 Task: Find connections with filter location Cambrils with filter topic #likewith filter profile language English with filter current company Technicolor Creative Studios with filter school IIMT ENGINEERING COLLEGE, MEERUT with filter industry Transportation, Logistics, Supply Chain and Storage with filter service category Budgeting with filter keywords title Technical Specialist
Action: Mouse moved to (230, 290)
Screenshot: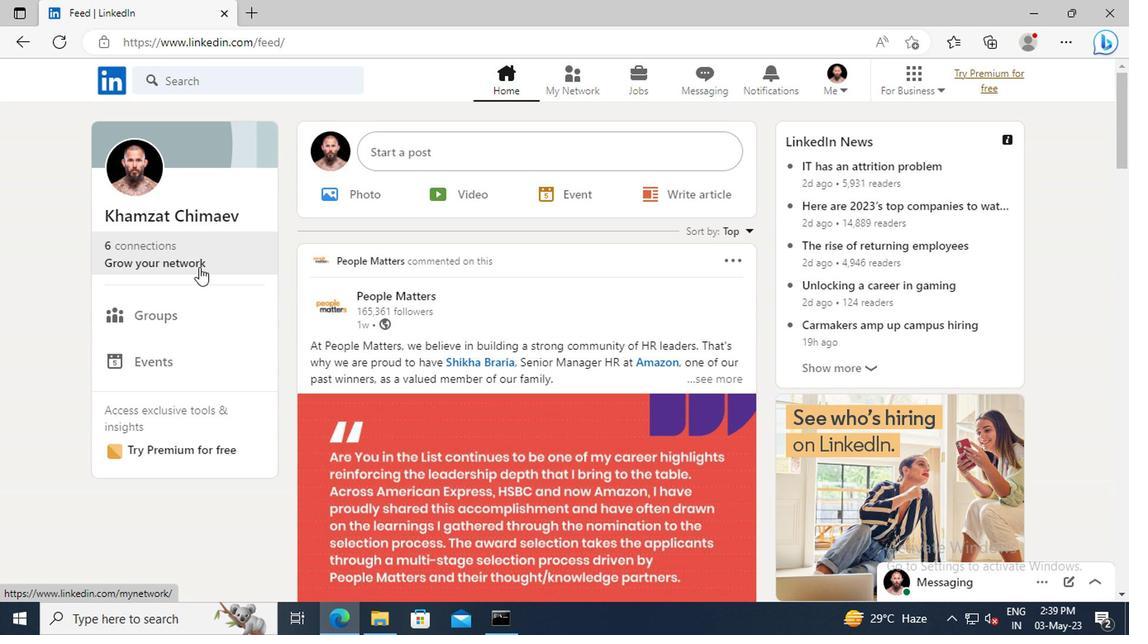 
Action: Mouse pressed left at (230, 290)
Screenshot: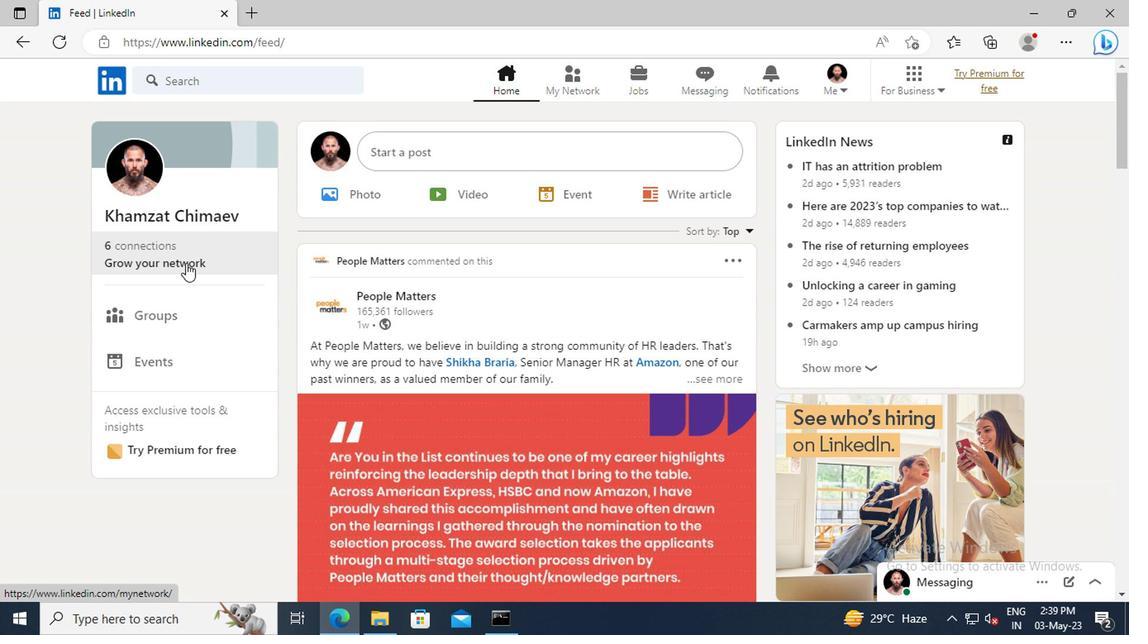 
Action: Mouse moved to (237, 233)
Screenshot: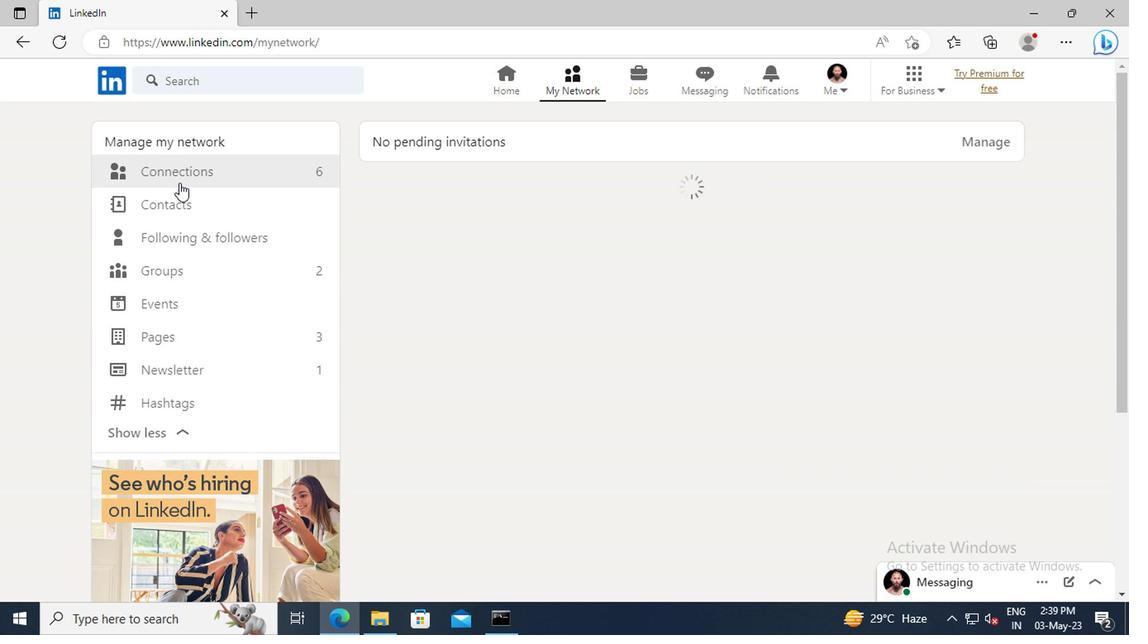 
Action: Mouse pressed left at (237, 233)
Screenshot: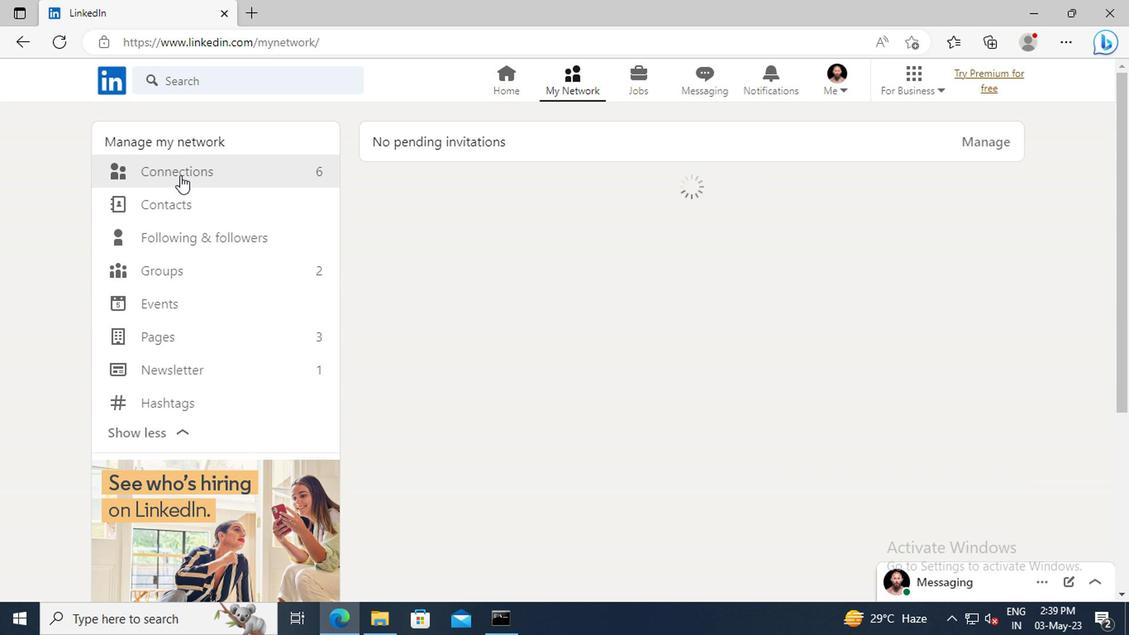 
Action: Mouse moved to (597, 232)
Screenshot: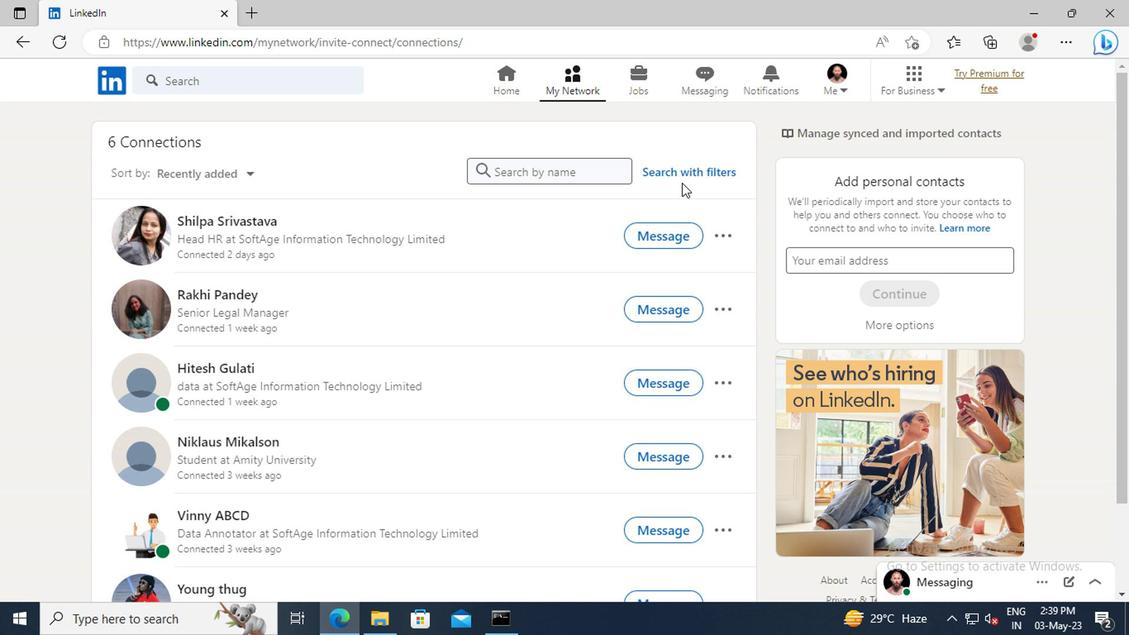 
Action: Mouse pressed left at (597, 232)
Screenshot: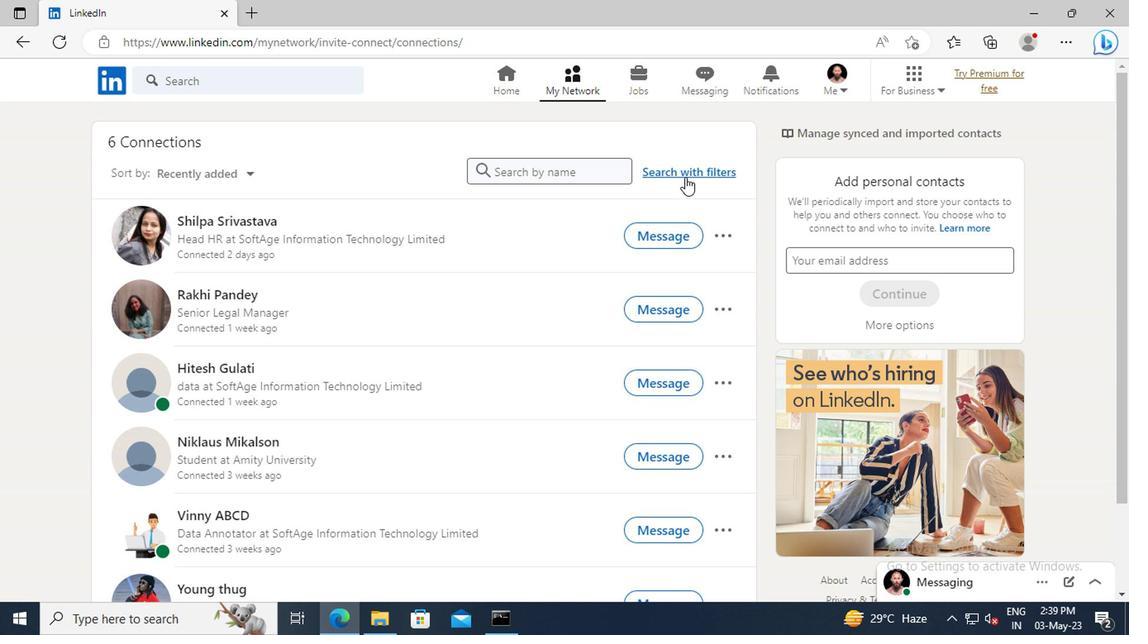 
Action: Mouse moved to (558, 201)
Screenshot: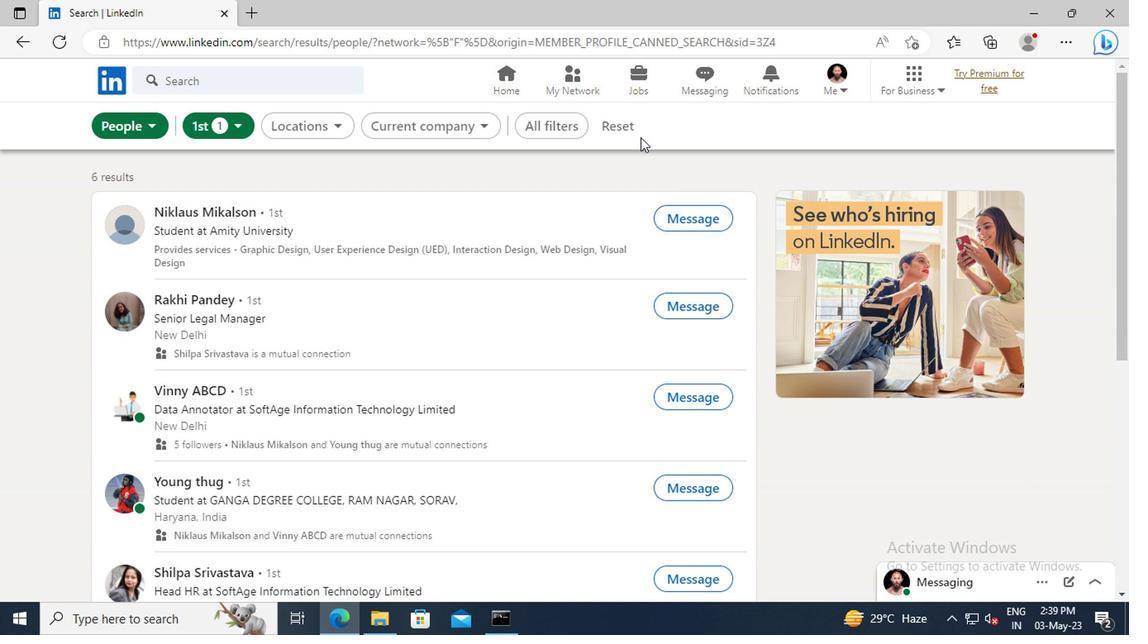 
Action: Mouse pressed left at (558, 201)
Screenshot: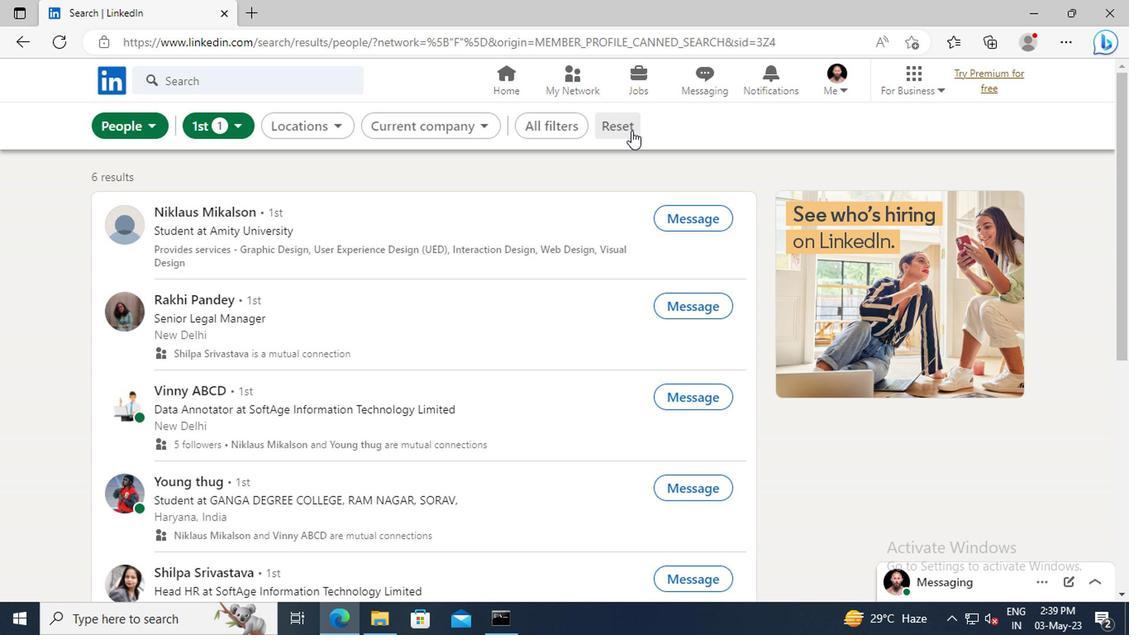 
Action: Mouse moved to (542, 201)
Screenshot: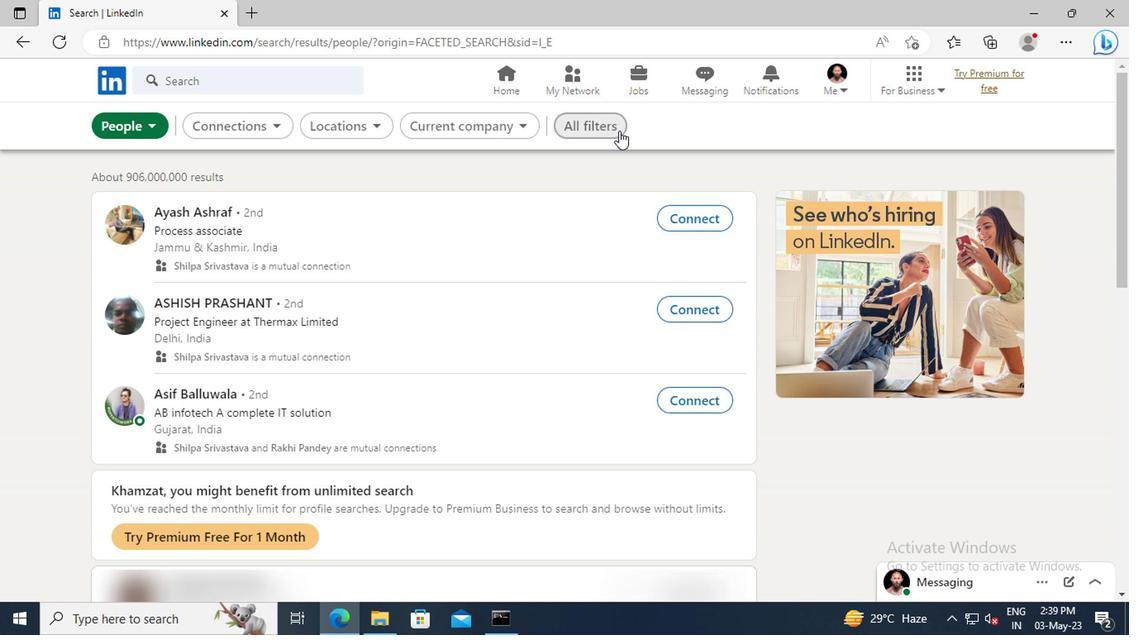 
Action: Mouse pressed left at (542, 201)
Screenshot: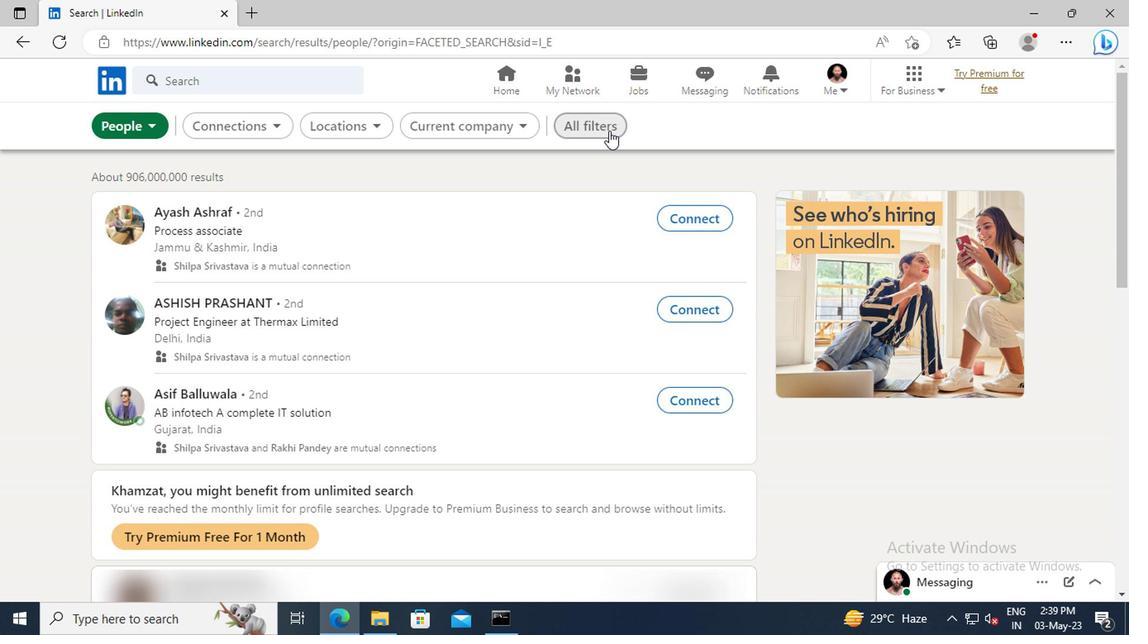 
Action: Mouse moved to (767, 296)
Screenshot: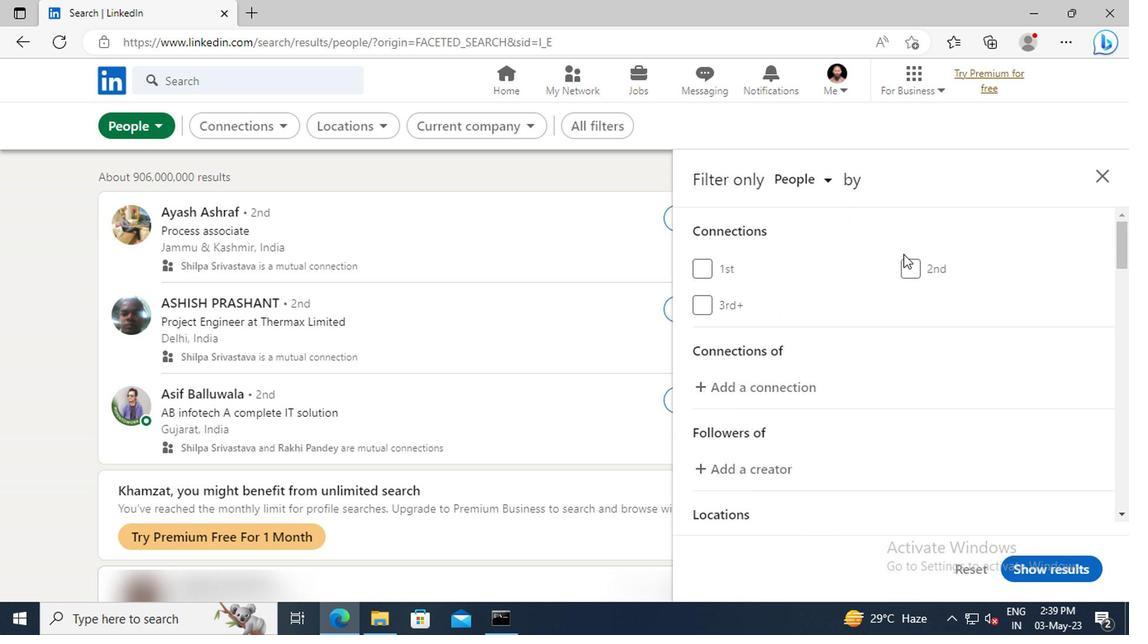 
Action: Mouse scrolled (767, 295) with delta (0, 0)
Screenshot: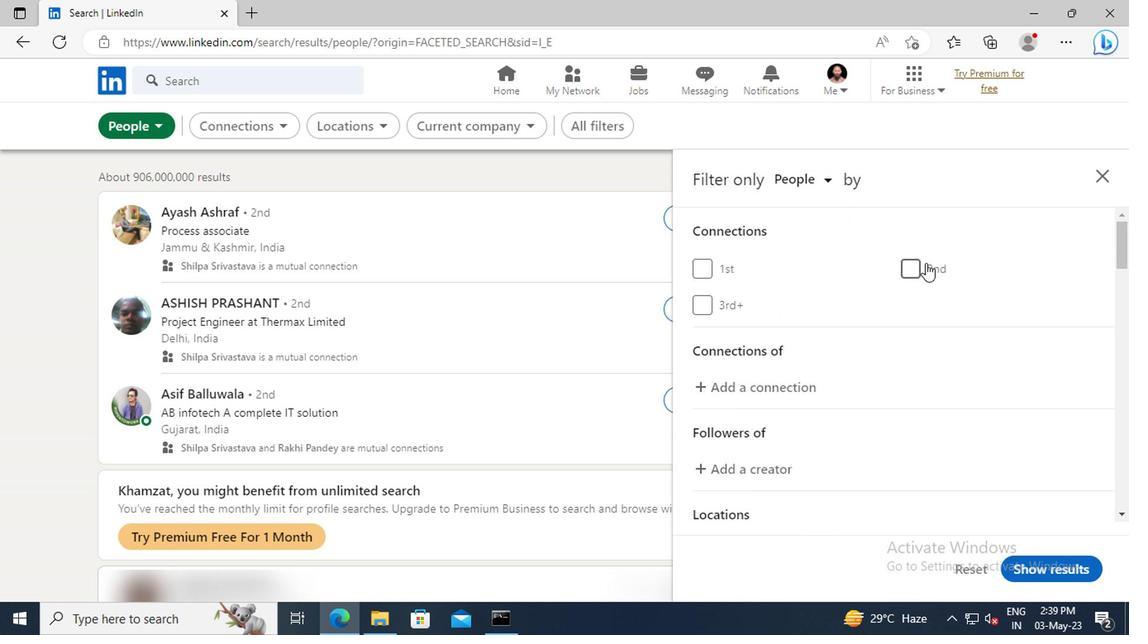 
Action: Mouse scrolled (767, 295) with delta (0, 0)
Screenshot: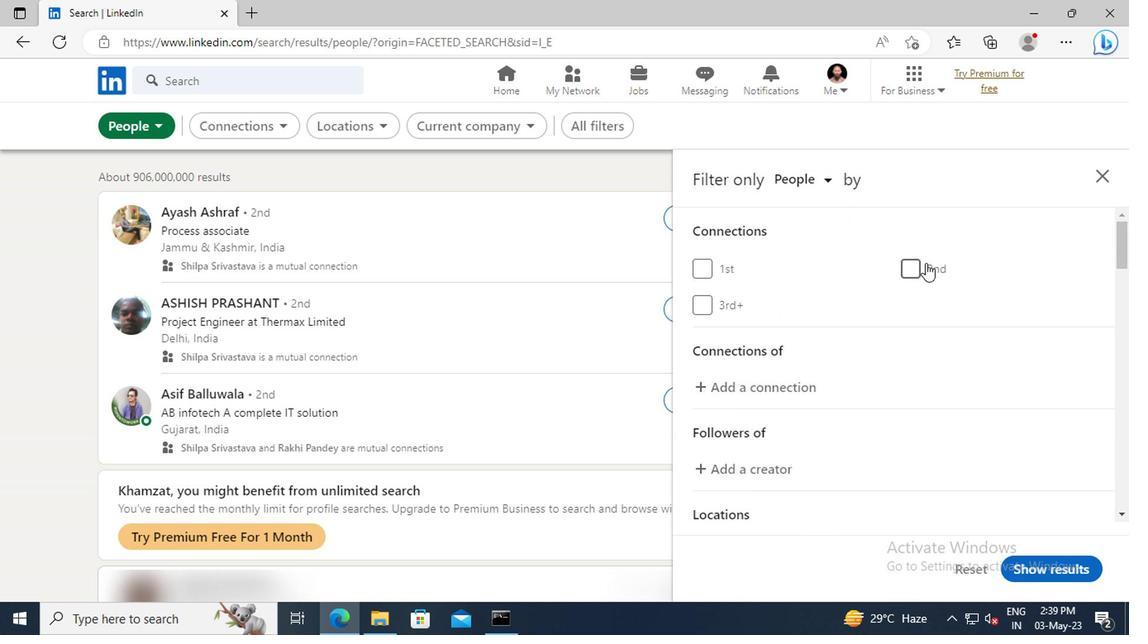 
Action: Mouse scrolled (767, 295) with delta (0, 0)
Screenshot: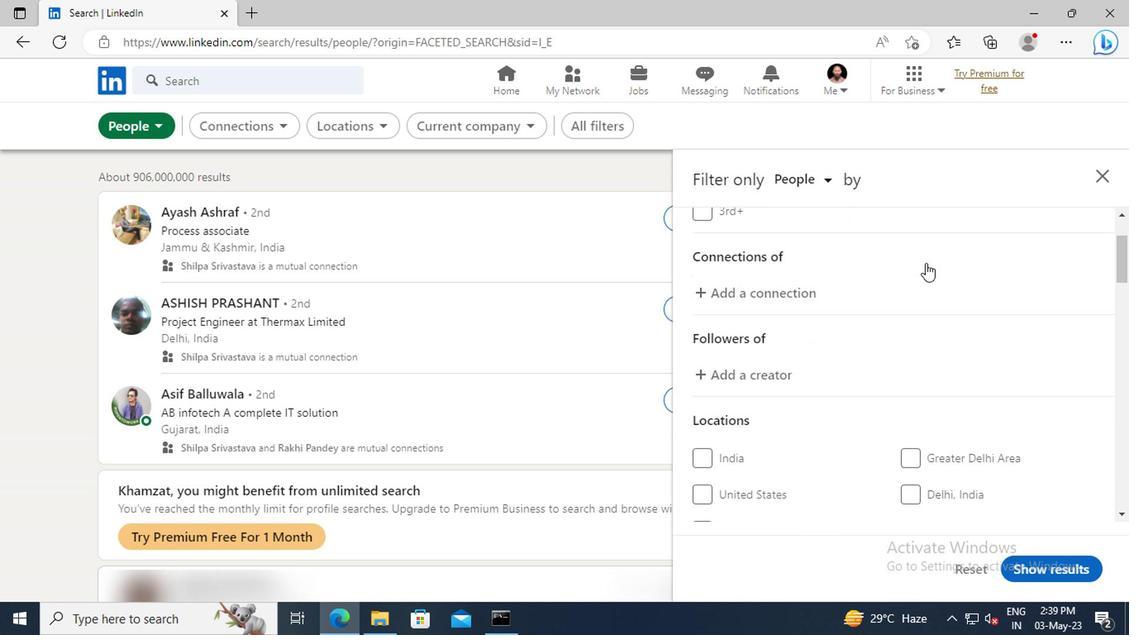 
Action: Mouse scrolled (767, 295) with delta (0, 0)
Screenshot: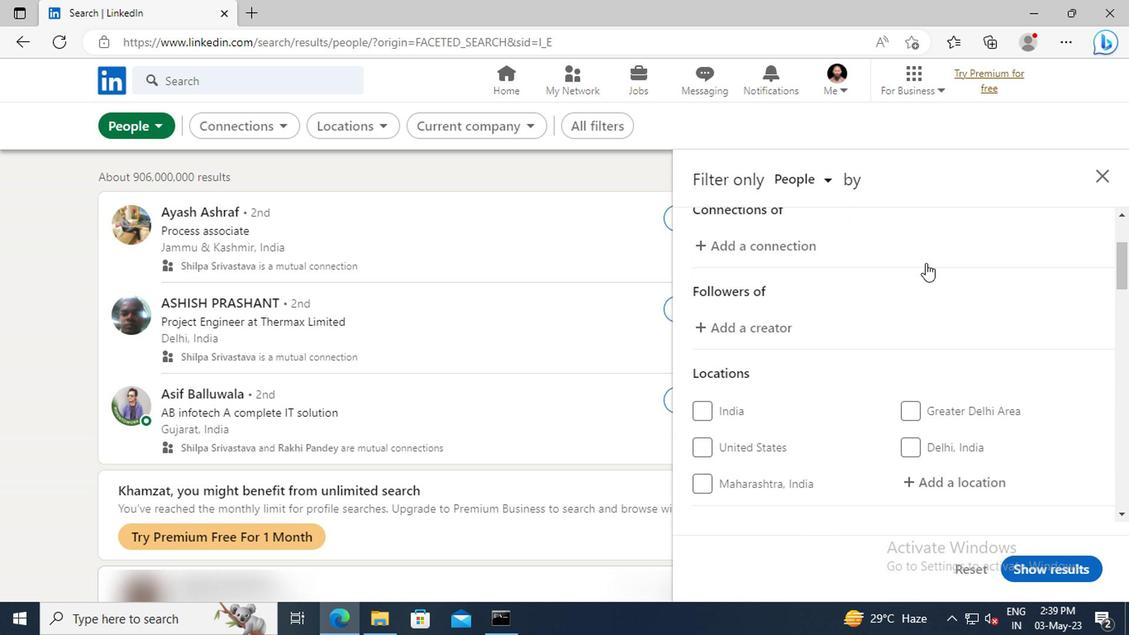 
Action: Mouse scrolled (767, 295) with delta (0, 0)
Screenshot: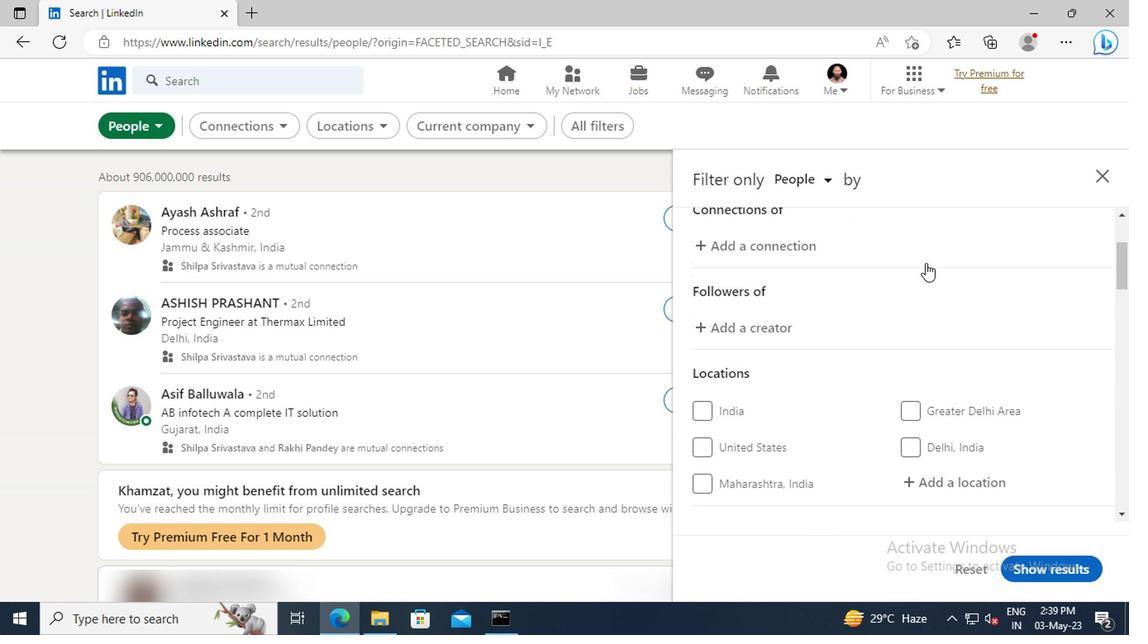 
Action: Mouse moved to (768, 296)
Screenshot: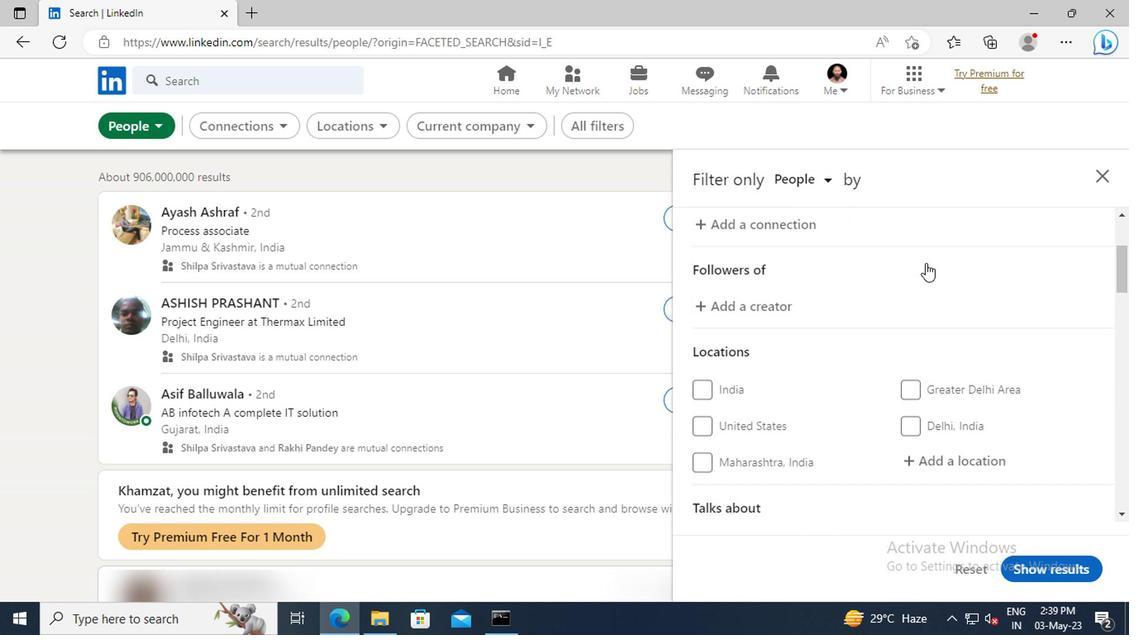 
Action: Mouse scrolled (768, 296) with delta (0, 0)
Screenshot: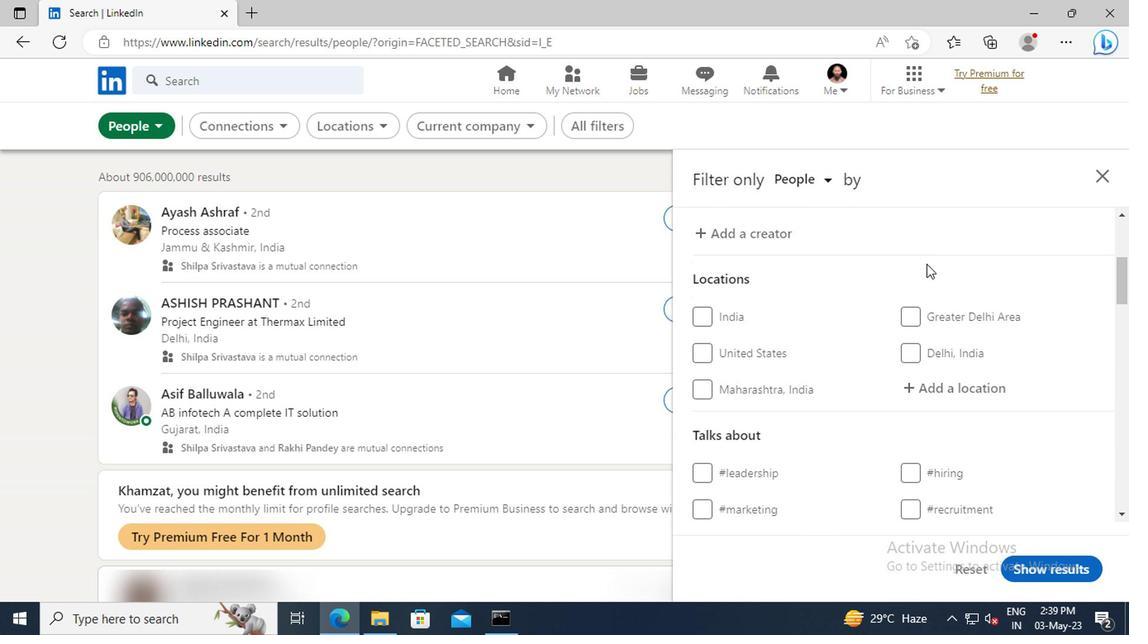 
Action: Mouse scrolled (768, 296) with delta (0, 0)
Screenshot: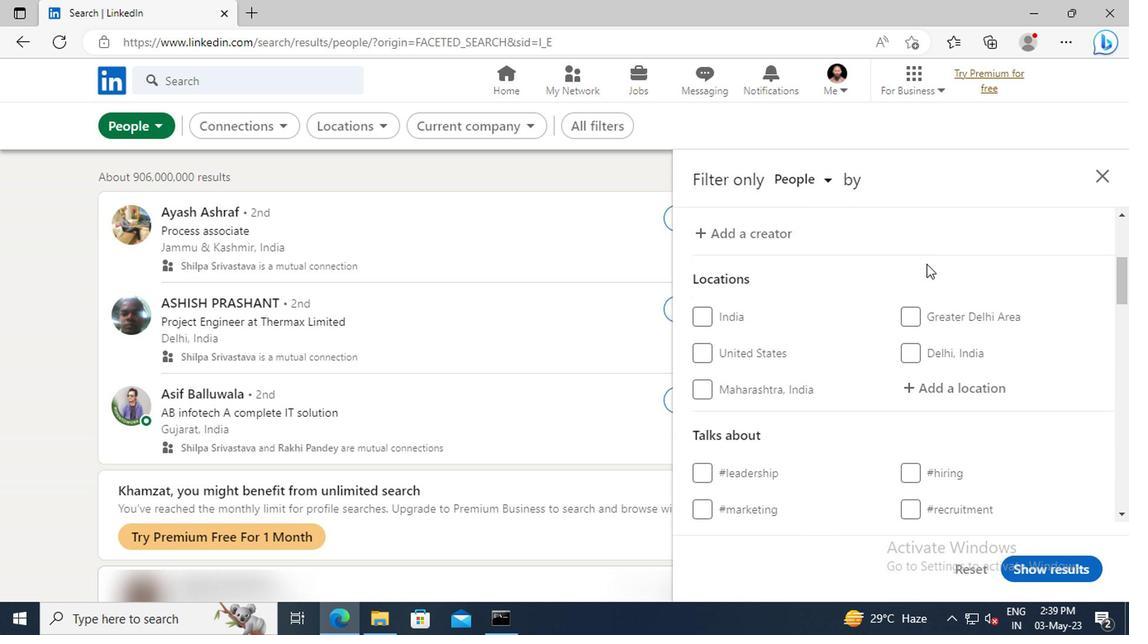 
Action: Mouse moved to (769, 321)
Screenshot: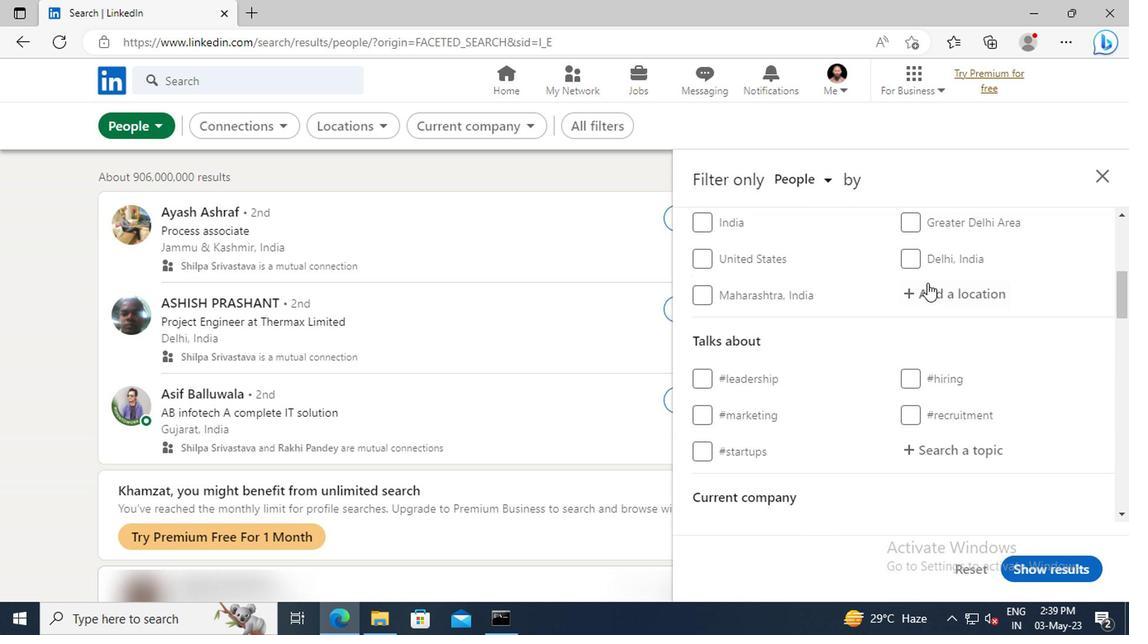 
Action: Mouse pressed left at (769, 321)
Screenshot: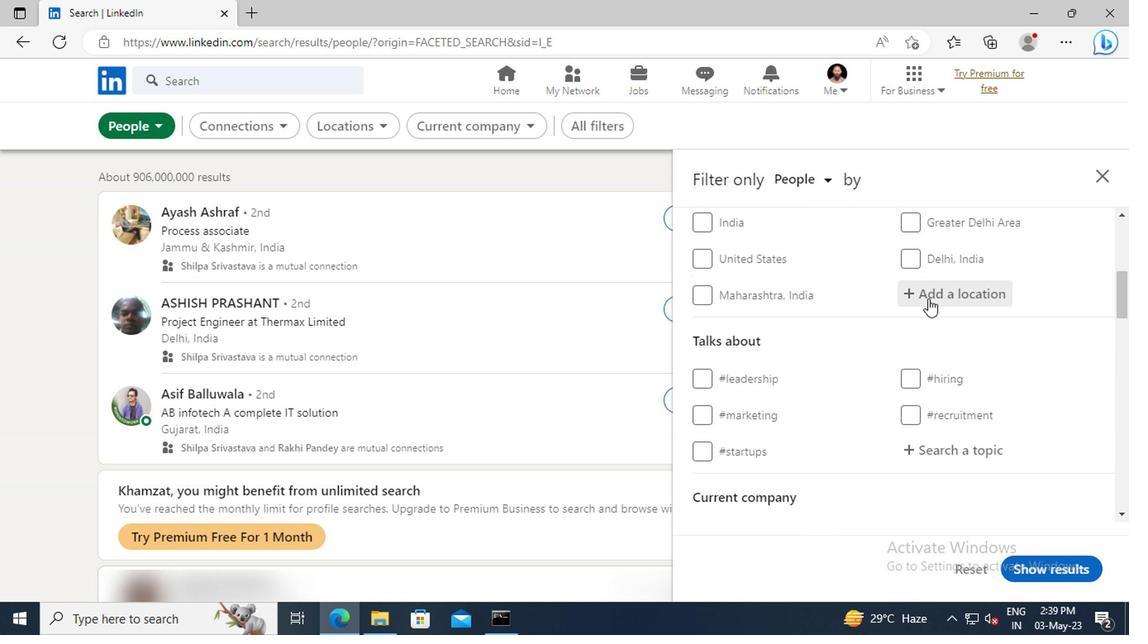 
Action: Key pressed <Key.shift>CAMBRILS
Screenshot: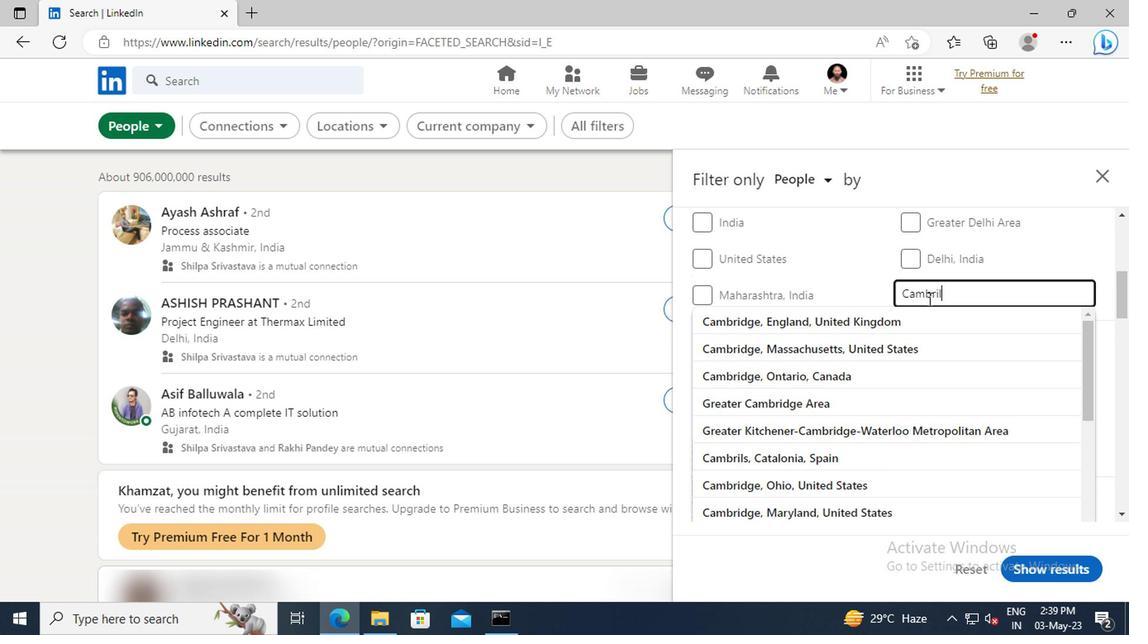 
Action: Mouse moved to (769, 331)
Screenshot: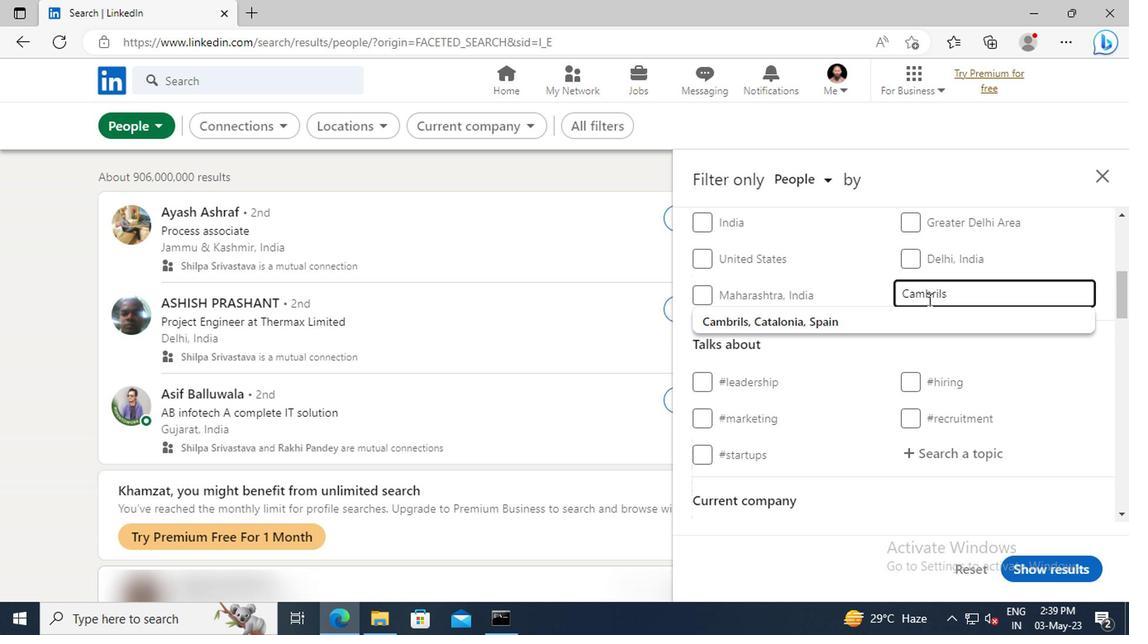 
Action: Mouse pressed left at (769, 331)
Screenshot: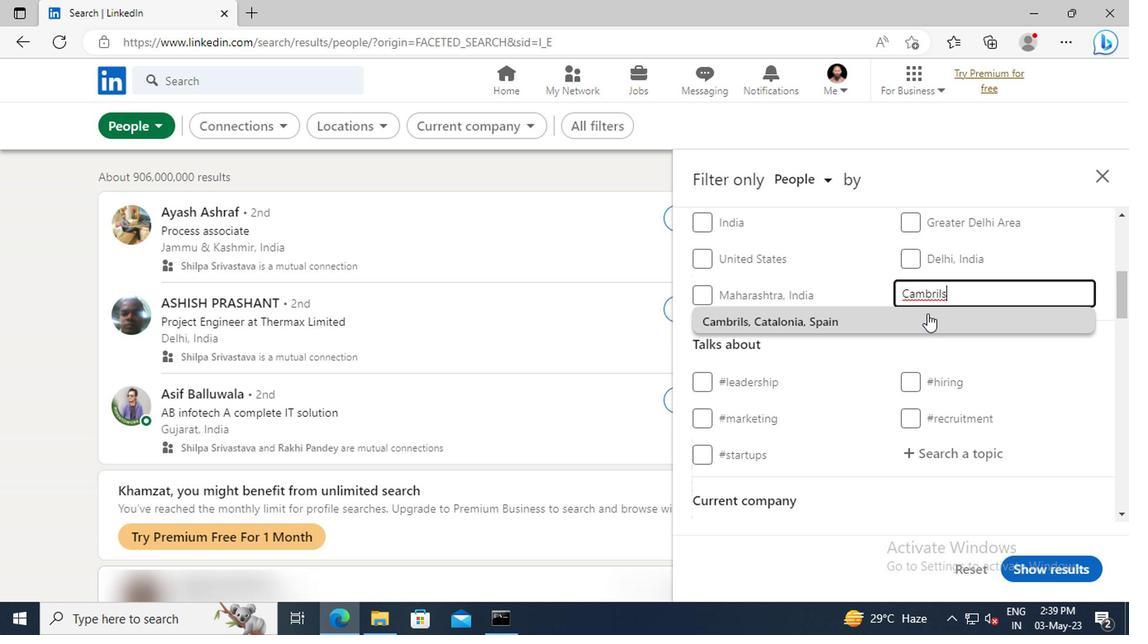 
Action: Mouse scrolled (769, 331) with delta (0, 0)
Screenshot: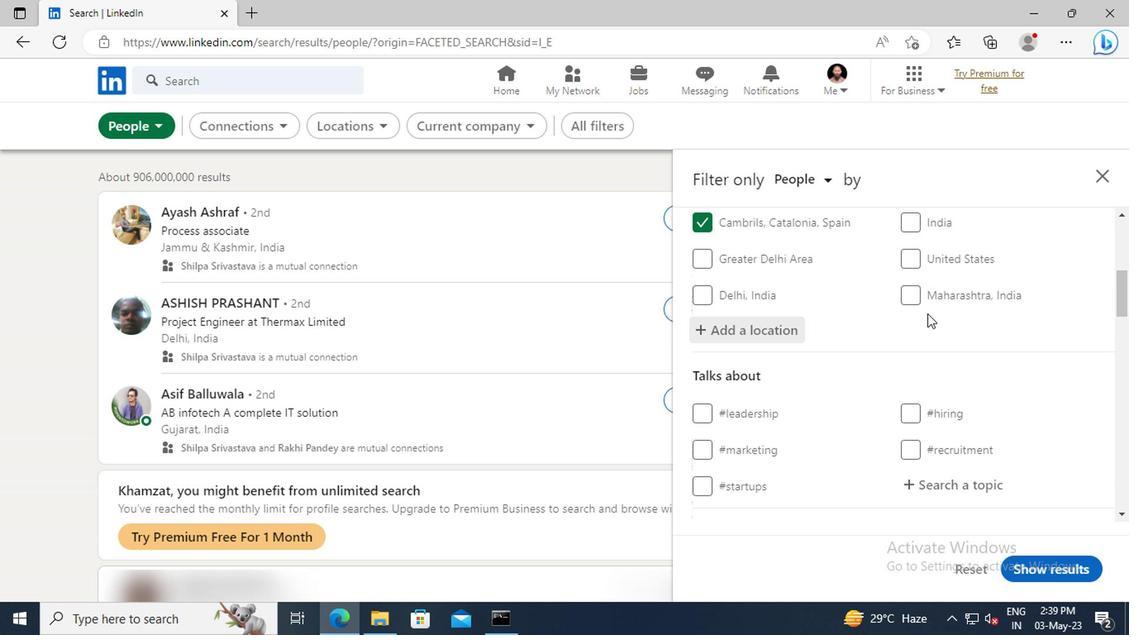 
Action: Mouse scrolled (769, 331) with delta (0, 0)
Screenshot: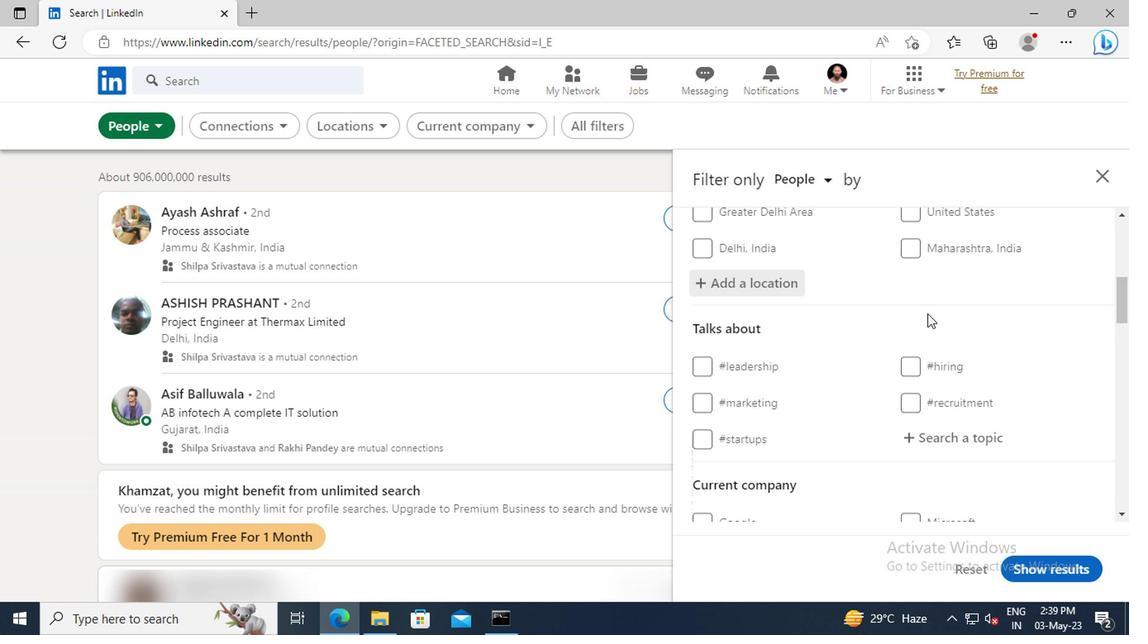 
Action: Mouse scrolled (769, 331) with delta (0, 0)
Screenshot: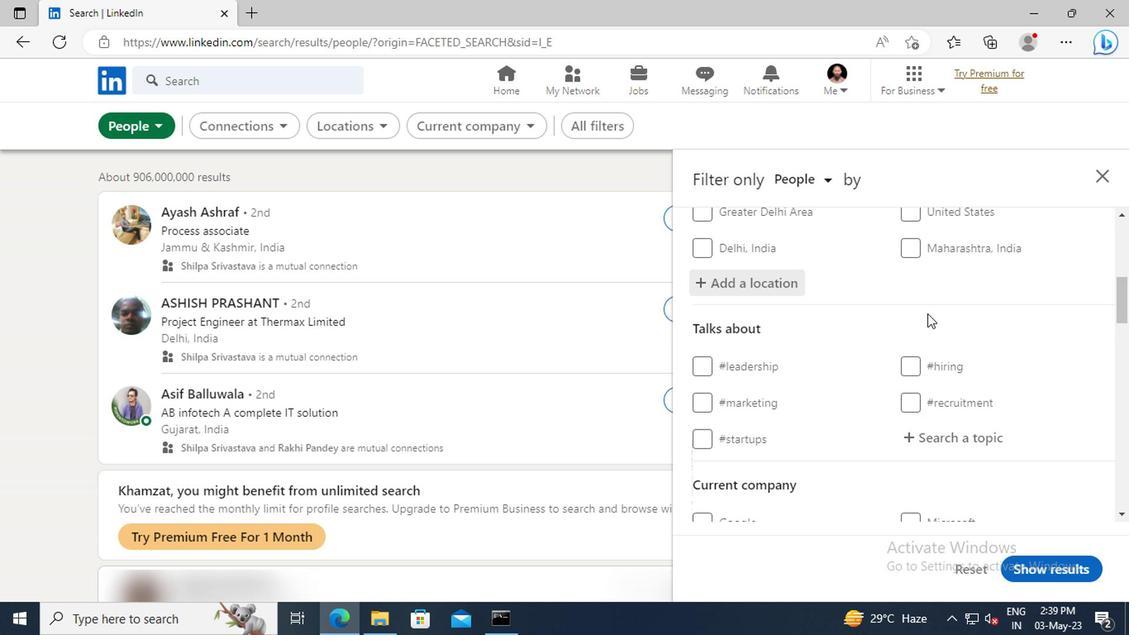 
Action: Mouse moved to (770, 348)
Screenshot: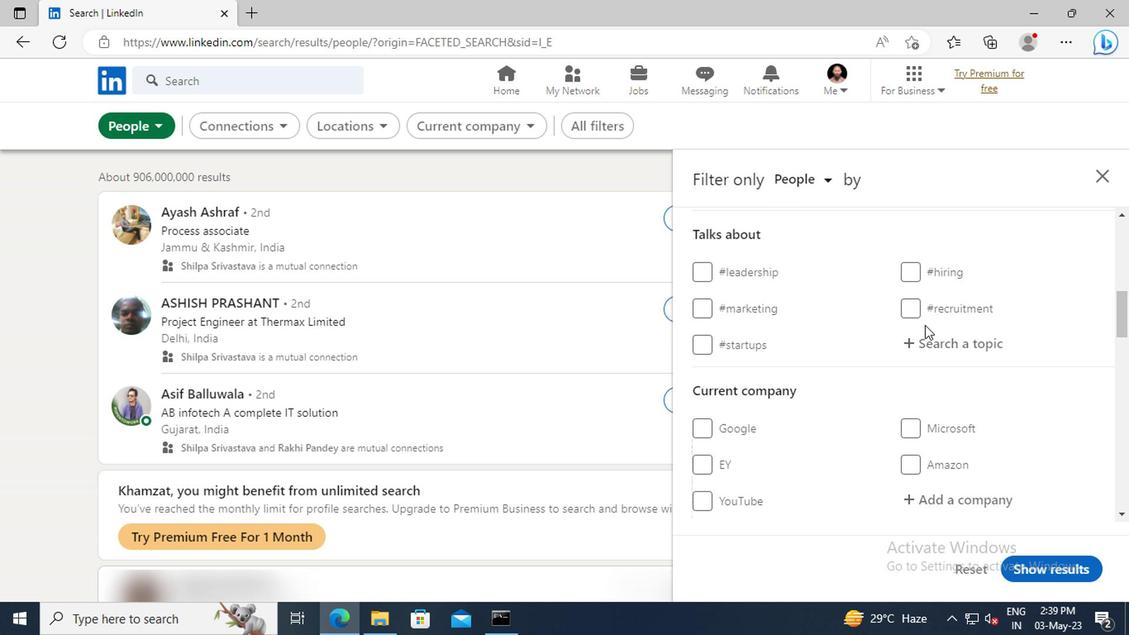 
Action: Mouse pressed left at (770, 348)
Screenshot: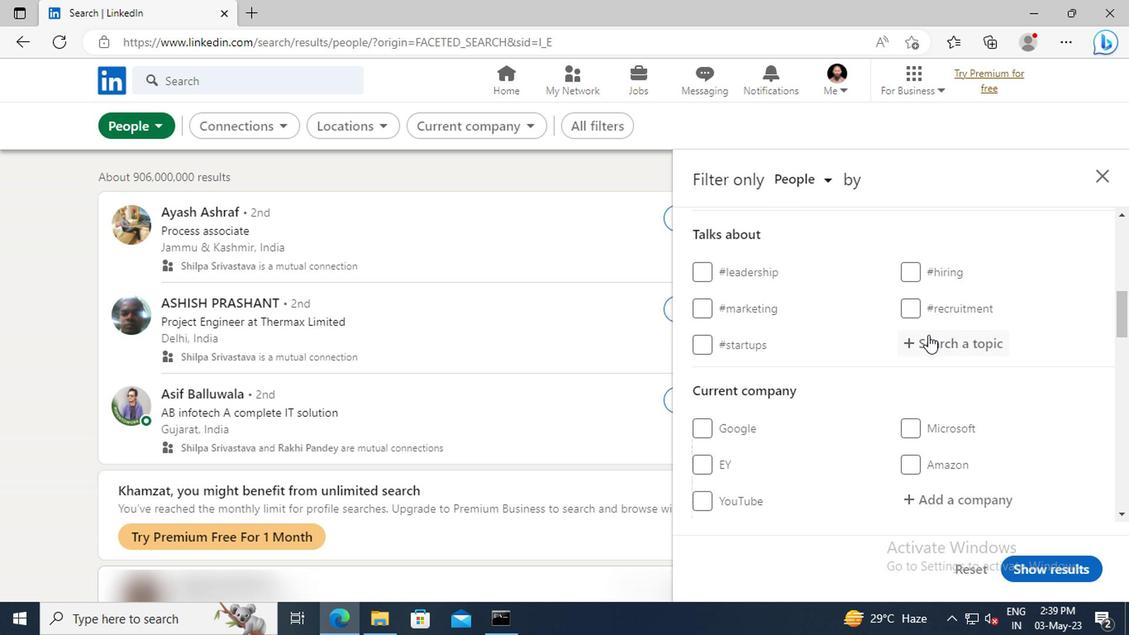 
Action: Key pressed LIKE
Screenshot: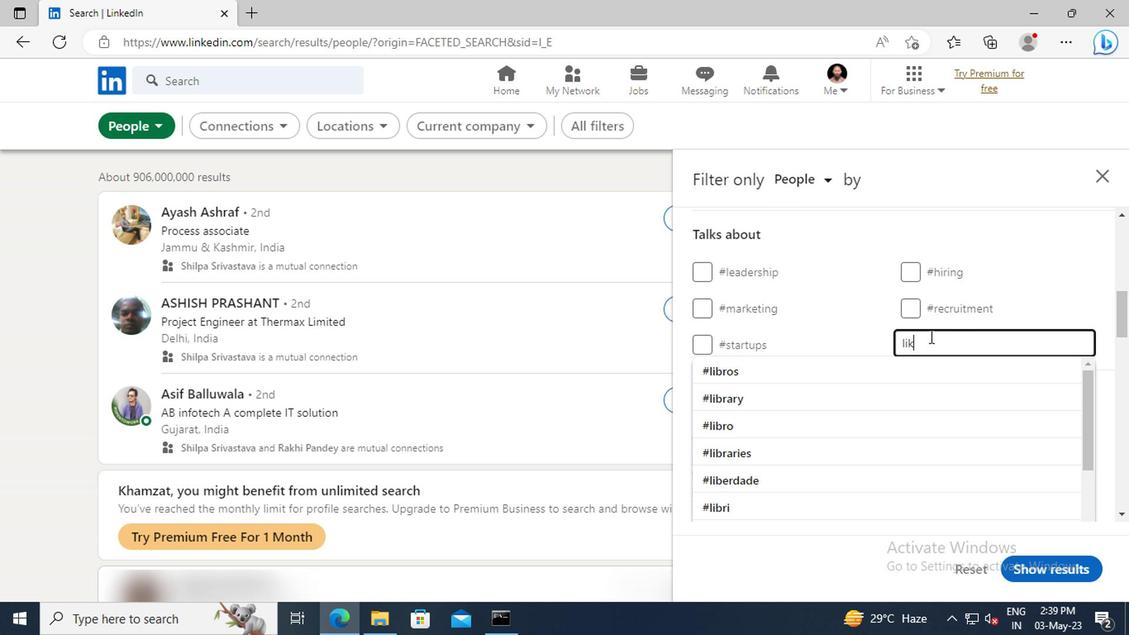 
Action: Mouse moved to (775, 366)
Screenshot: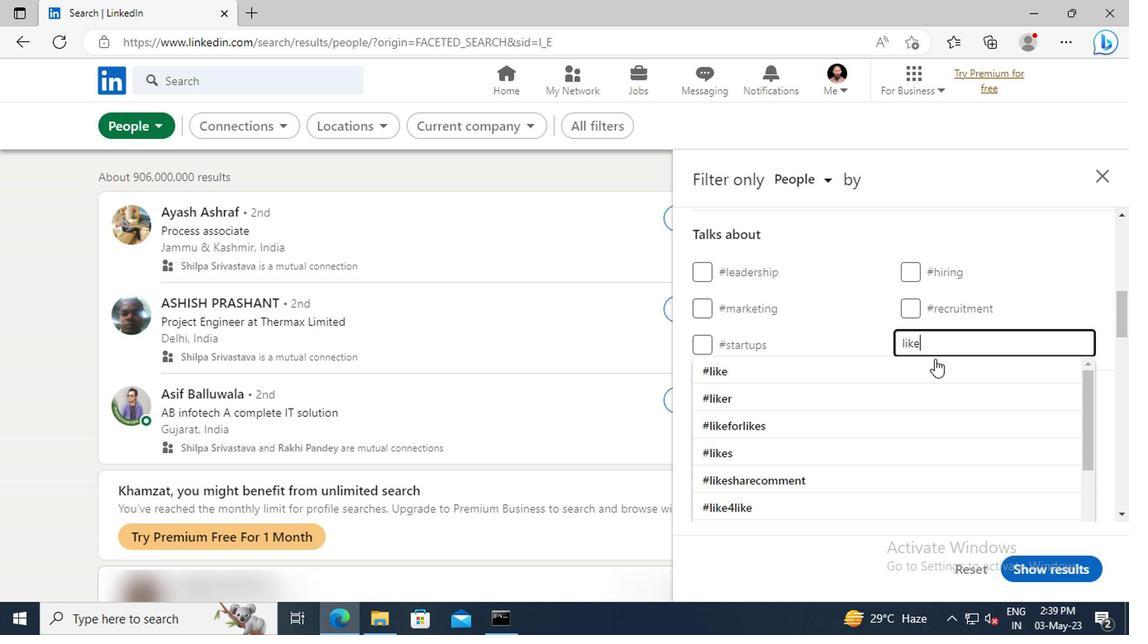 
Action: Mouse pressed left at (775, 366)
Screenshot: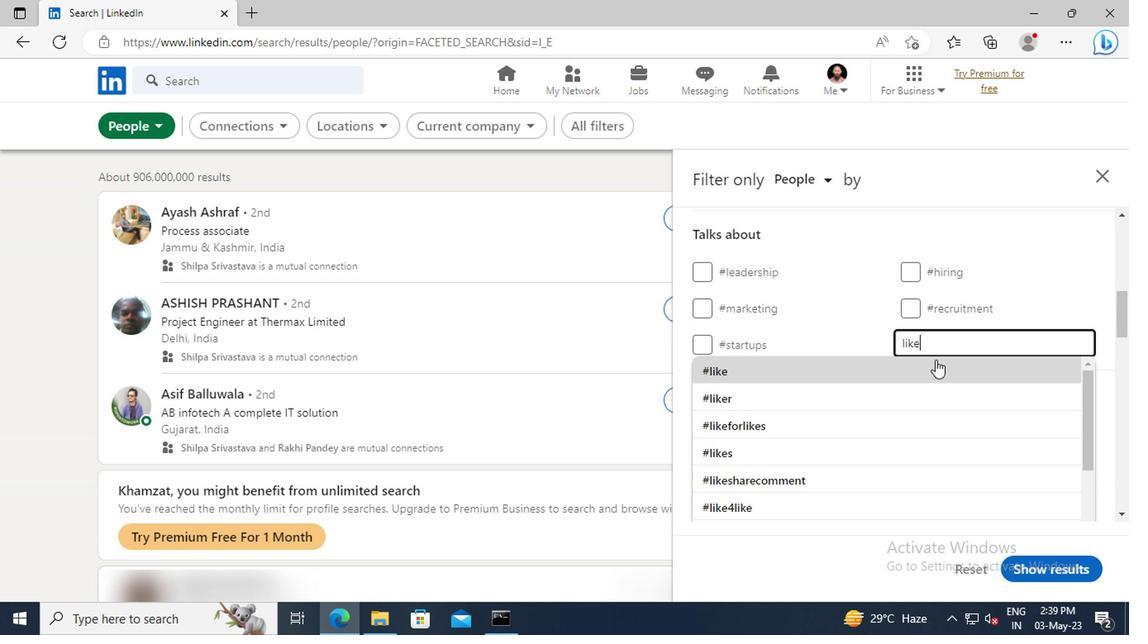 
Action: Mouse scrolled (775, 366) with delta (0, 0)
Screenshot: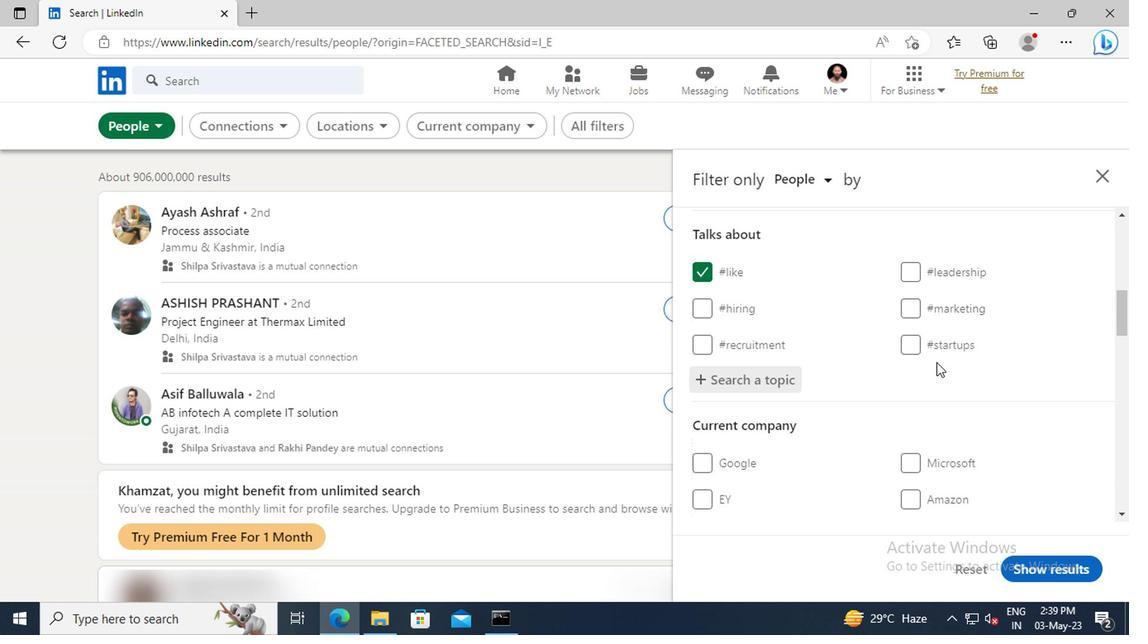 
Action: Mouse scrolled (775, 366) with delta (0, 0)
Screenshot: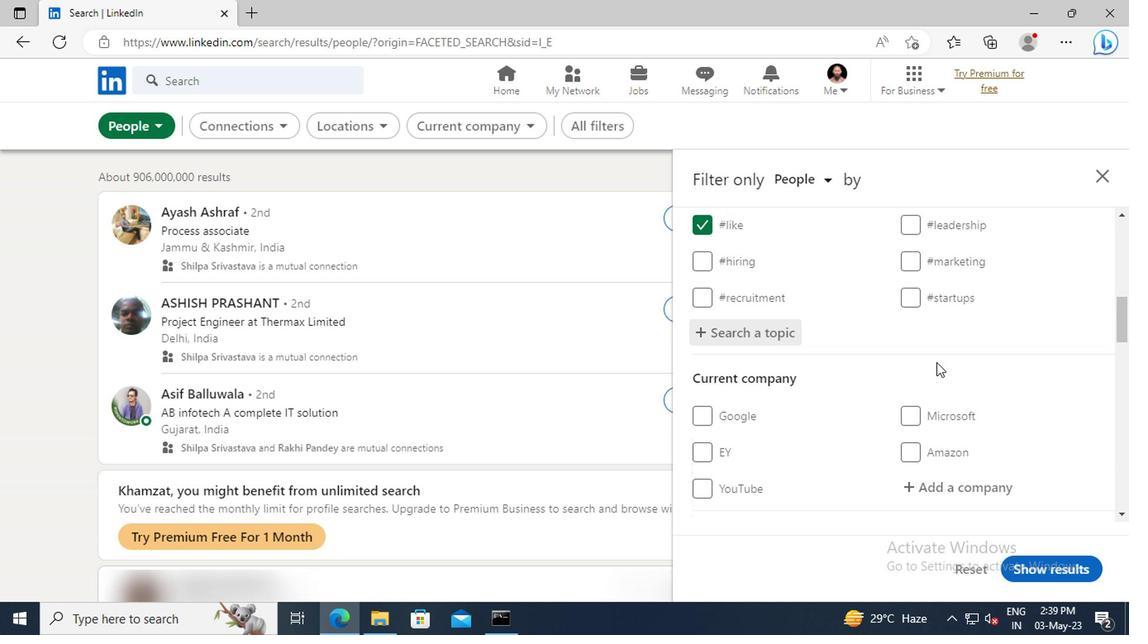 
Action: Mouse scrolled (775, 366) with delta (0, 0)
Screenshot: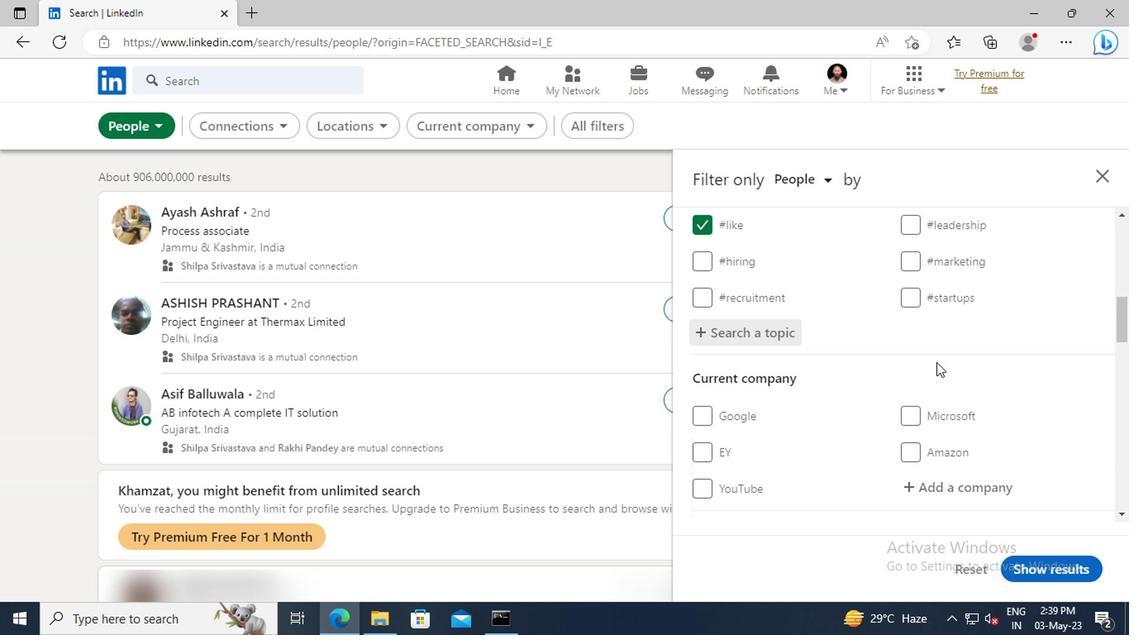 
Action: Mouse scrolled (775, 366) with delta (0, 0)
Screenshot: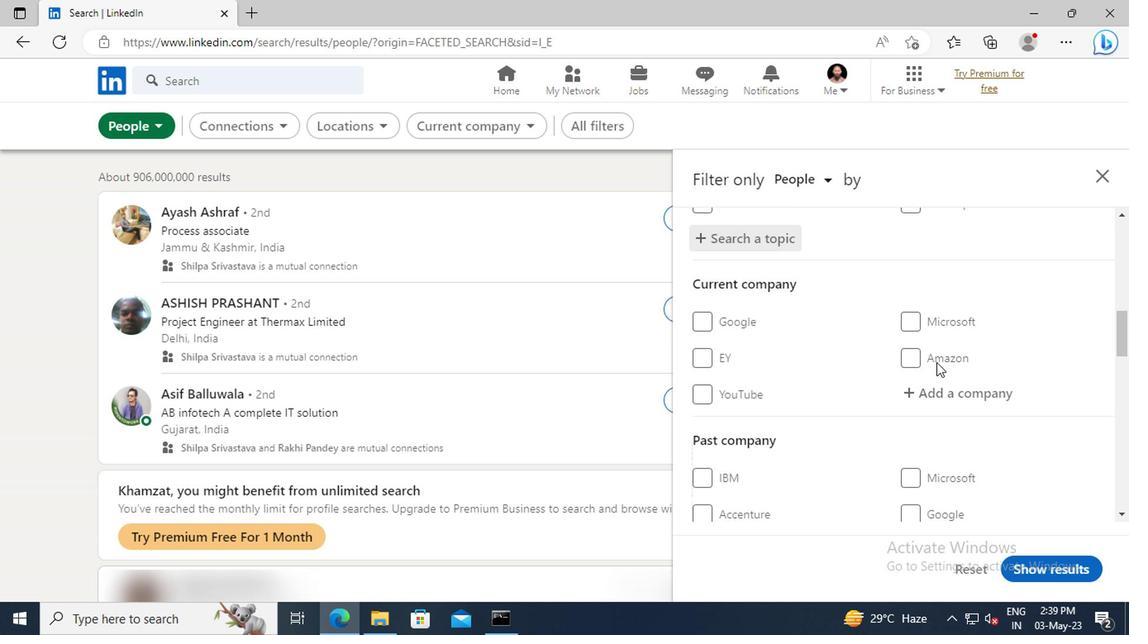 
Action: Mouse scrolled (775, 366) with delta (0, 0)
Screenshot: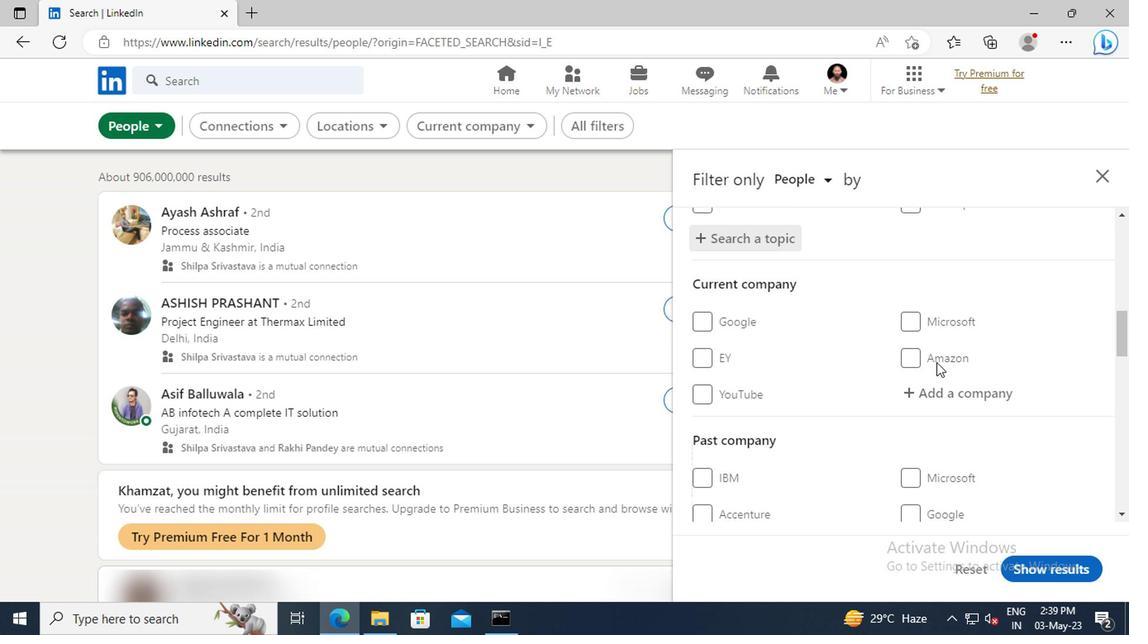 
Action: Mouse scrolled (775, 366) with delta (0, 0)
Screenshot: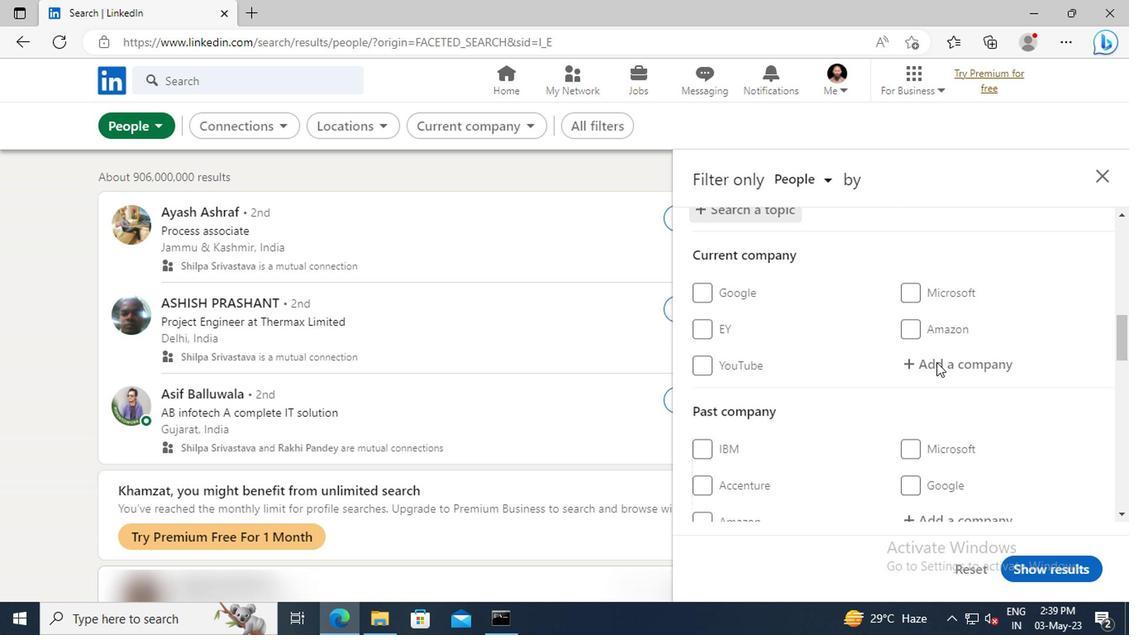 
Action: Mouse scrolled (775, 366) with delta (0, 0)
Screenshot: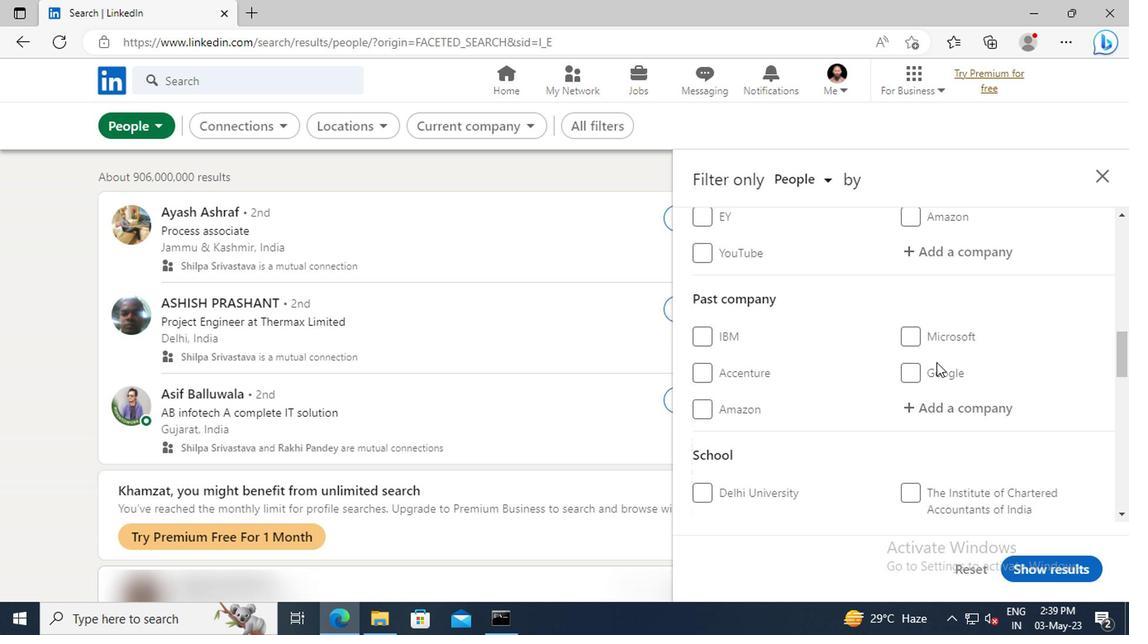 
Action: Mouse scrolled (775, 366) with delta (0, 0)
Screenshot: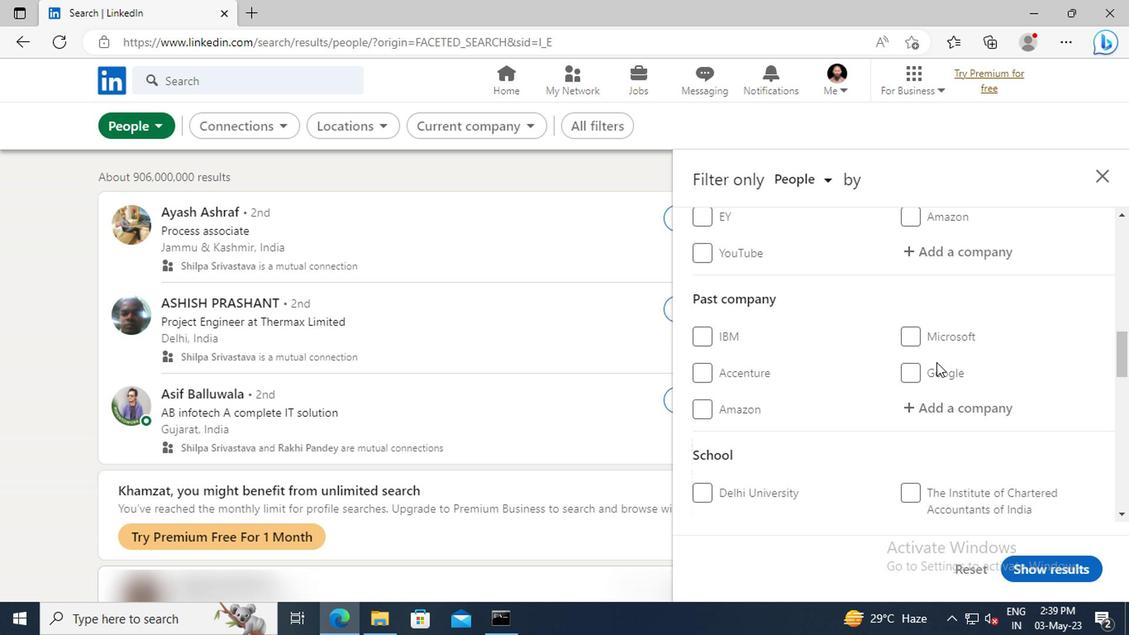 
Action: Mouse scrolled (775, 366) with delta (0, 0)
Screenshot: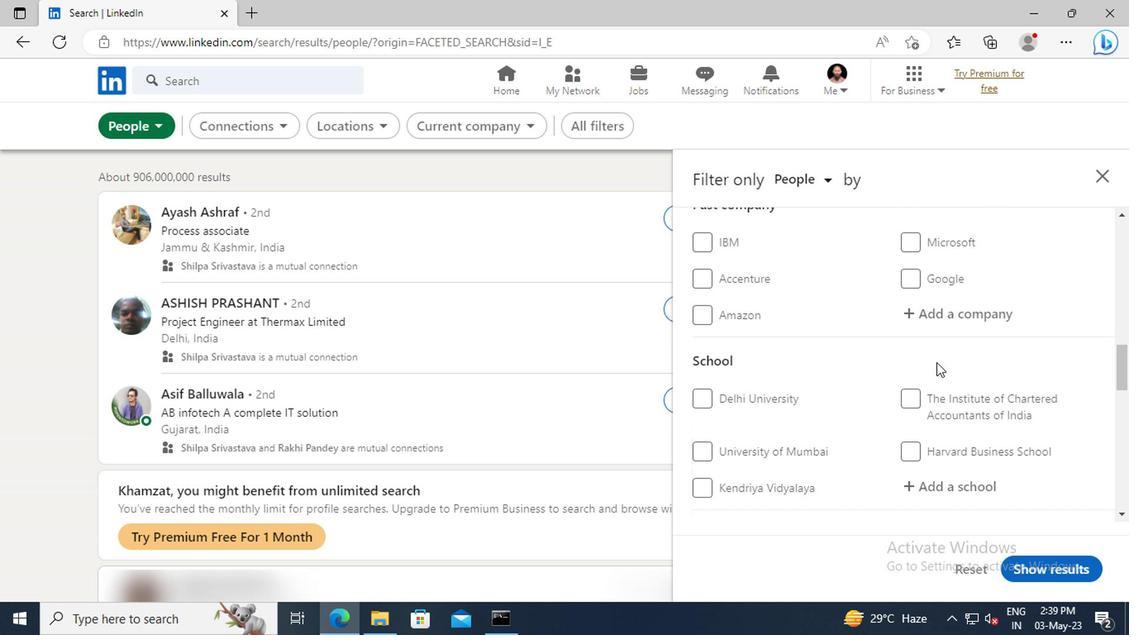 
Action: Mouse scrolled (775, 366) with delta (0, 0)
Screenshot: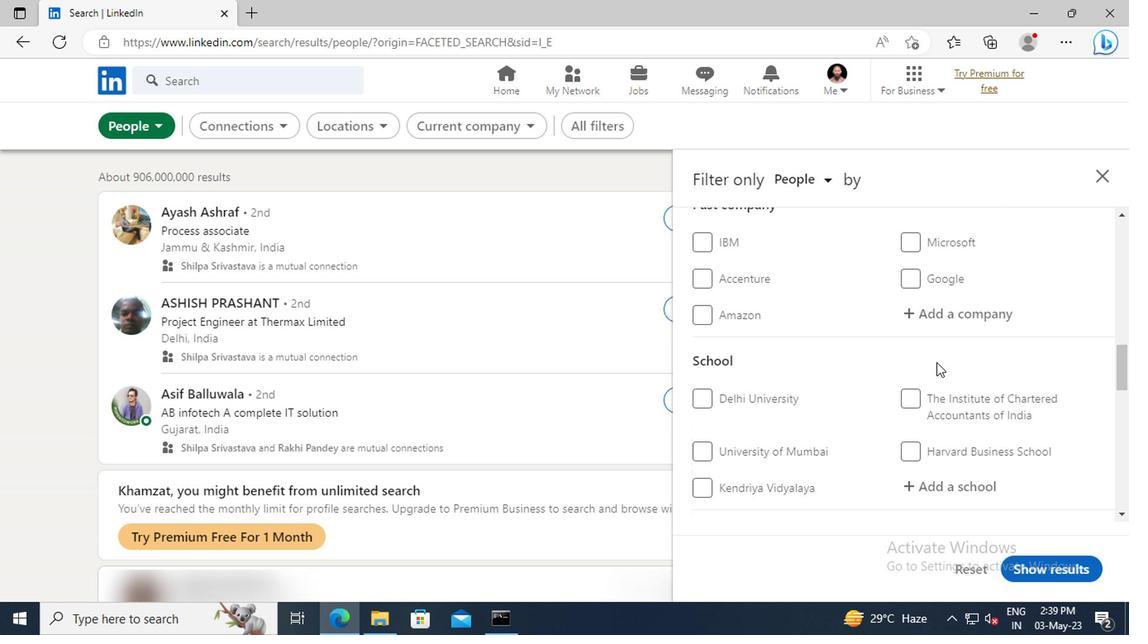 
Action: Mouse scrolled (775, 366) with delta (0, 0)
Screenshot: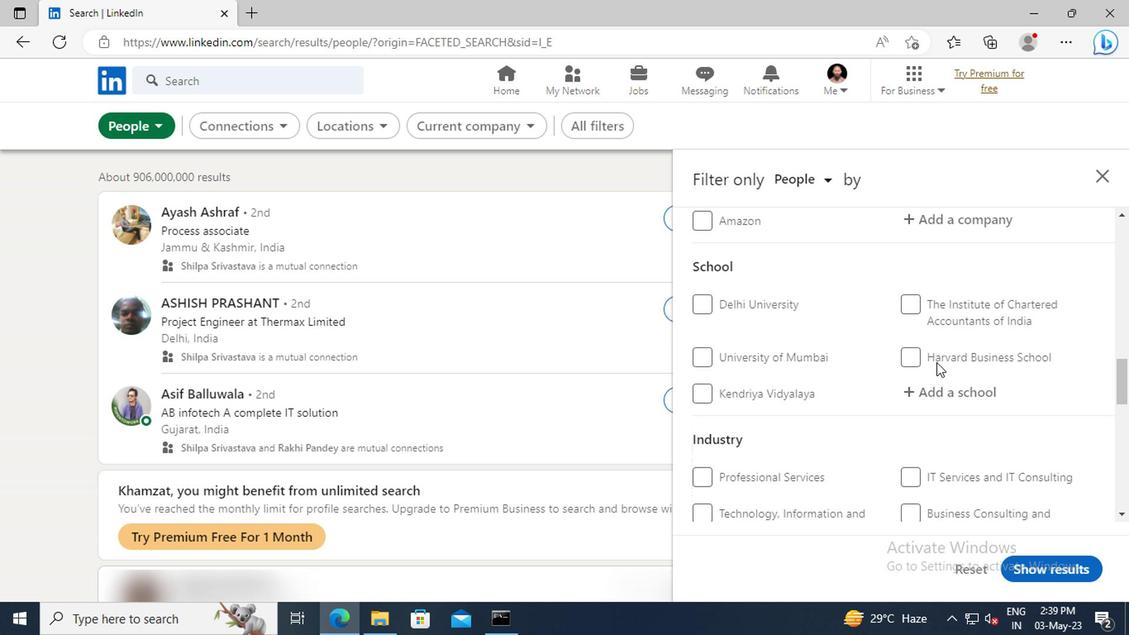 
Action: Mouse scrolled (775, 366) with delta (0, 0)
Screenshot: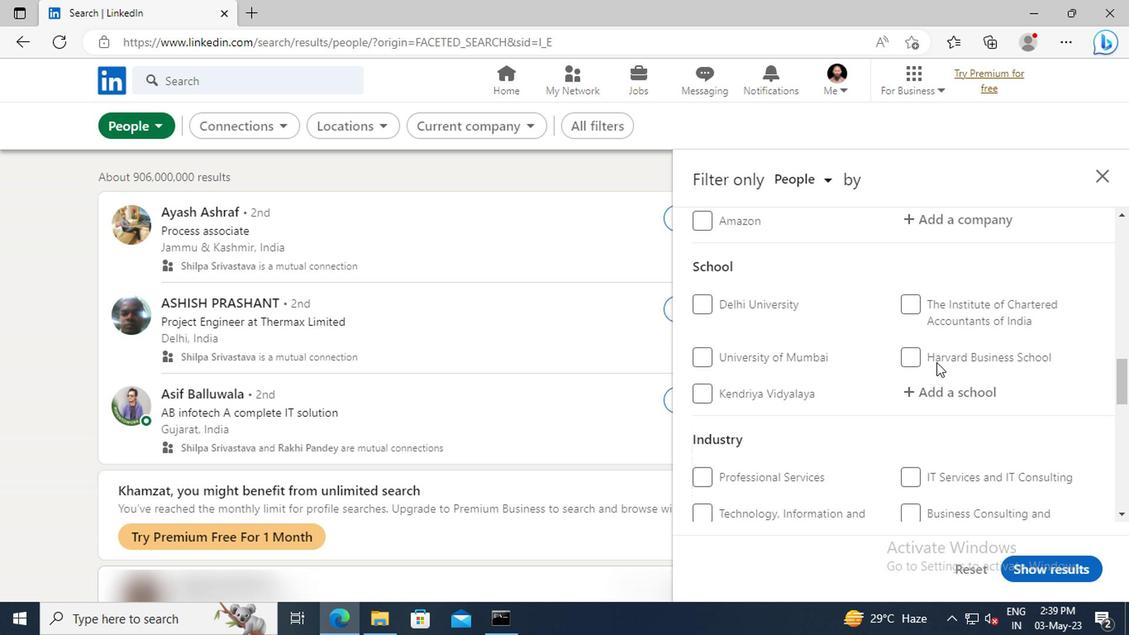 
Action: Mouse scrolled (775, 366) with delta (0, 0)
Screenshot: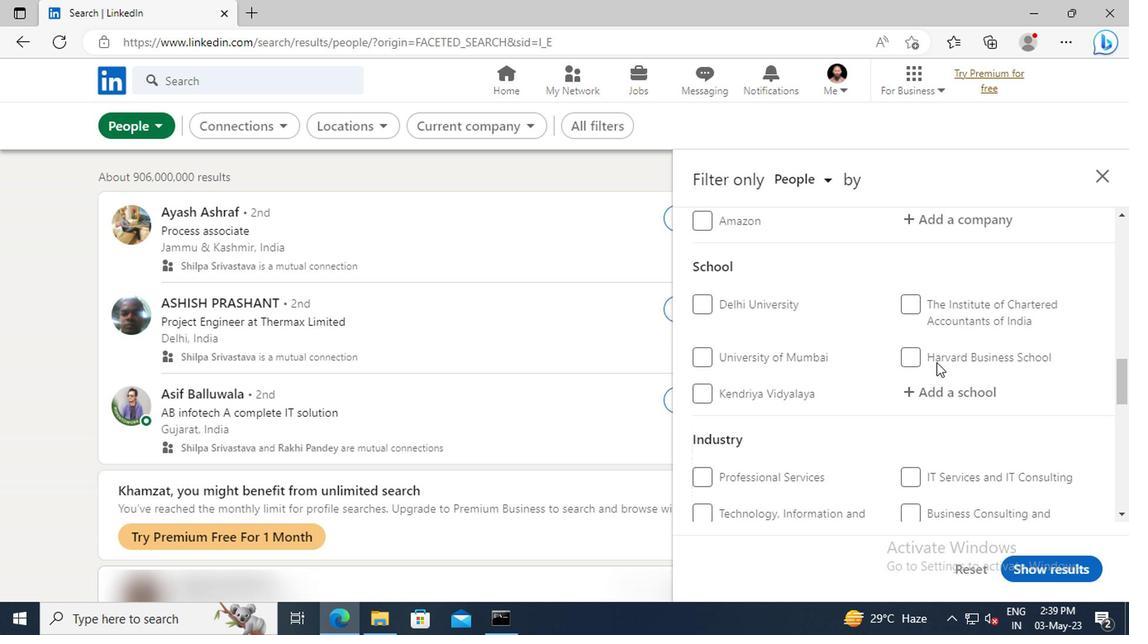 
Action: Mouse scrolled (775, 366) with delta (0, 0)
Screenshot: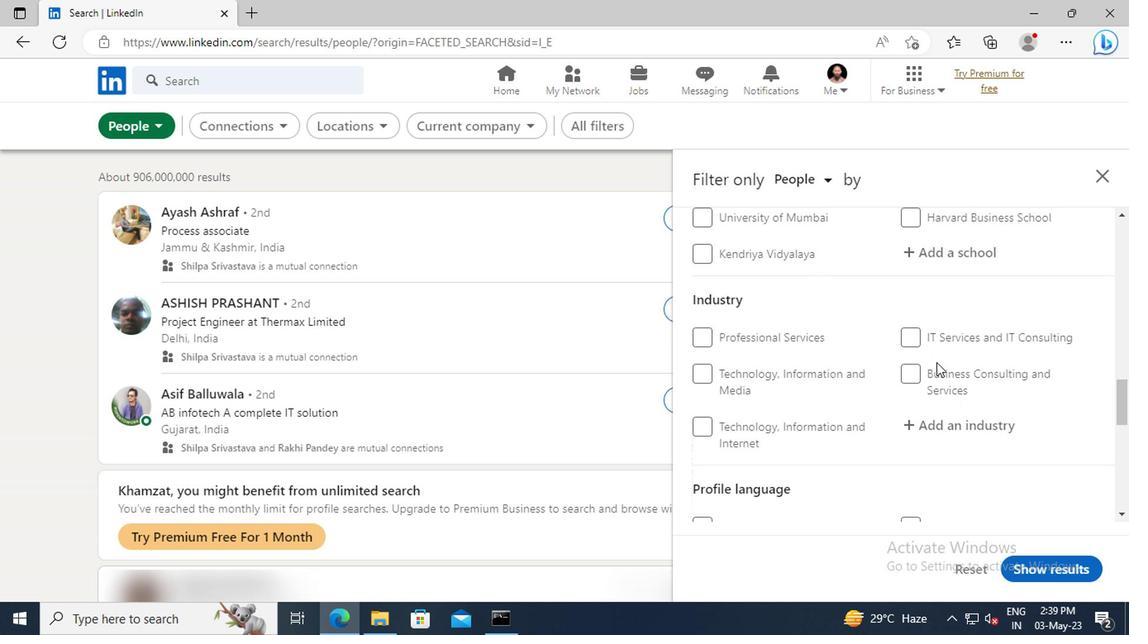 
Action: Mouse scrolled (775, 366) with delta (0, 0)
Screenshot: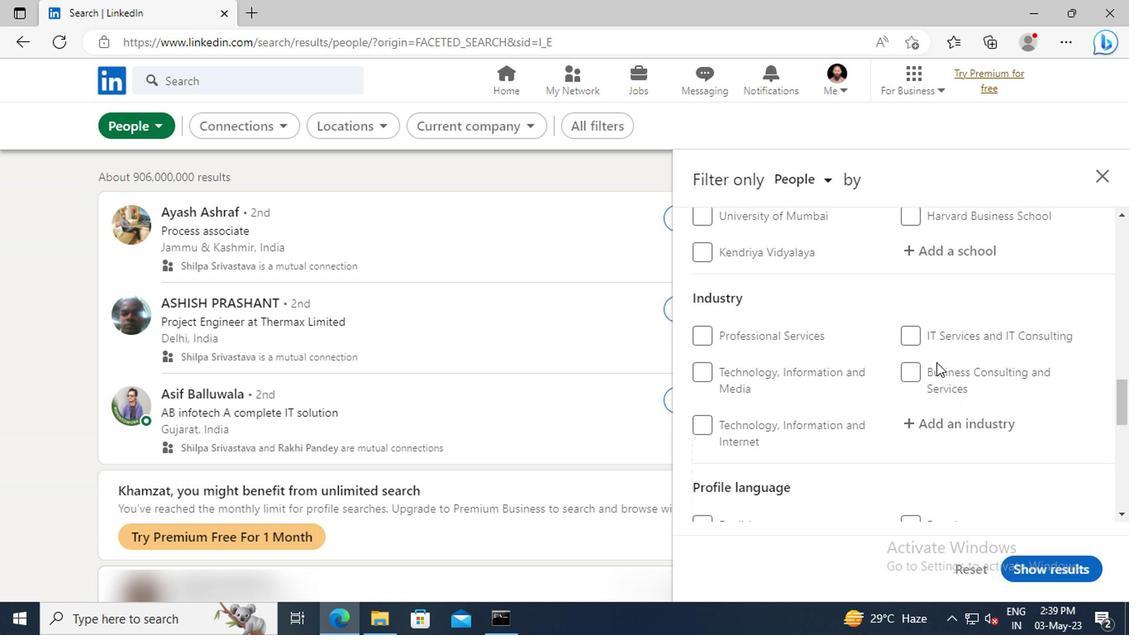 
Action: Mouse scrolled (775, 366) with delta (0, 0)
Screenshot: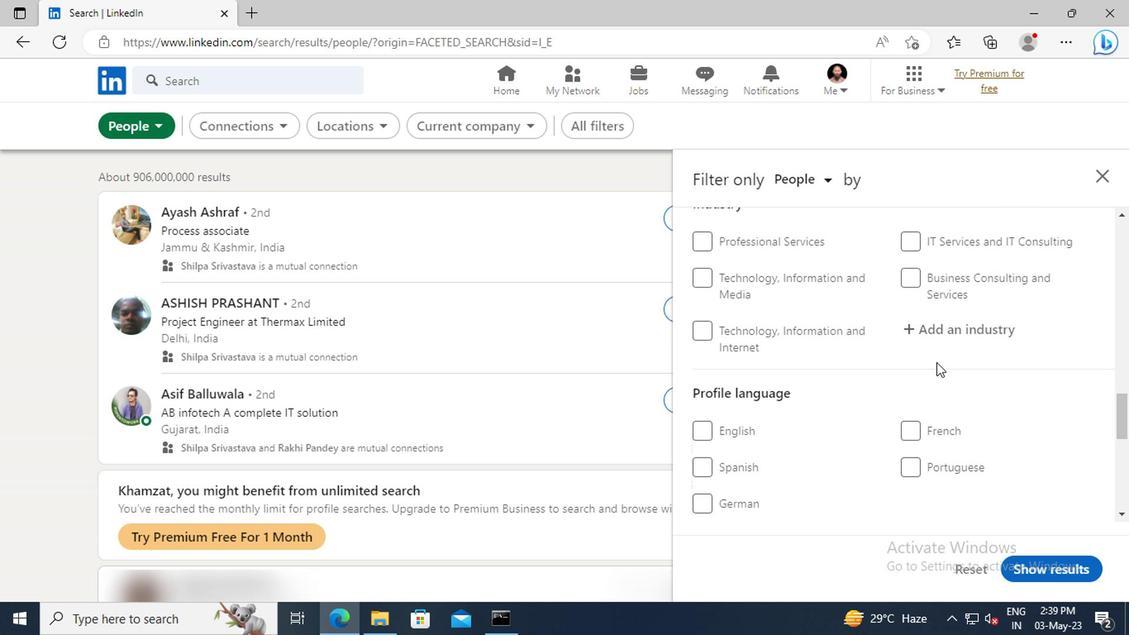 
Action: Mouse moved to (609, 386)
Screenshot: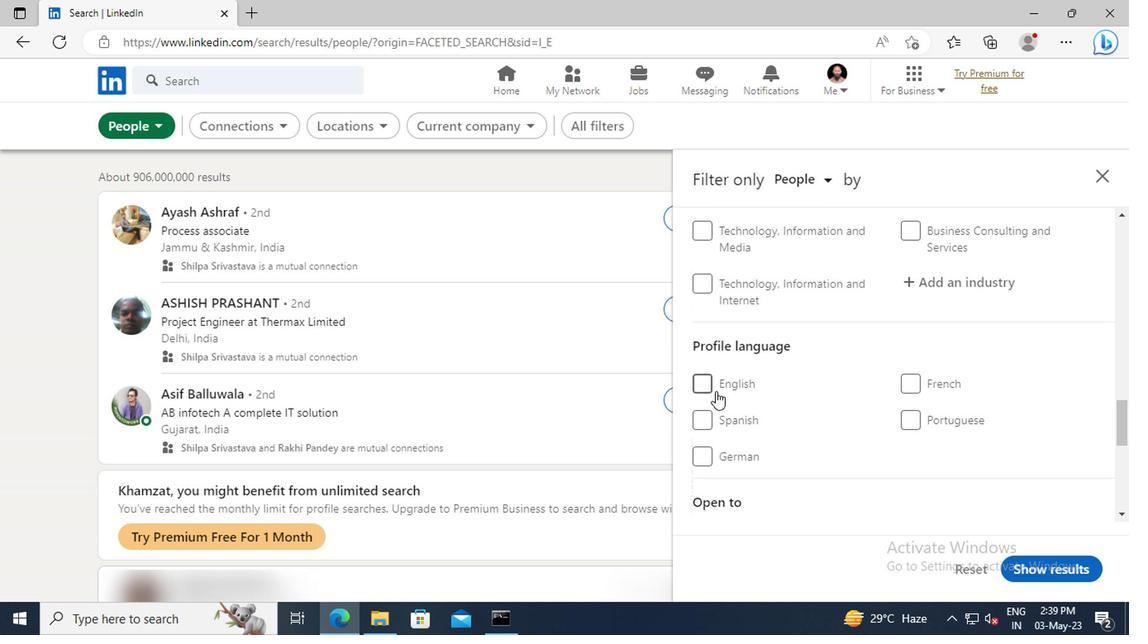 
Action: Mouse pressed left at (609, 386)
Screenshot: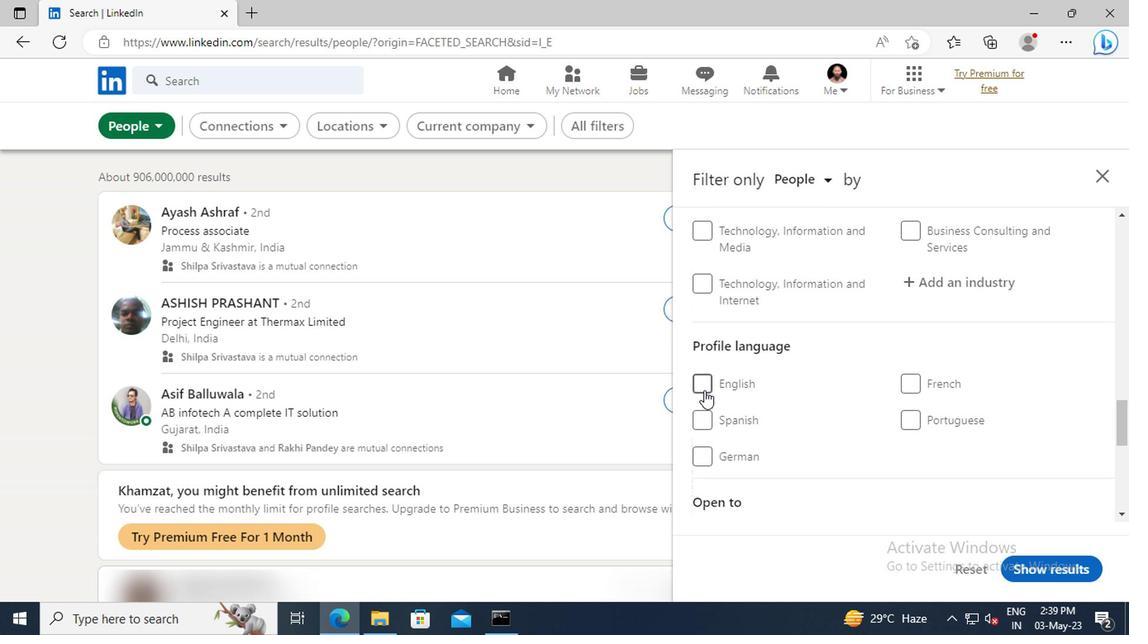 
Action: Mouse moved to (763, 378)
Screenshot: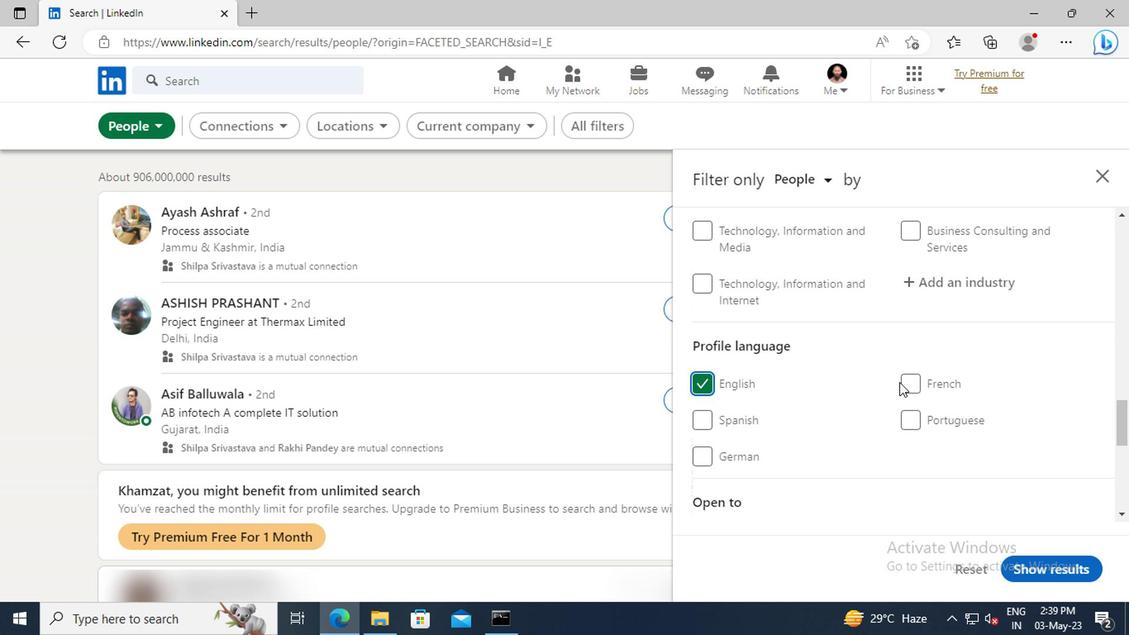 
Action: Mouse scrolled (763, 378) with delta (0, 0)
Screenshot: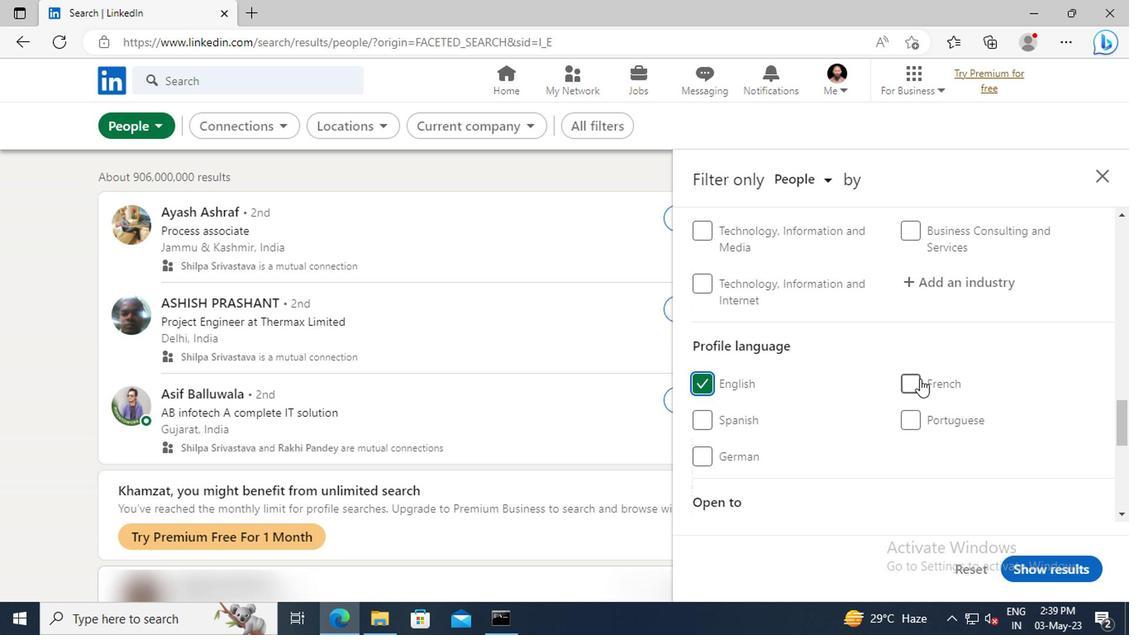 
Action: Mouse scrolled (763, 378) with delta (0, 0)
Screenshot: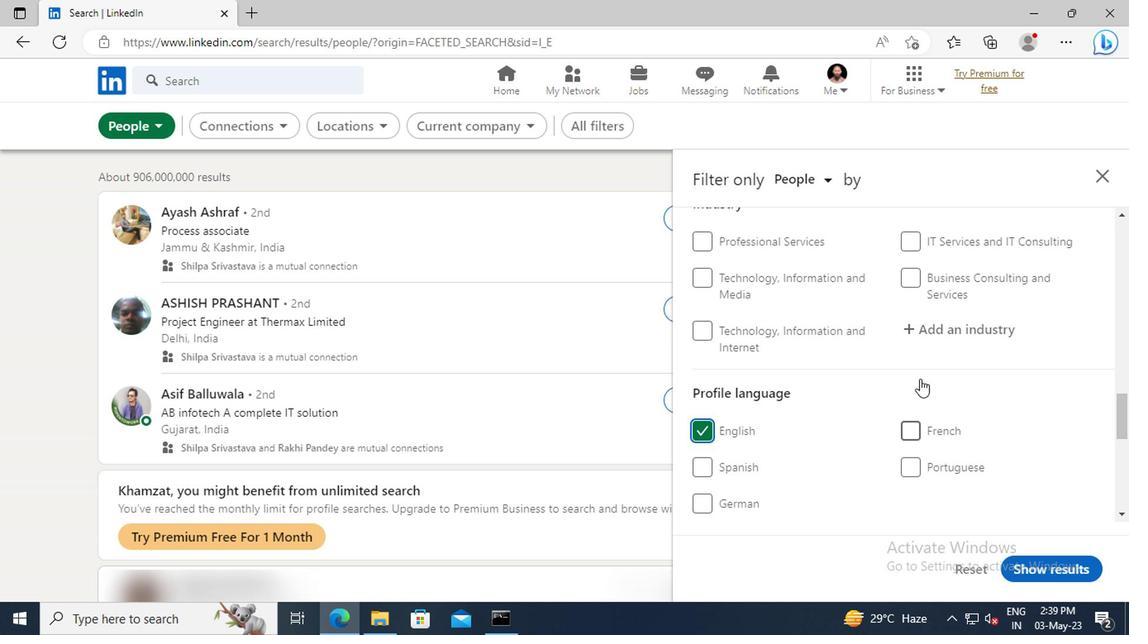 
Action: Mouse scrolled (763, 378) with delta (0, 0)
Screenshot: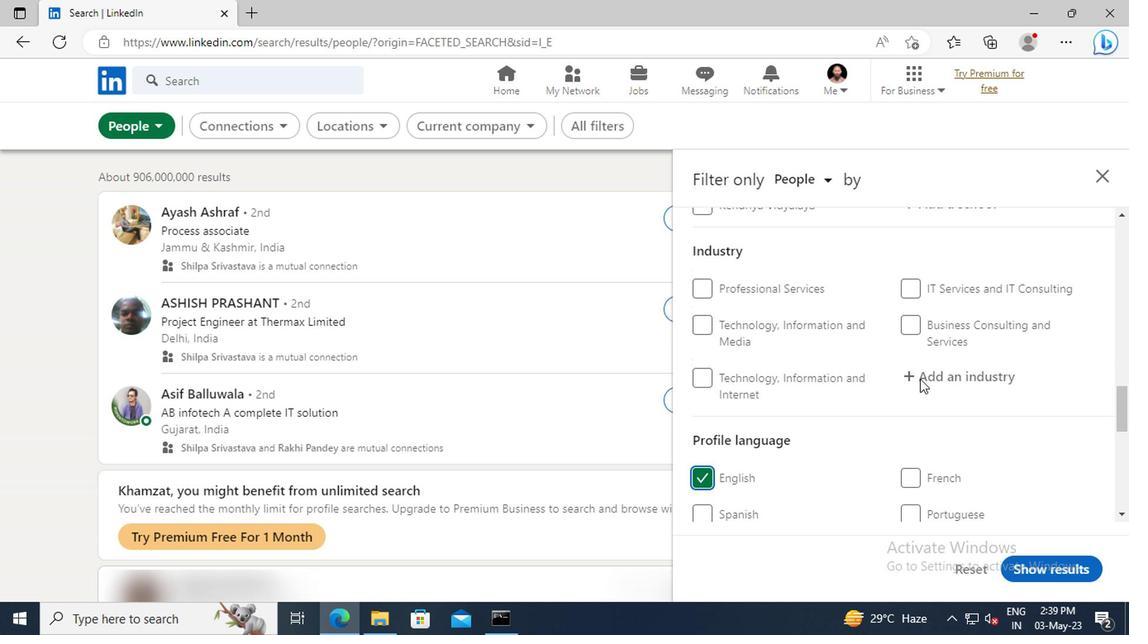 
Action: Mouse scrolled (763, 378) with delta (0, 0)
Screenshot: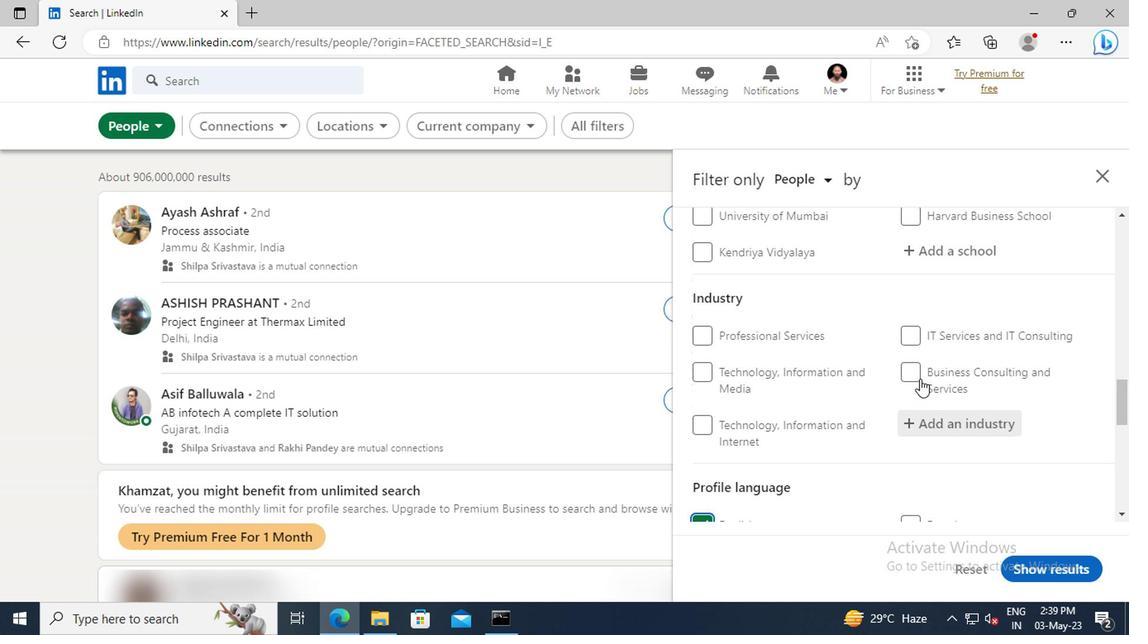 
Action: Mouse scrolled (763, 378) with delta (0, 0)
Screenshot: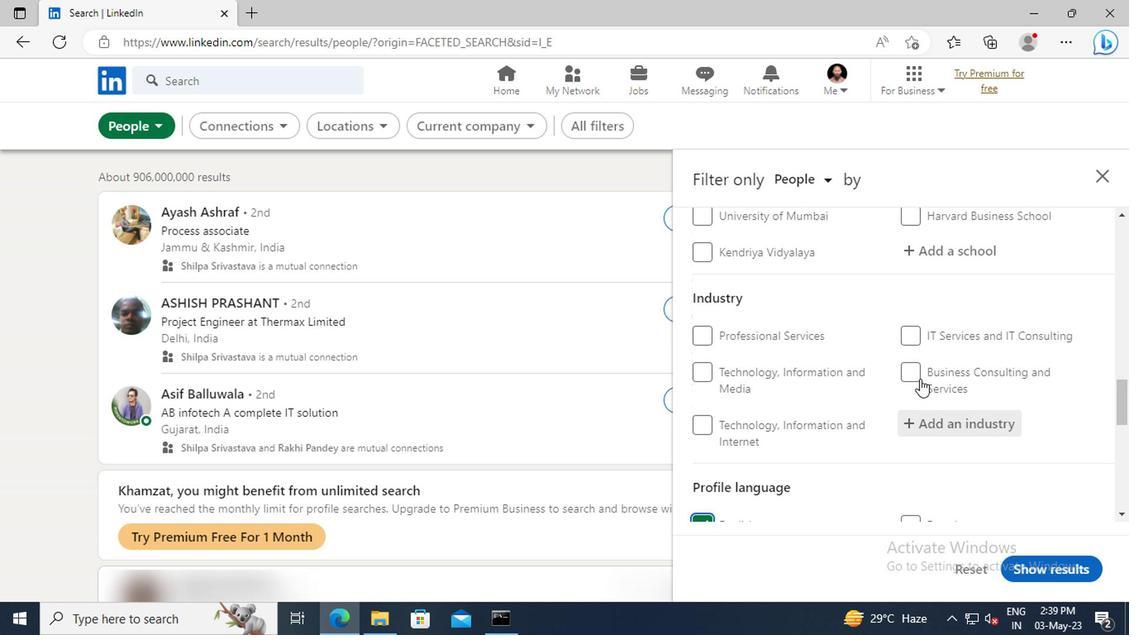 
Action: Mouse scrolled (763, 378) with delta (0, 0)
Screenshot: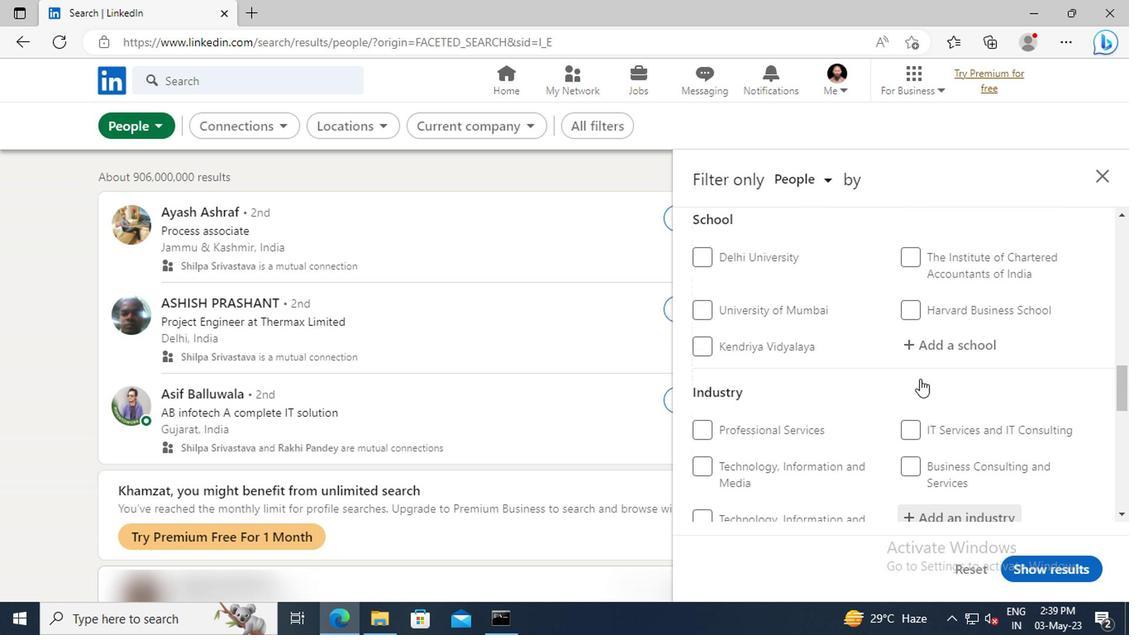 
Action: Mouse scrolled (763, 378) with delta (0, 0)
Screenshot: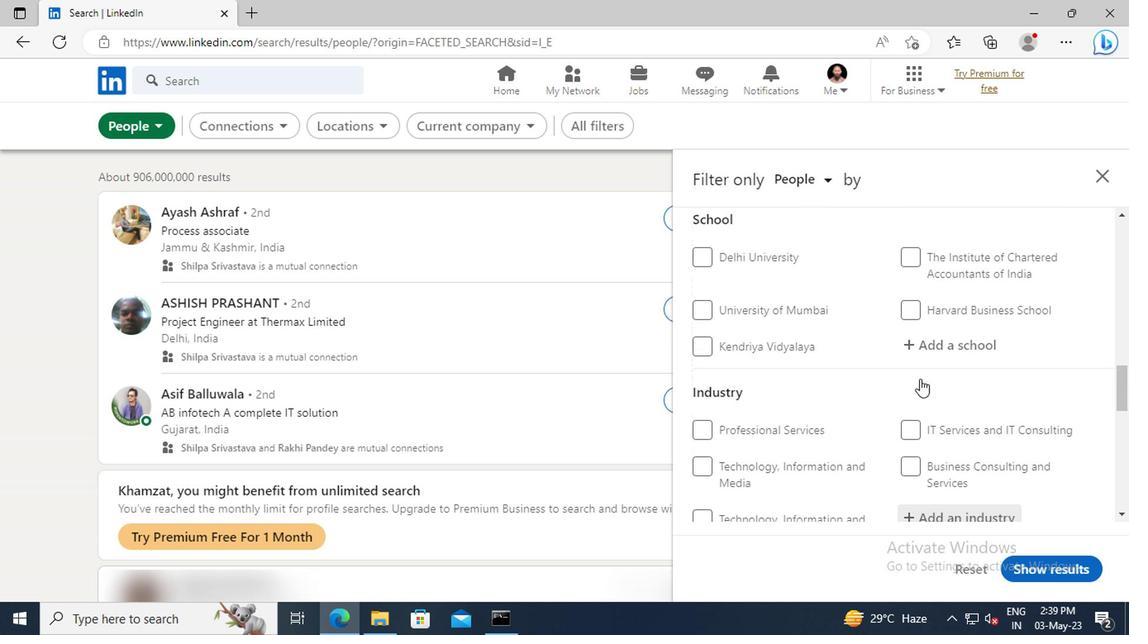 
Action: Mouse scrolled (763, 378) with delta (0, 0)
Screenshot: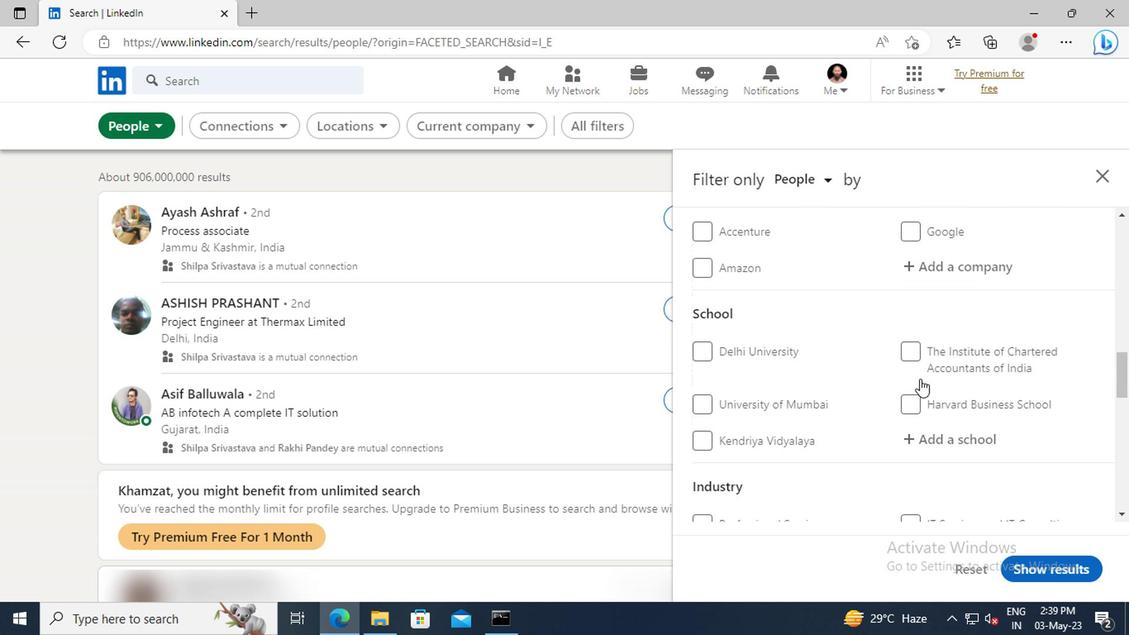 
Action: Mouse scrolled (763, 378) with delta (0, 0)
Screenshot: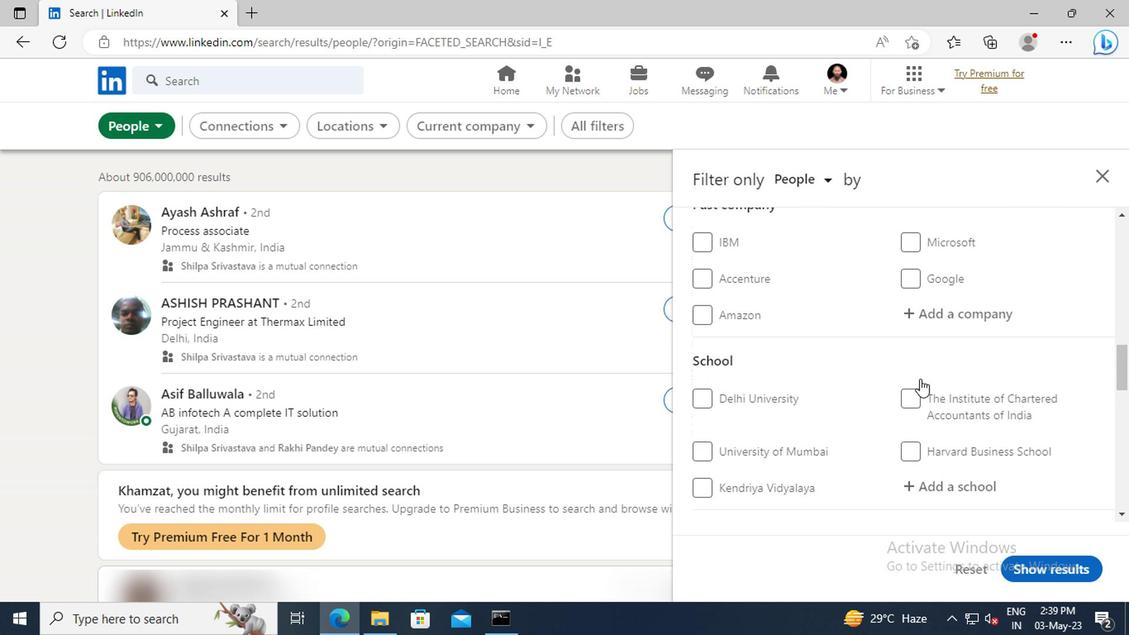 
Action: Mouse scrolled (763, 378) with delta (0, 0)
Screenshot: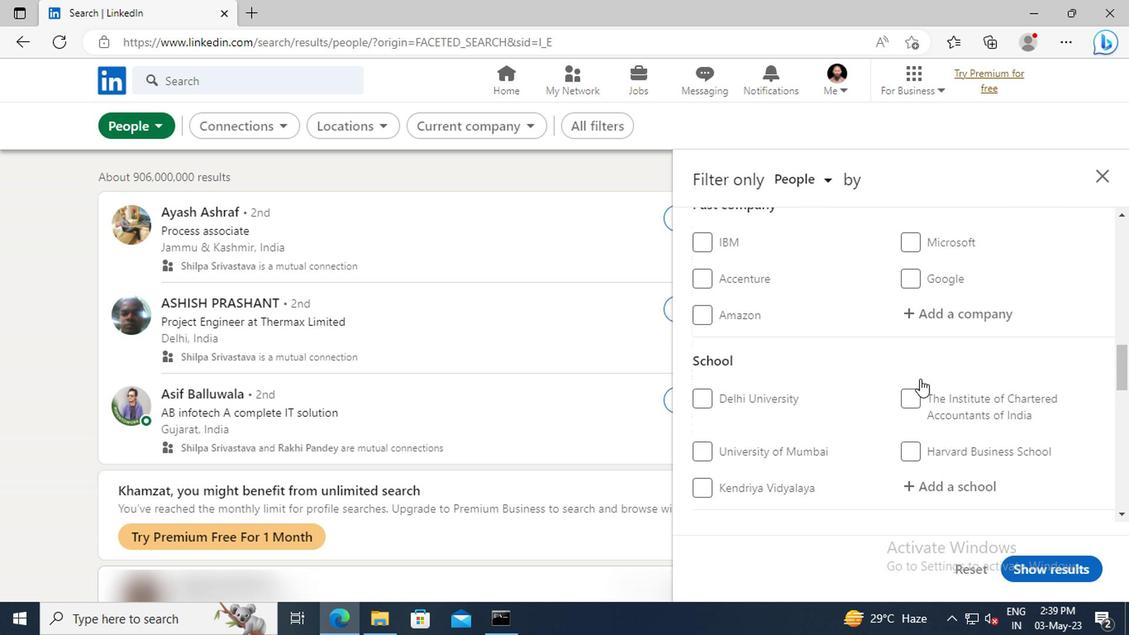 
Action: Mouse scrolled (763, 378) with delta (0, 0)
Screenshot: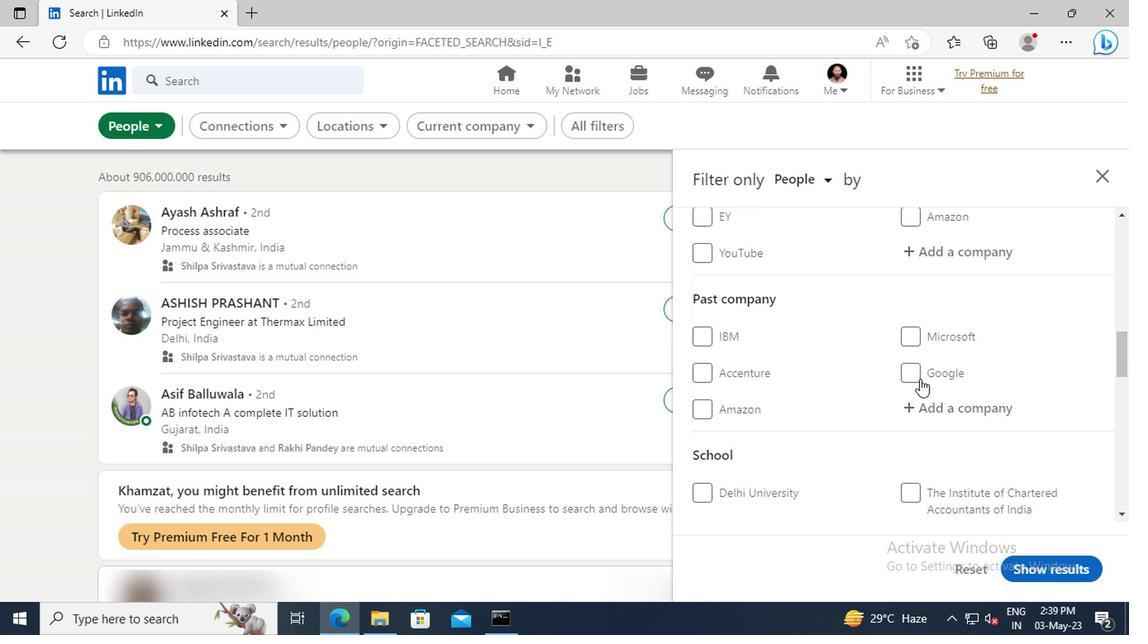 
Action: Mouse scrolled (763, 378) with delta (0, 0)
Screenshot: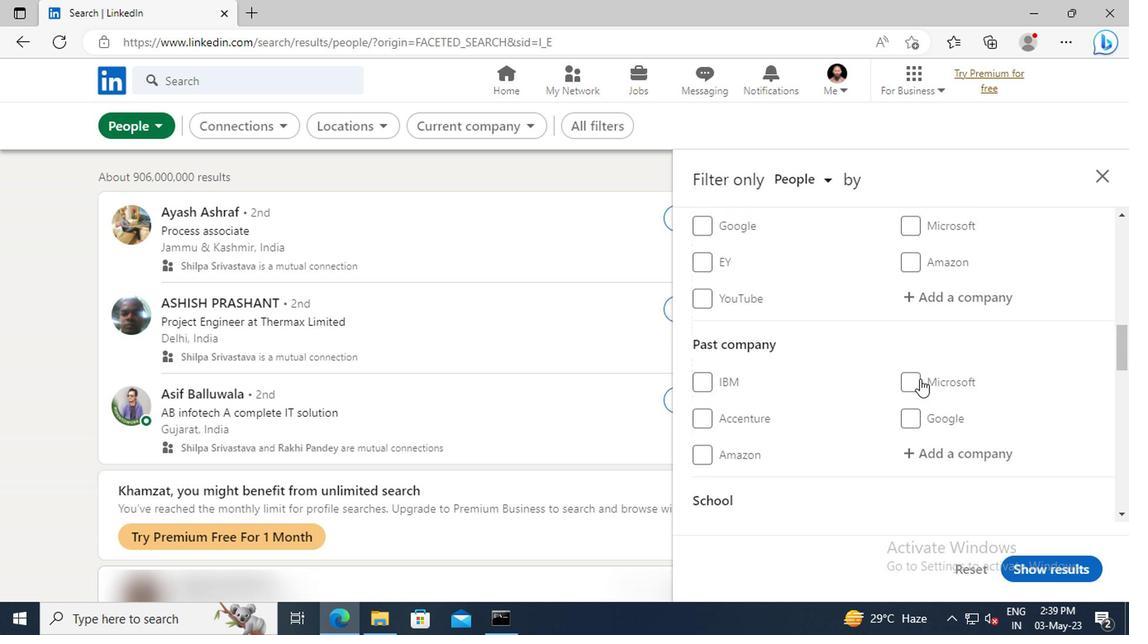 
Action: Mouse moved to (766, 360)
Screenshot: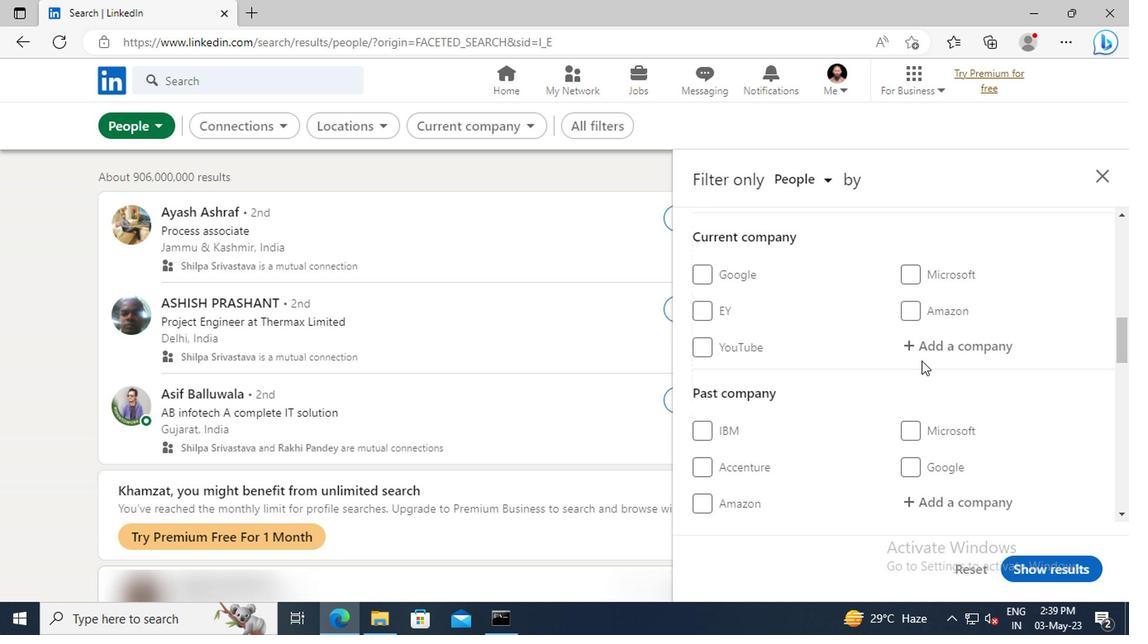 
Action: Mouse pressed left at (766, 360)
Screenshot: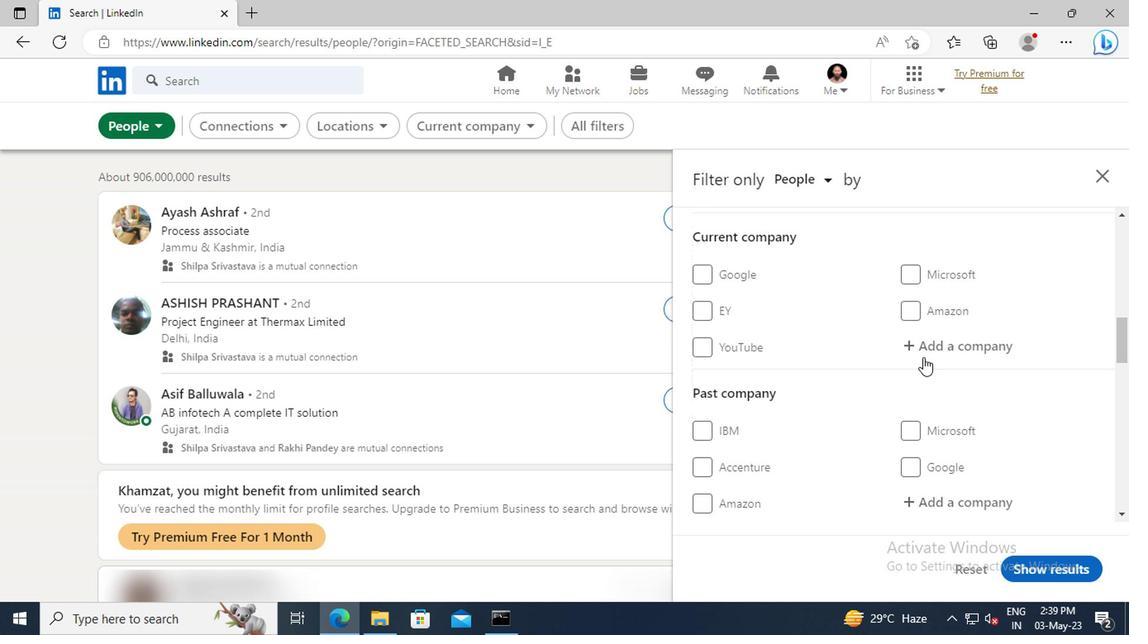 
Action: Mouse moved to (765, 358)
Screenshot: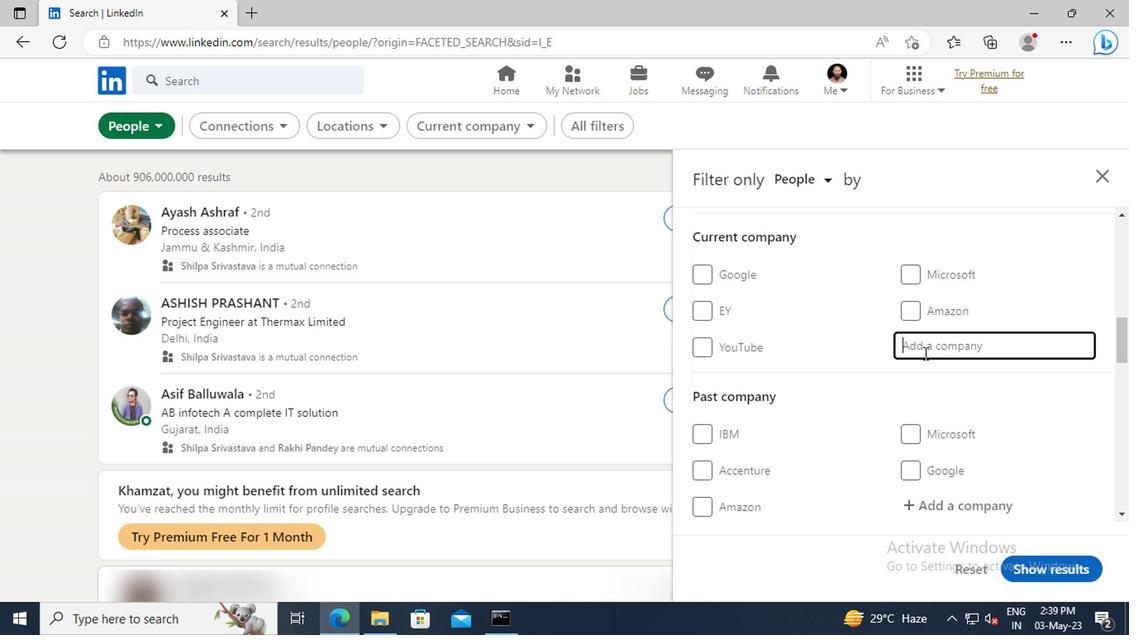 
Action: Key pressed <Key.shift>TECHNICOLOR<Key.space>
Screenshot: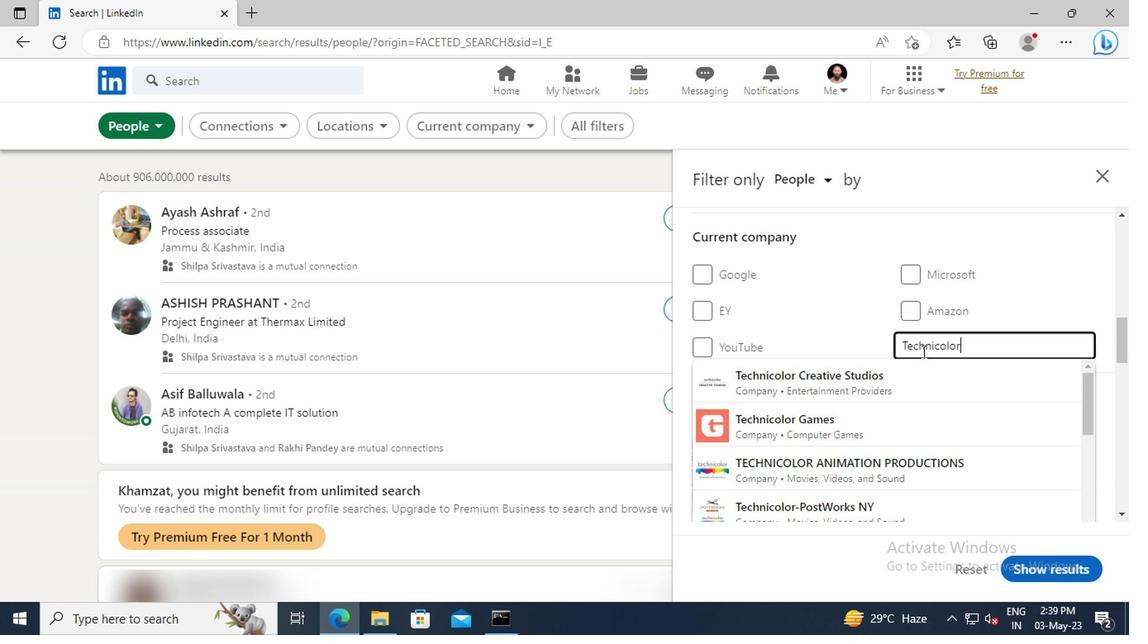
Action: Mouse moved to (765, 374)
Screenshot: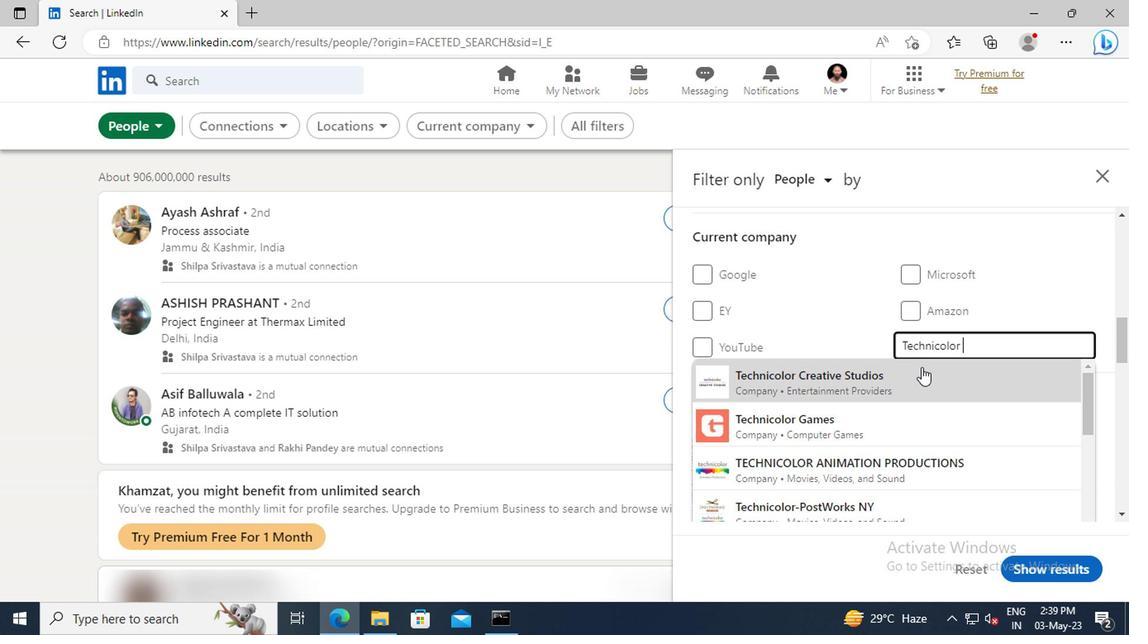 
Action: Mouse pressed left at (765, 374)
Screenshot: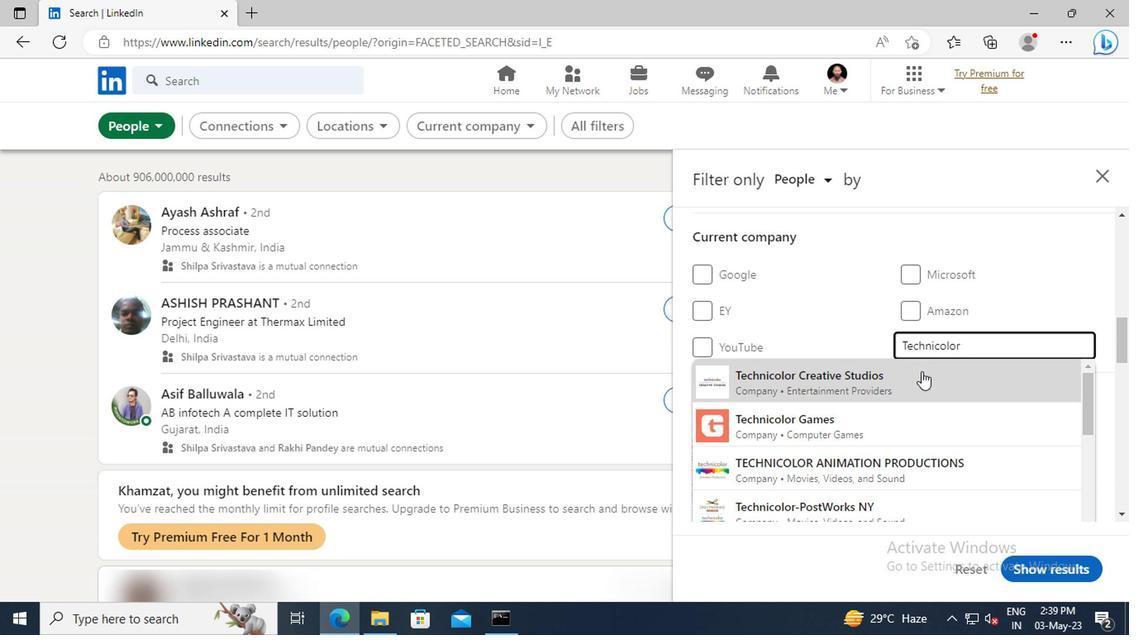 
Action: Mouse scrolled (765, 374) with delta (0, 0)
Screenshot: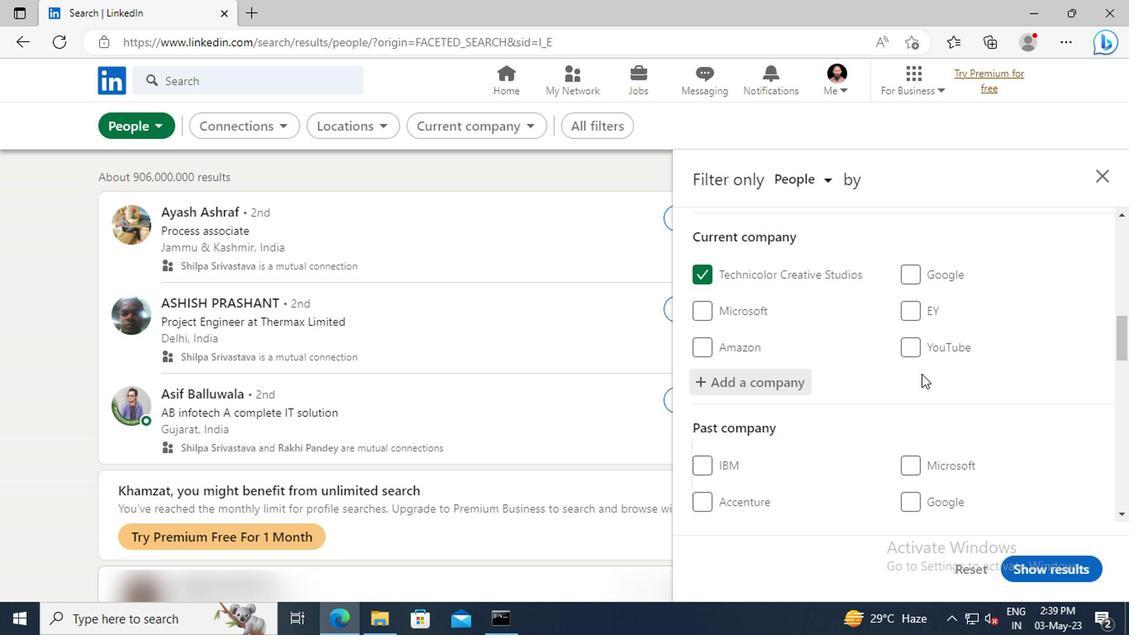 
Action: Mouse moved to (765, 374)
Screenshot: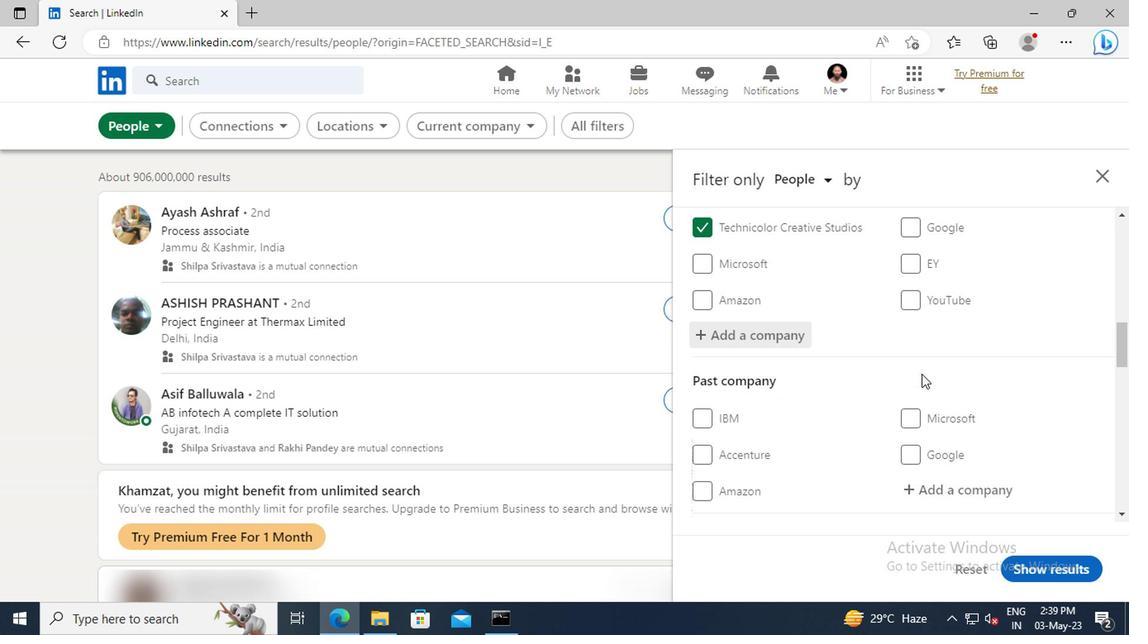 
Action: Mouse scrolled (765, 374) with delta (0, 0)
Screenshot: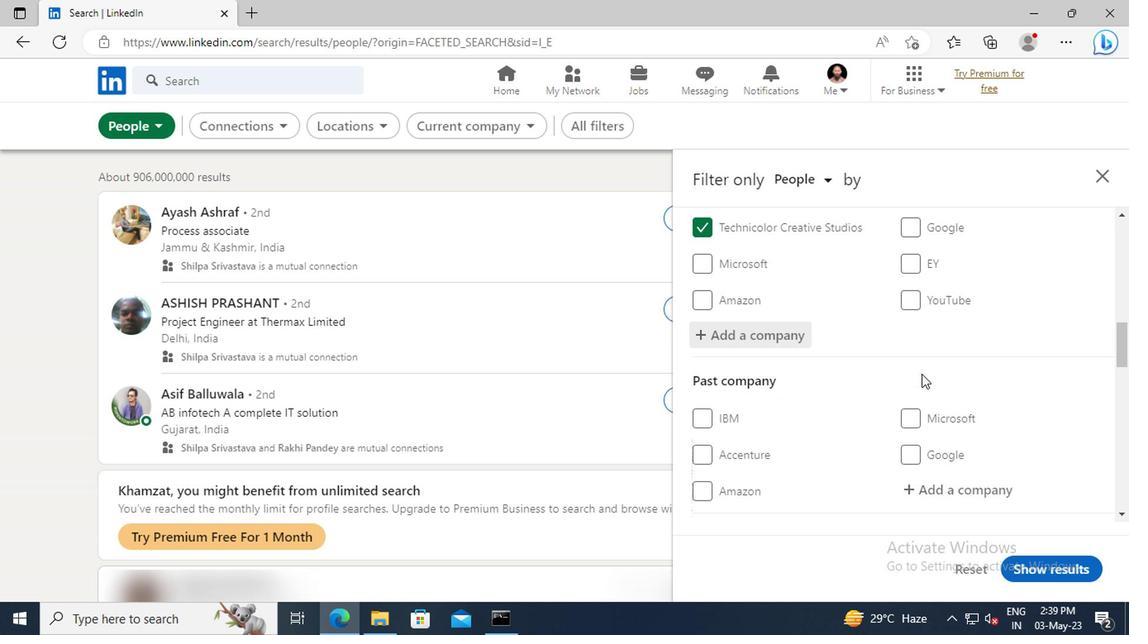 
Action: Mouse scrolled (765, 374) with delta (0, 0)
Screenshot: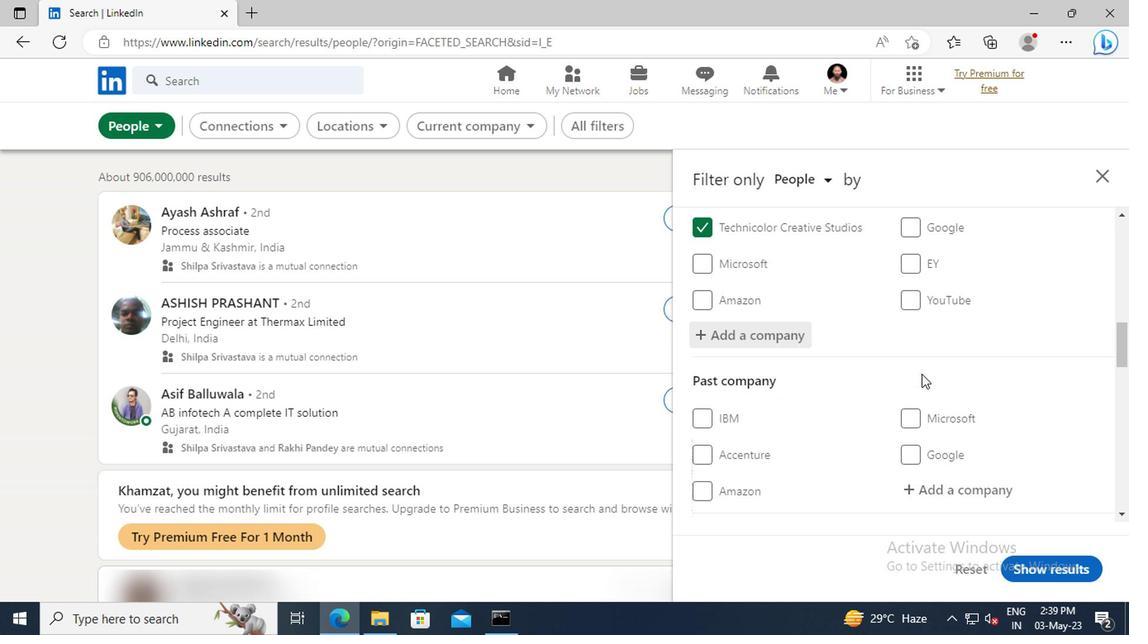 
Action: Mouse scrolled (765, 374) with delta (0, 0)
Screenshot: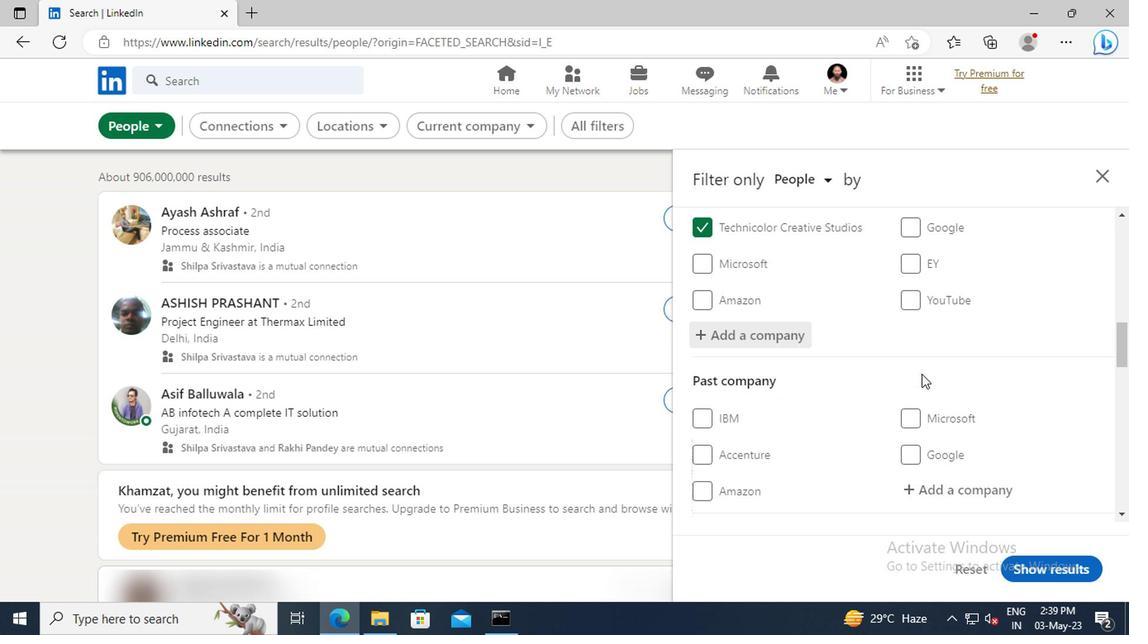 
Action: Mouse moved to (762, 374)
Screenshot: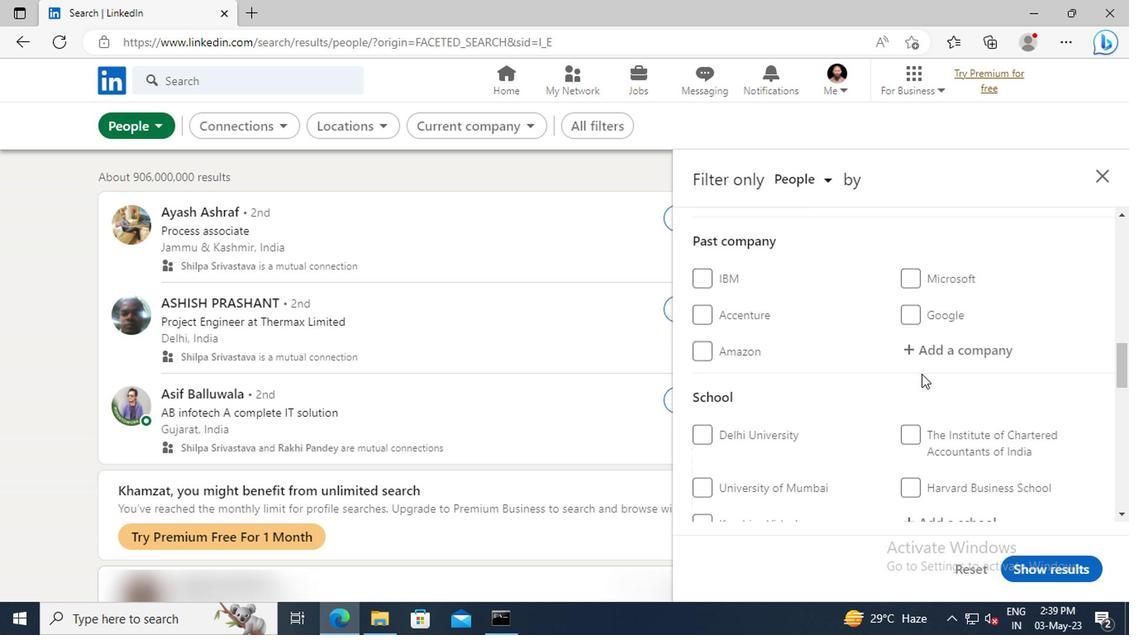 
Action: Mouse scrolled (762, 373) with delta (0, 0)
Screenshot: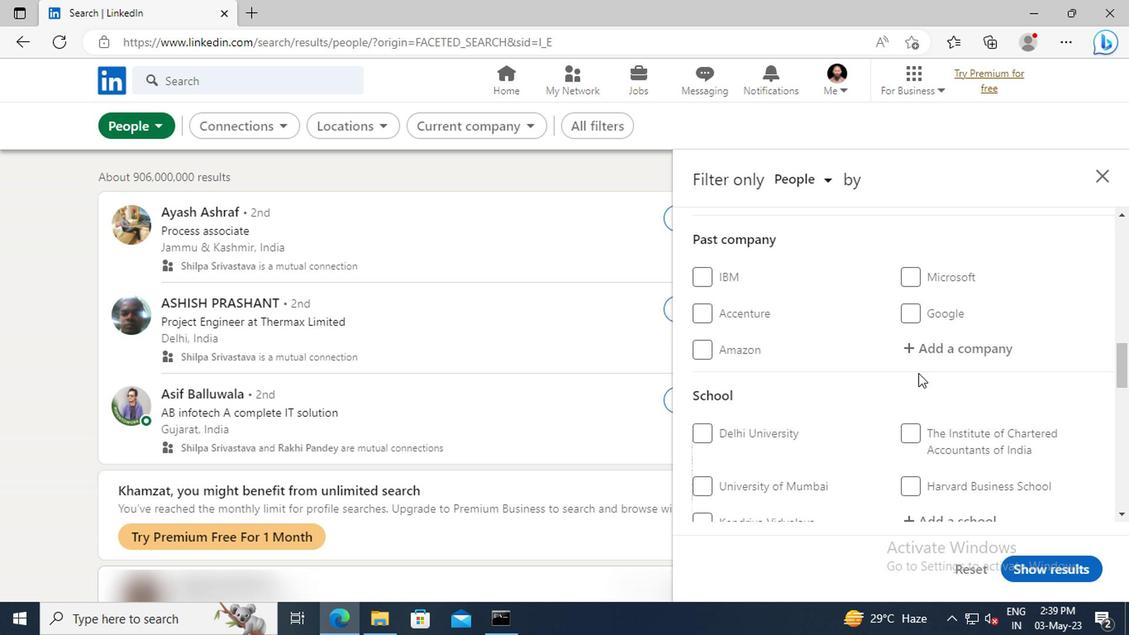 
Action: Mouse moved to (756, 368)
Screenshot: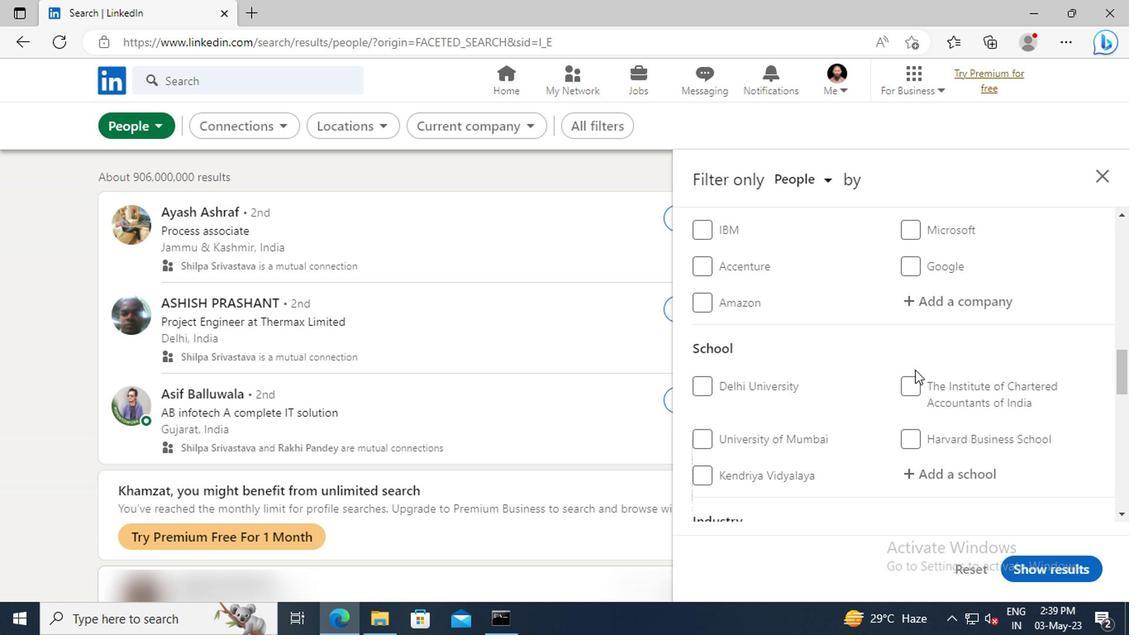 
Action: Mouse scrolled (756, 368) with delta (0, 0)
Screenshot: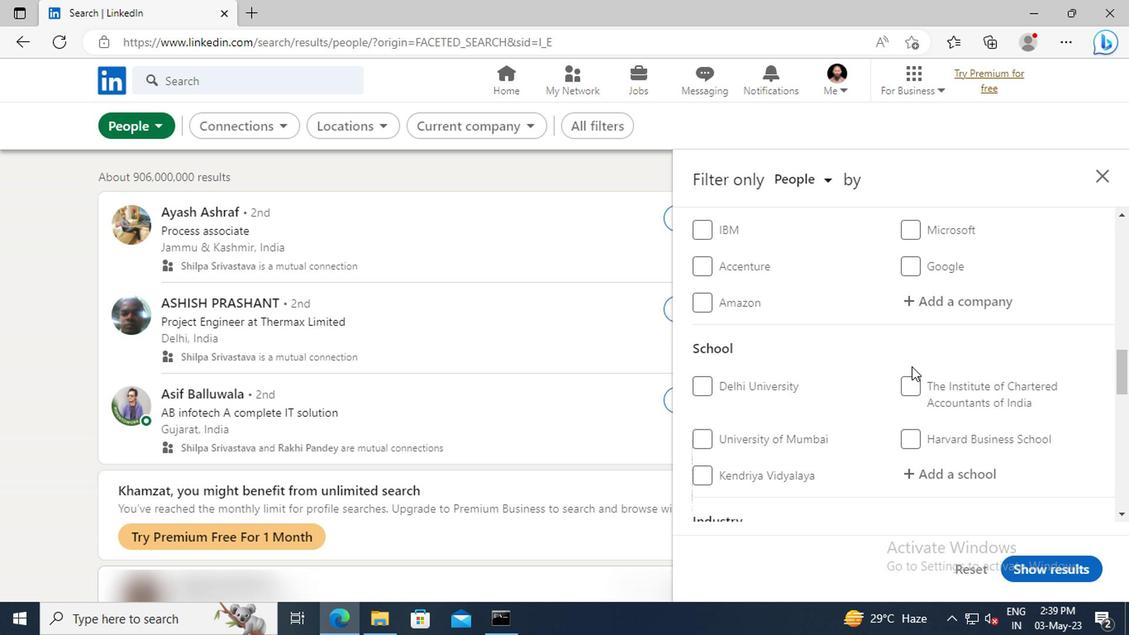
Action: Mouse scrolled (756, 368) with delta (0, 0)
Screenshot: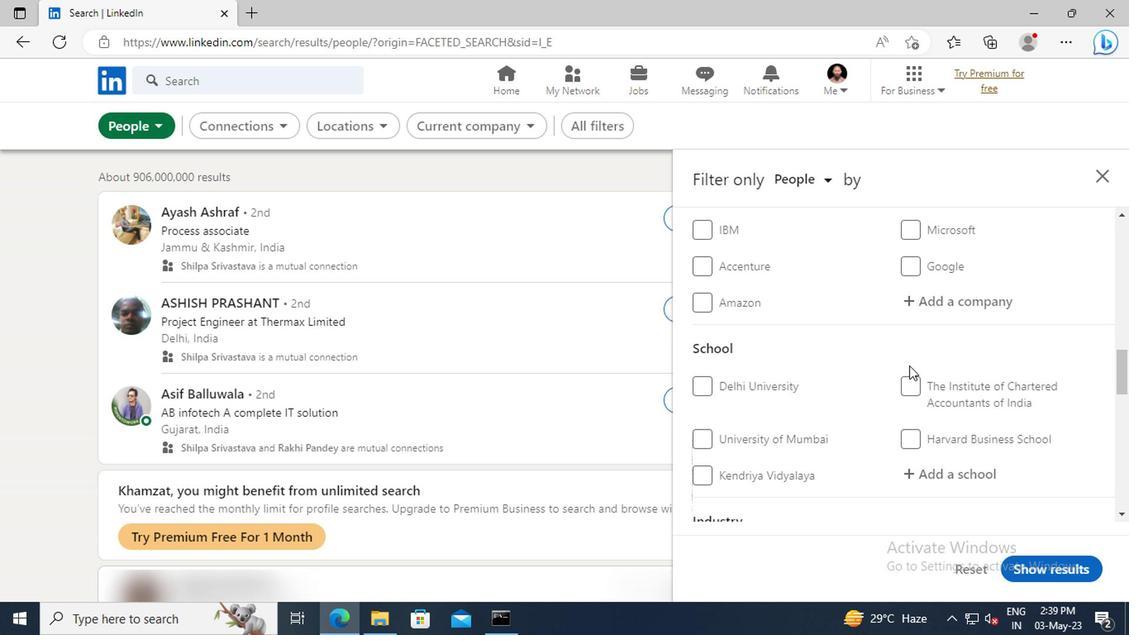 
Action: Mouse moved to (755, 377)
Screenshot: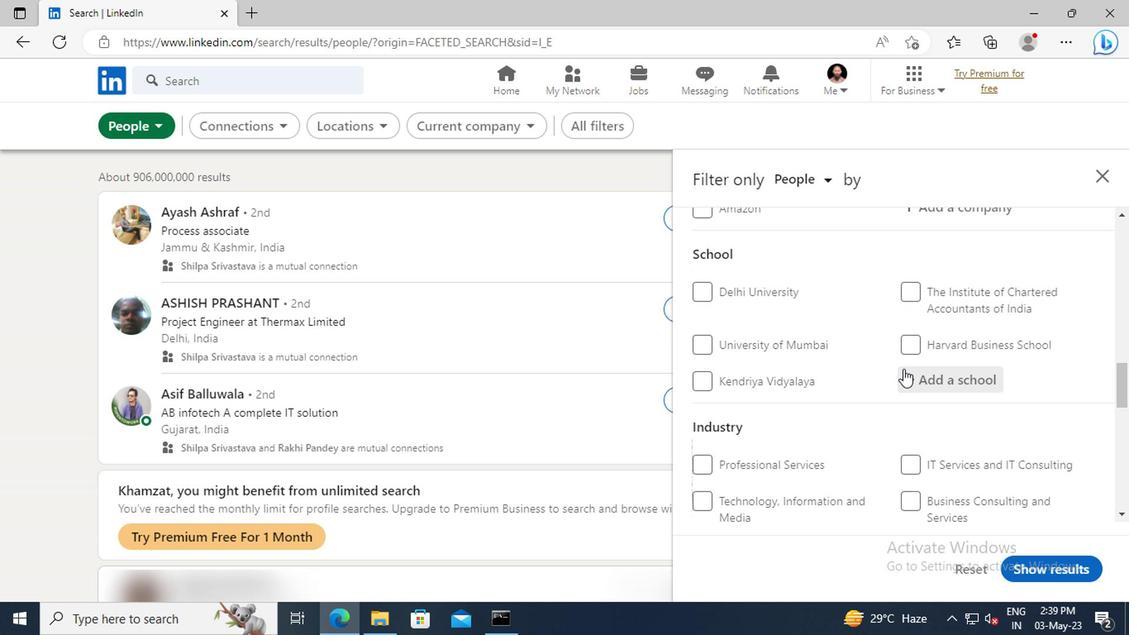 
Action: Mouse pressed left at (755, 377)
Screenshot: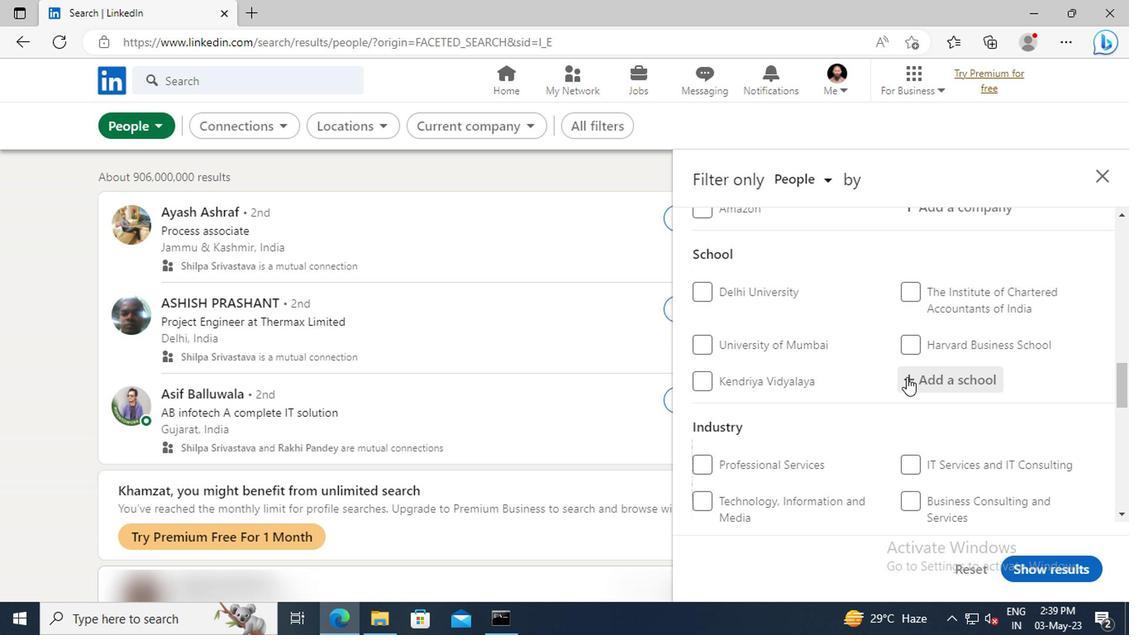 
Action: Key pressed <Key.shift>IIMT<Key.space><Key.shift>ENGI
Screenshot: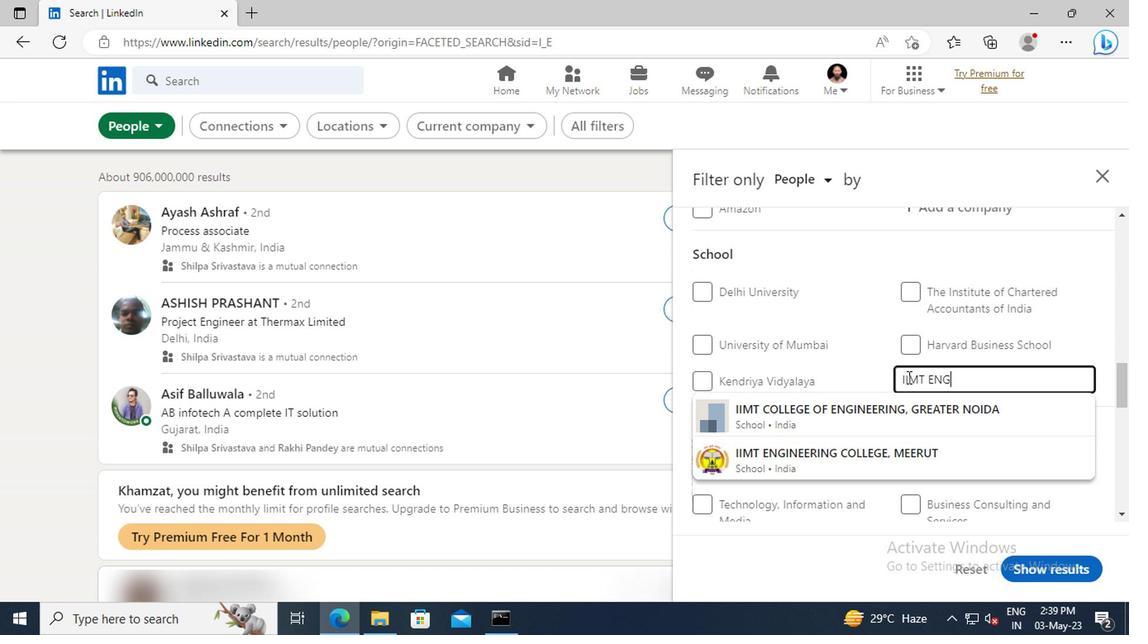 
Action: Mouse moved to (758, 431)
Screenshot: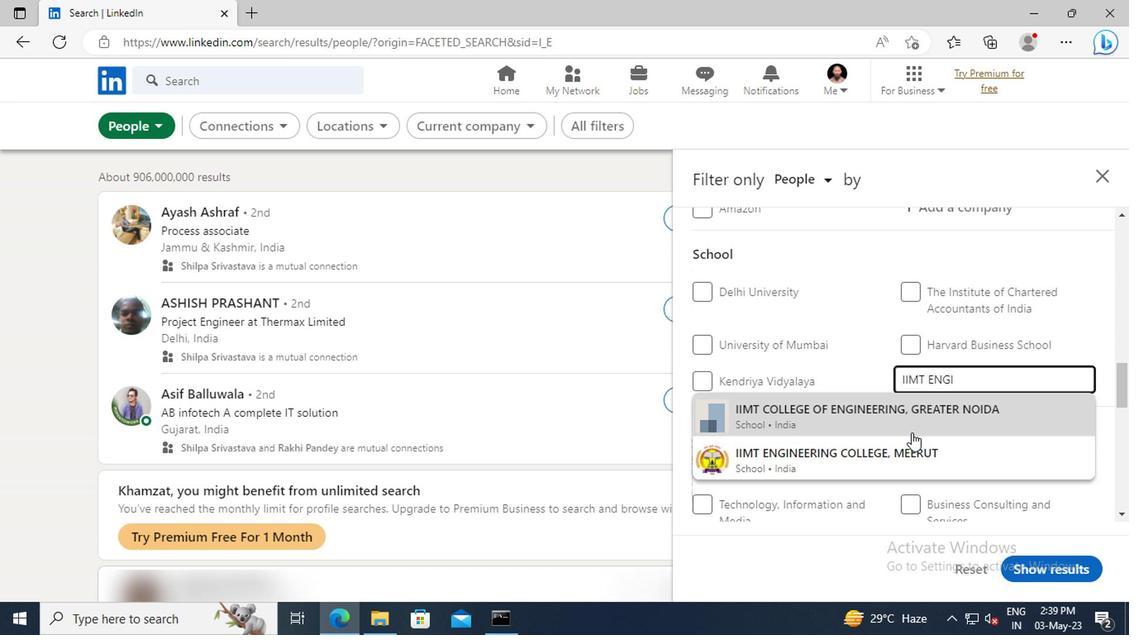 
Action: Mouse pressed left at (758, 431)
Screenshot: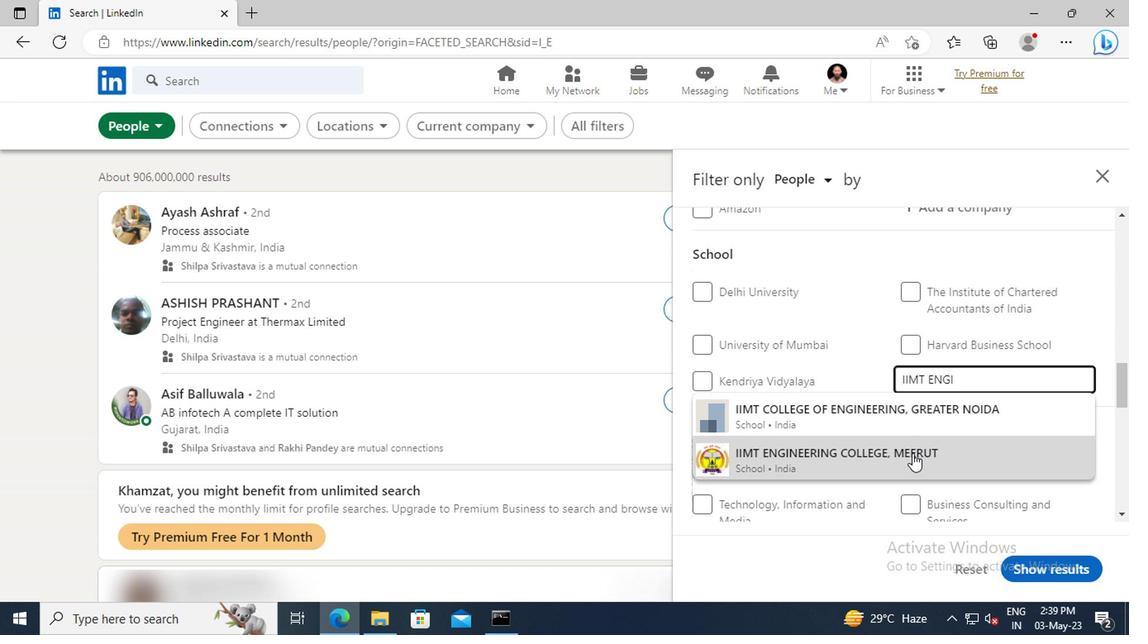 
Action: Mouse scrolled (758, 431) with delta (0, 0)
Screenshot: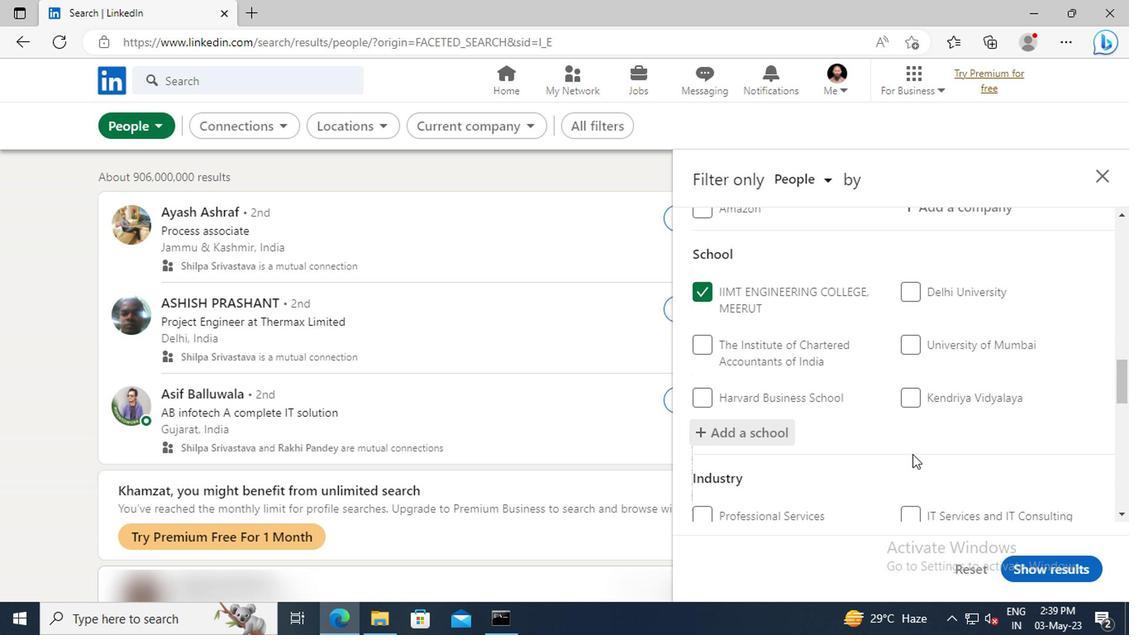 
Action: Mouse moved to (759, 429)
Screenshot: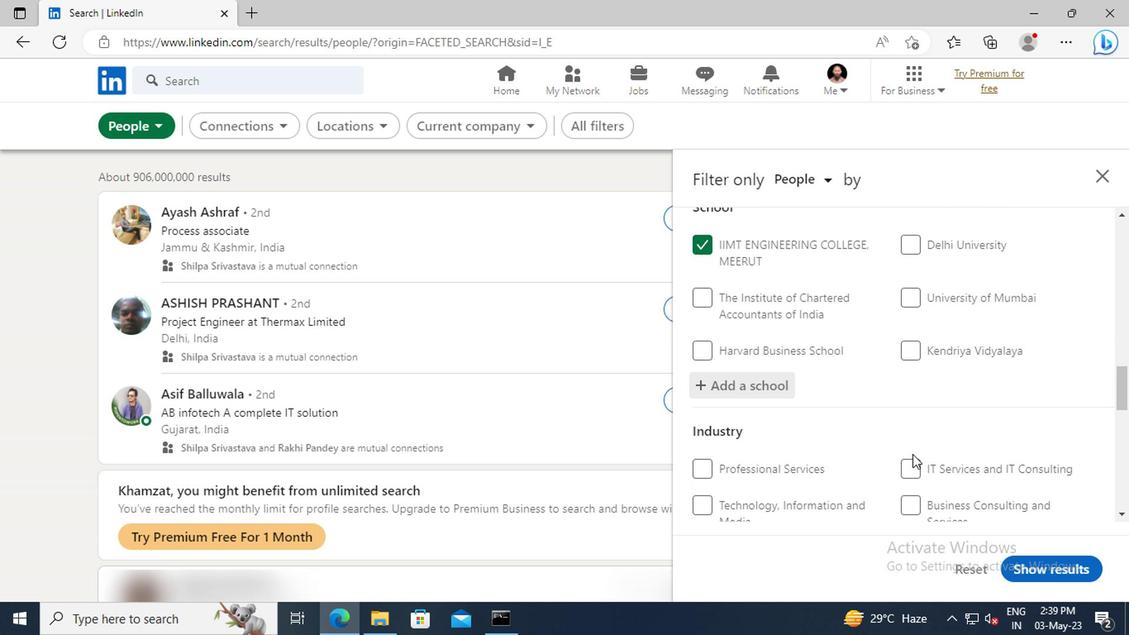 
Action: Mouse scrolled (759, 428) with delta (0, 0)
Screenshot: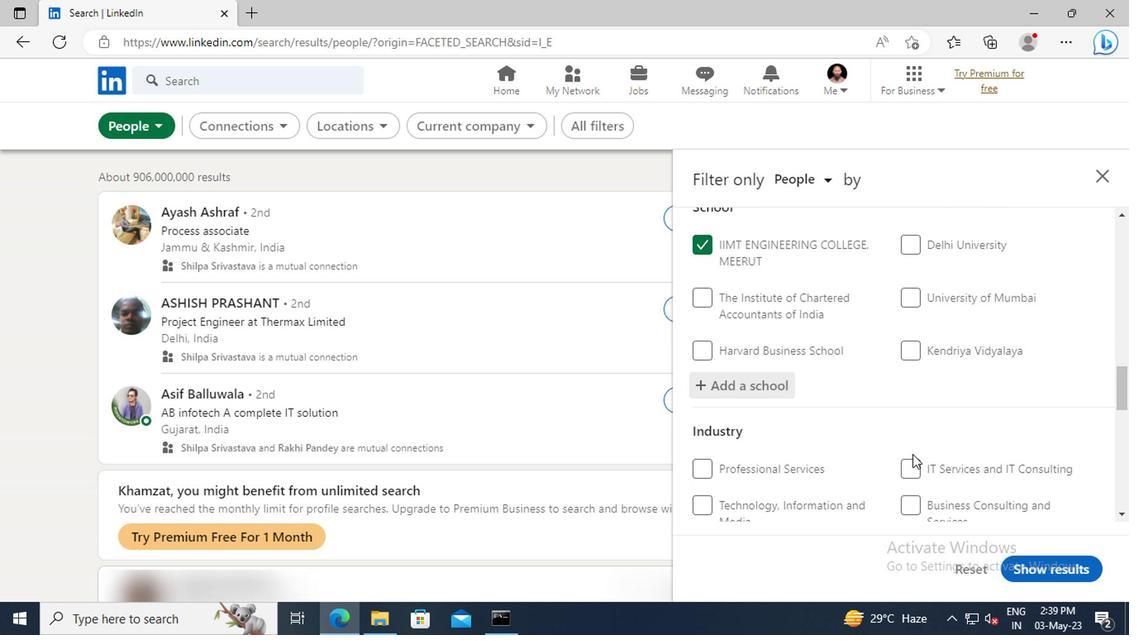 
Action: Mouse scrolled (759, 428) with delta (0, 0)
Screenshot: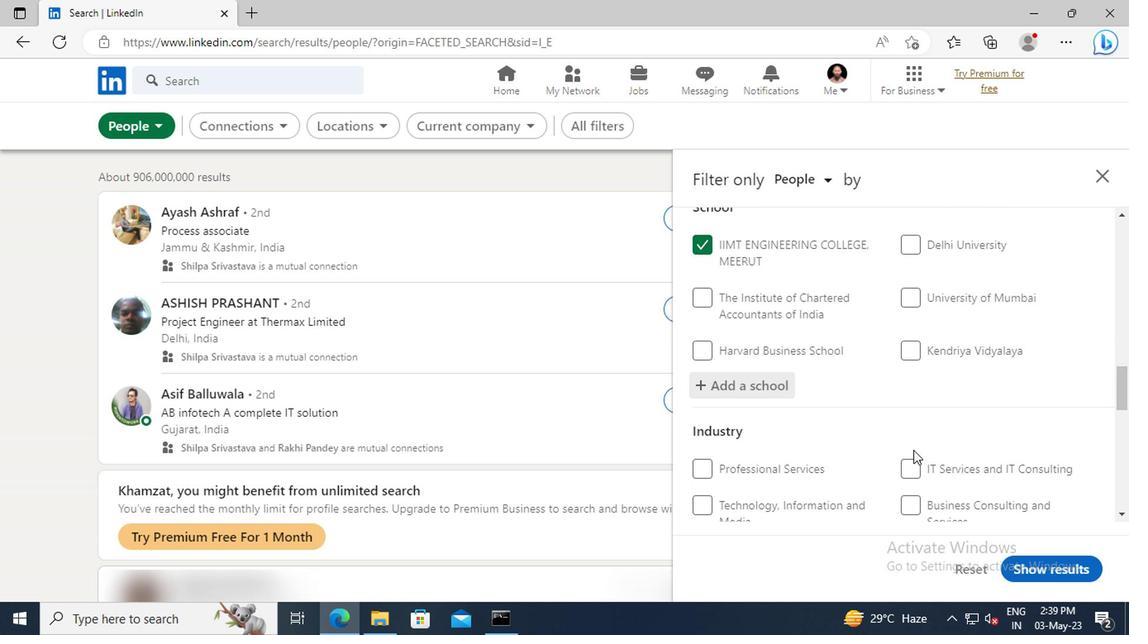 
Action: Mouse moved to (762, 435)
Screenshot: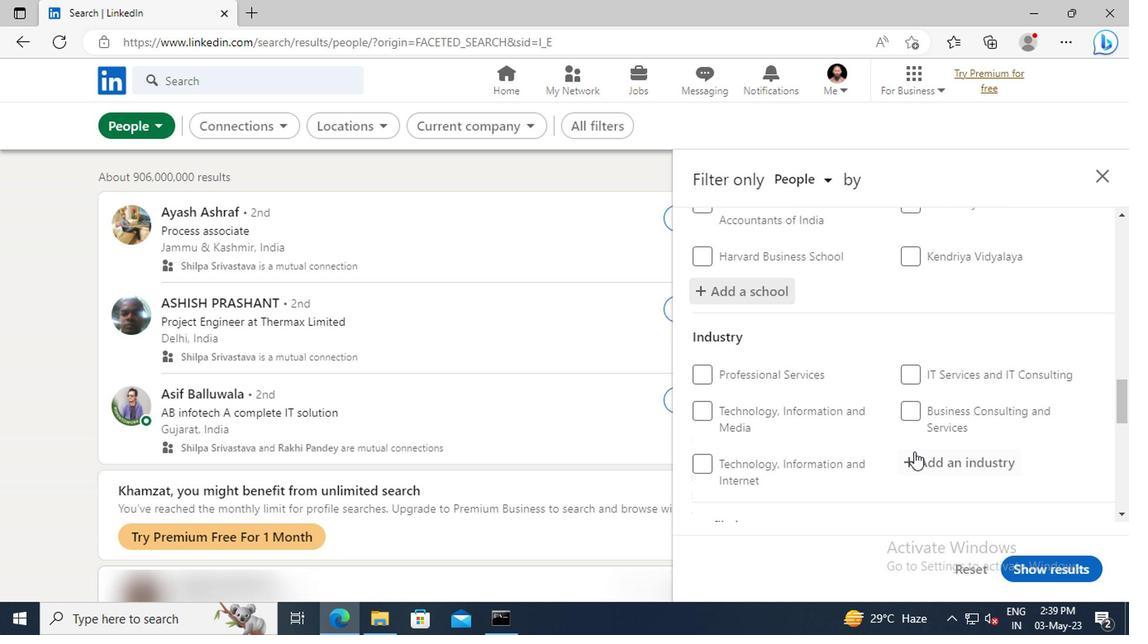 
Action: Mouse pressed left at (762, 435)
Screenshot: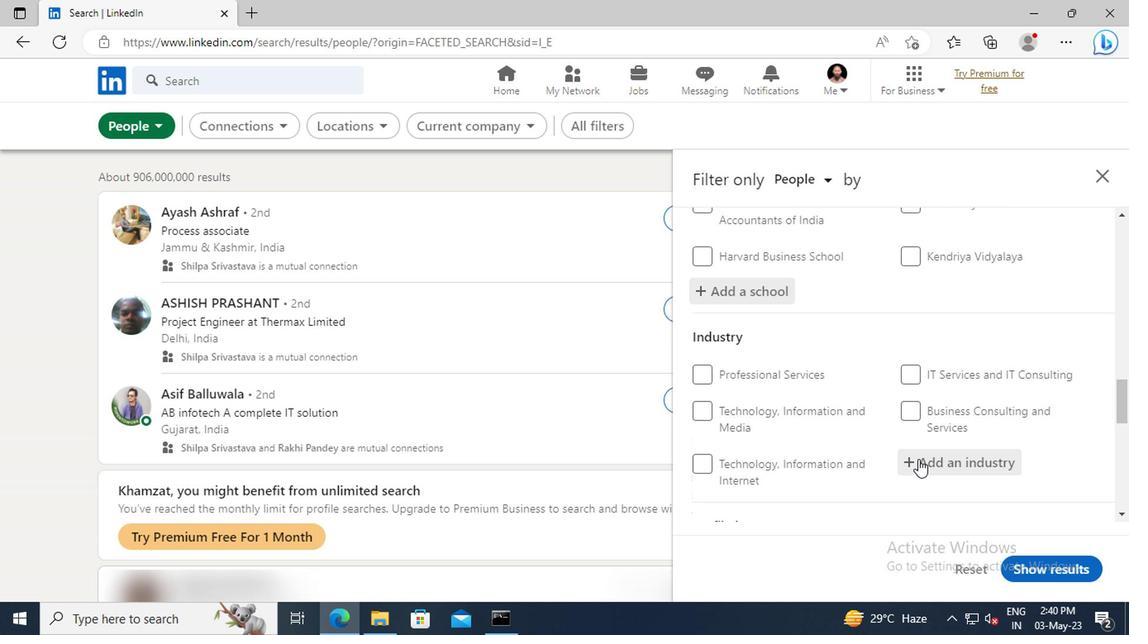
Action: Key pressed <Key.shift>TRANSPORTATION,<Key.space><Key.shift>LO
Screenshot: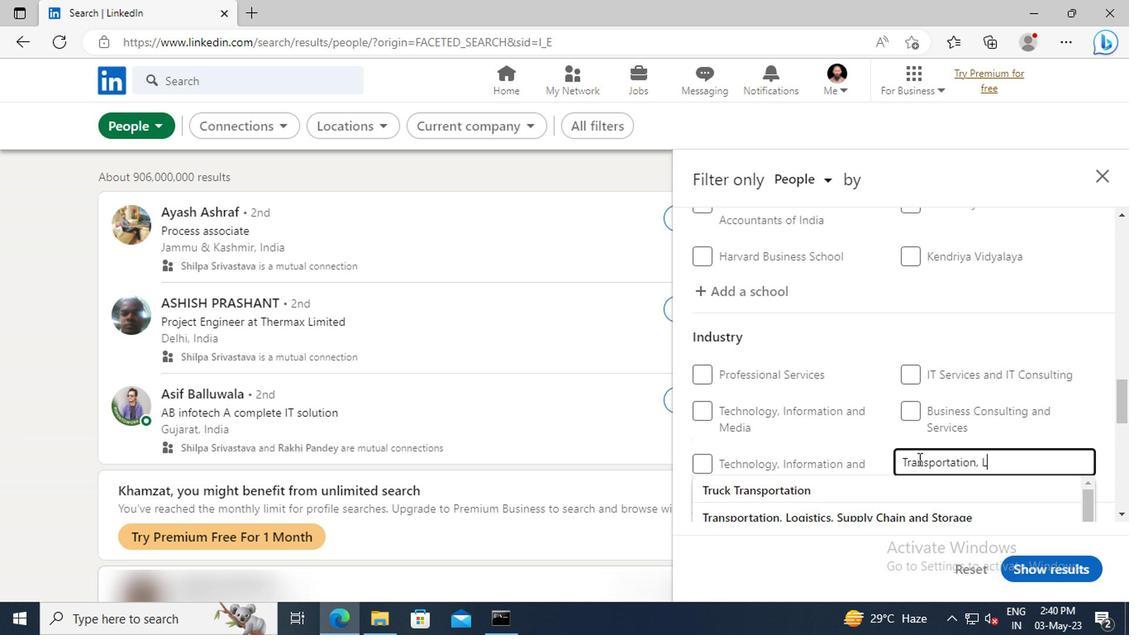 
Action: Mouse moved to (769, 454)
Screenshot: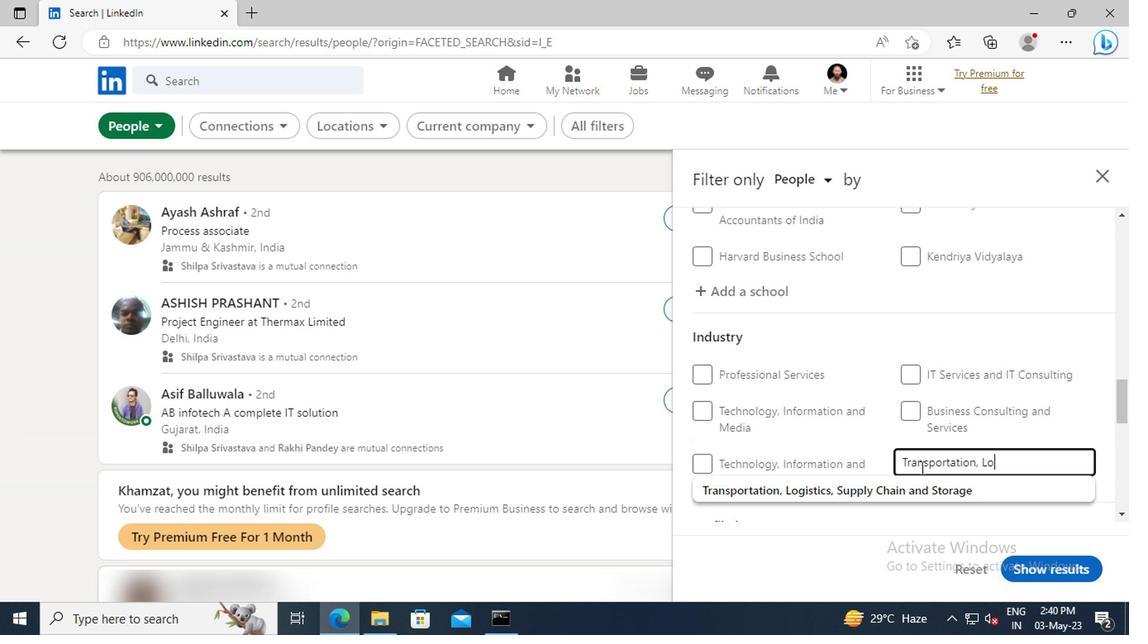 
Action: Mouse pressed left at (769, 454)
Screenshot: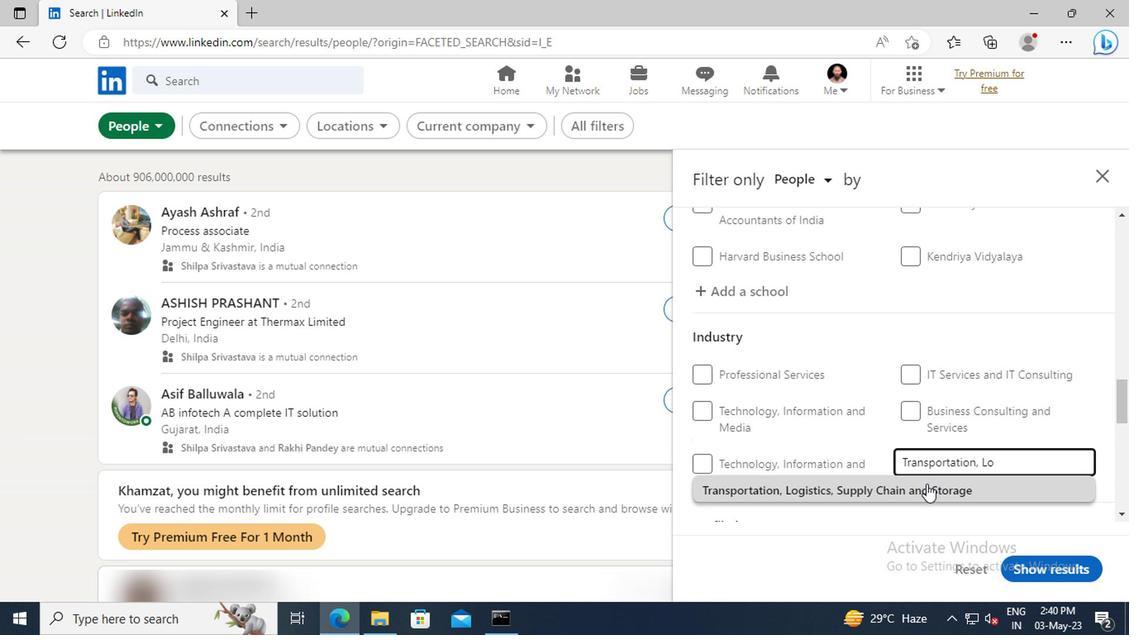 
Action: Mouse scrolled (769, 453) with delta (0, 0)
Screenshot: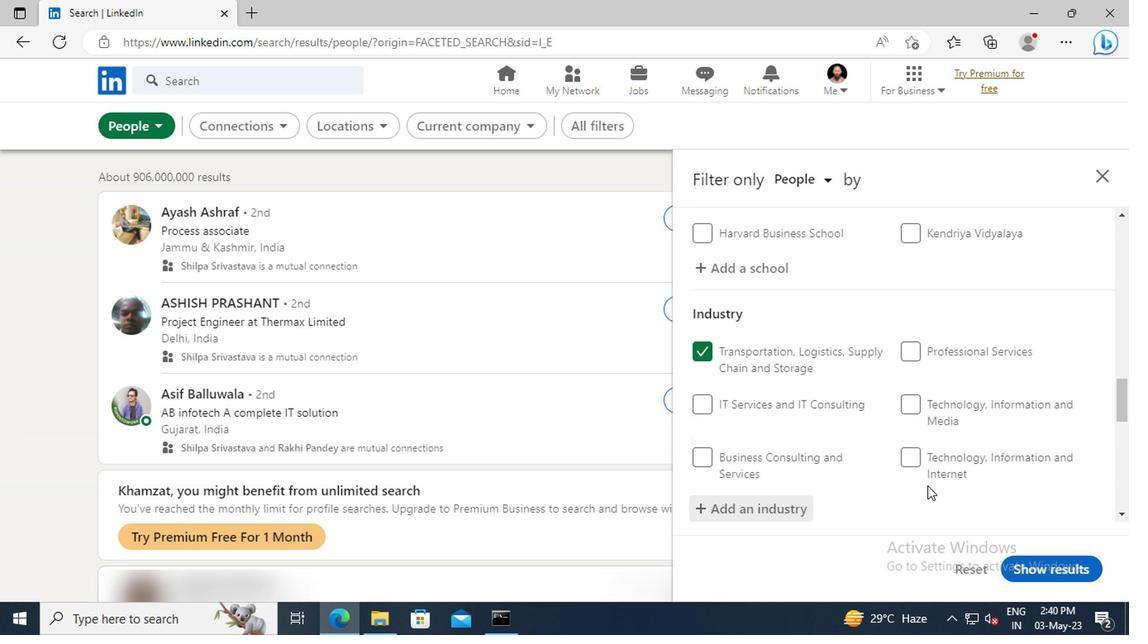 
Action: Mouse scrolled (769, 453) with delta (0, 0)
Screenshot: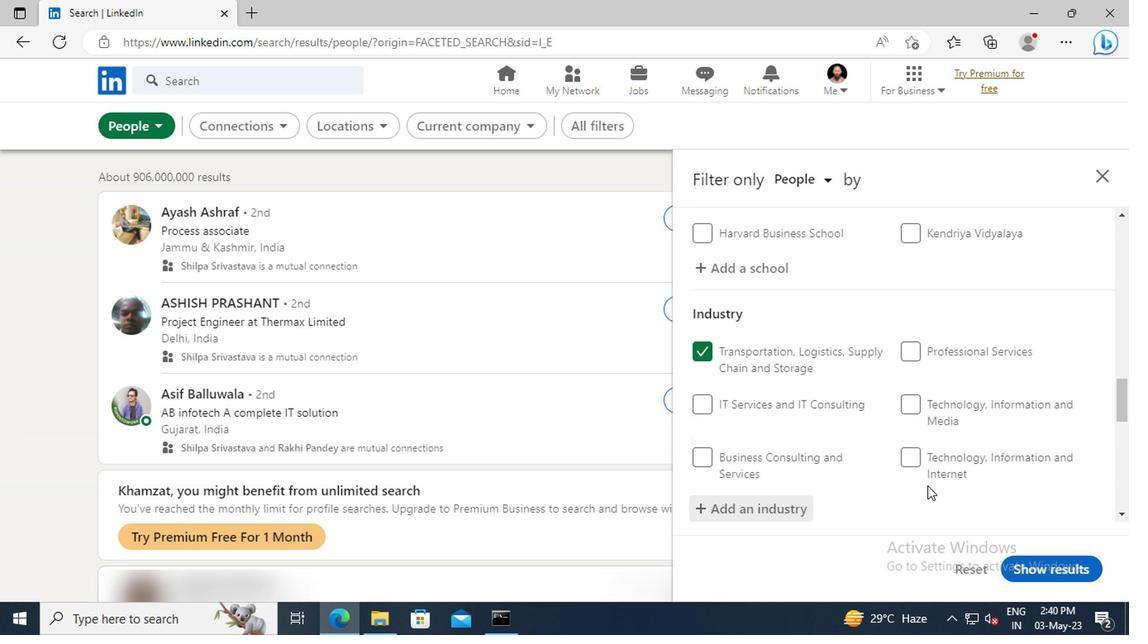 
Action: Mouse moved to (772, 410)
Screenshot: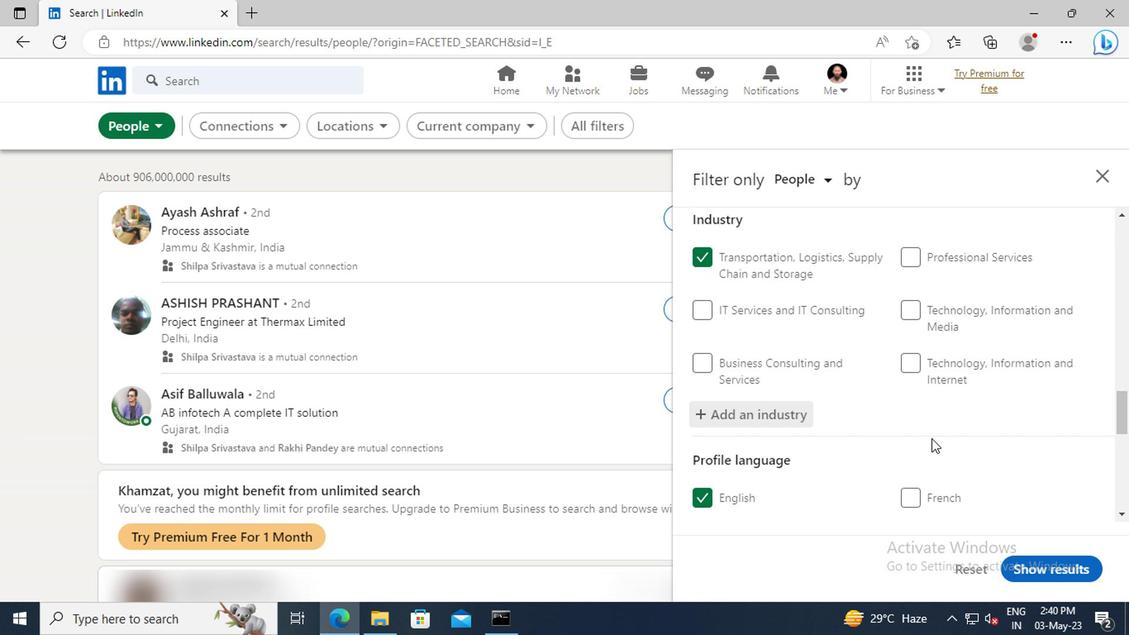 
Action: Mouse scrolled (772, 409) with delta (0, 0)
Screenshot: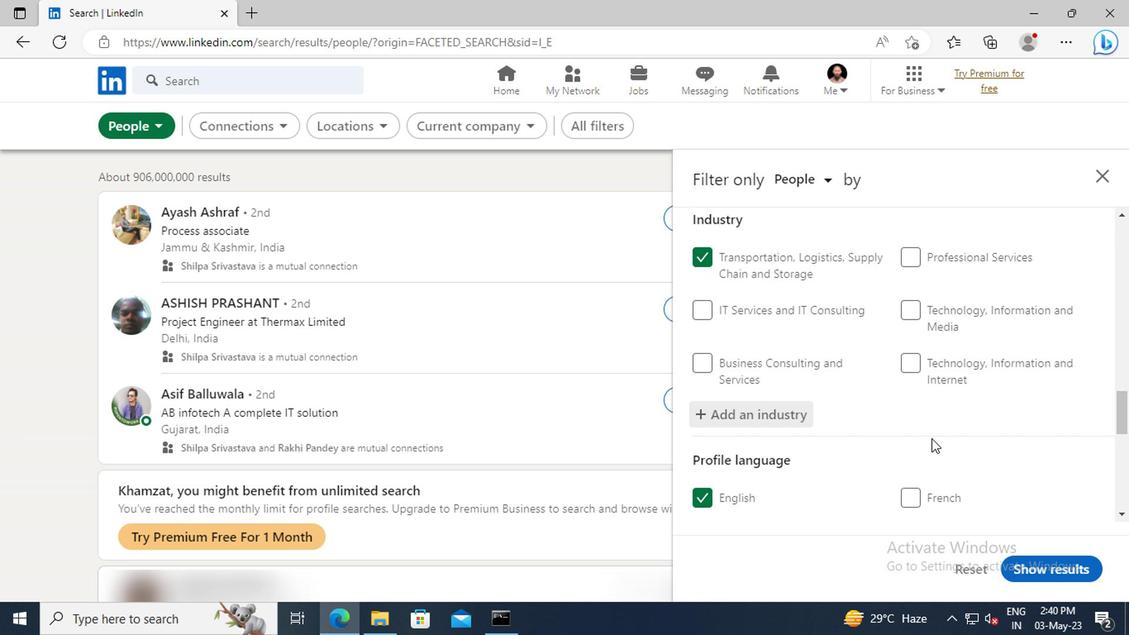 
Action: Mouse moved to (772, 392)
Screenshot: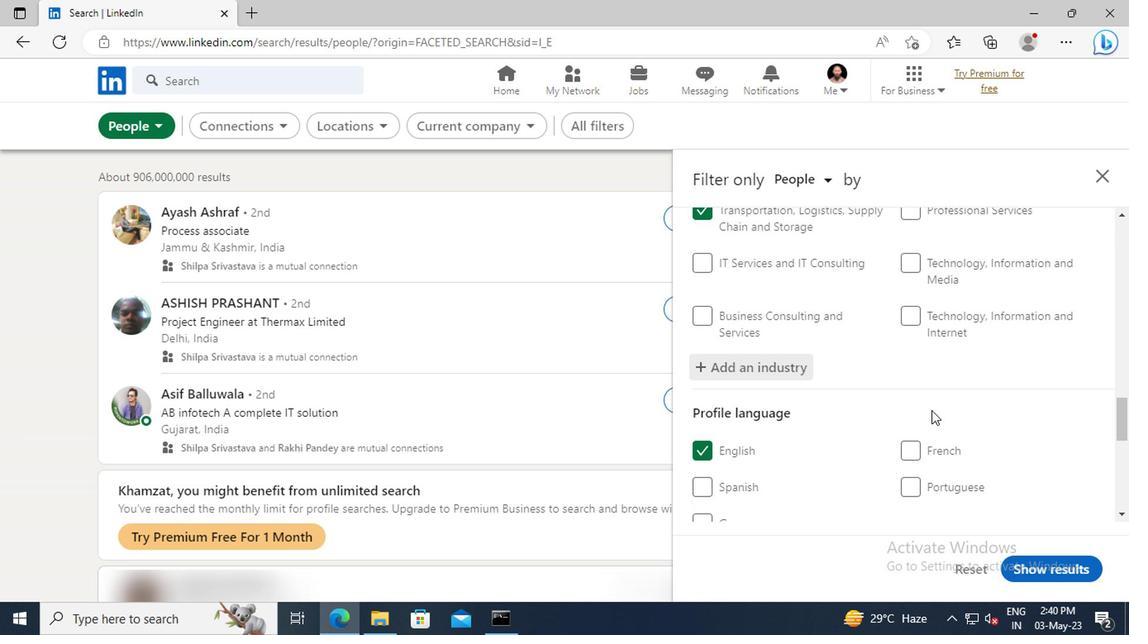 
Action: Mouse scrolled (772, 391) with delta (0, 0)
Screenshot: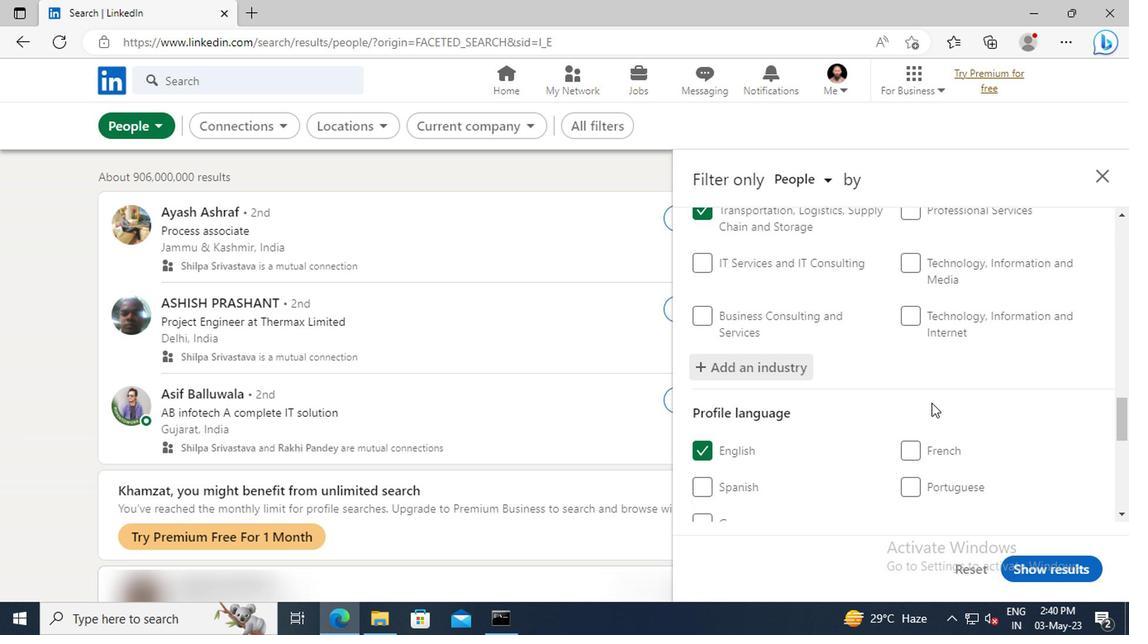 
Action: Mouse scrolled (772, 391) with delta (0, 0)
Screenshot: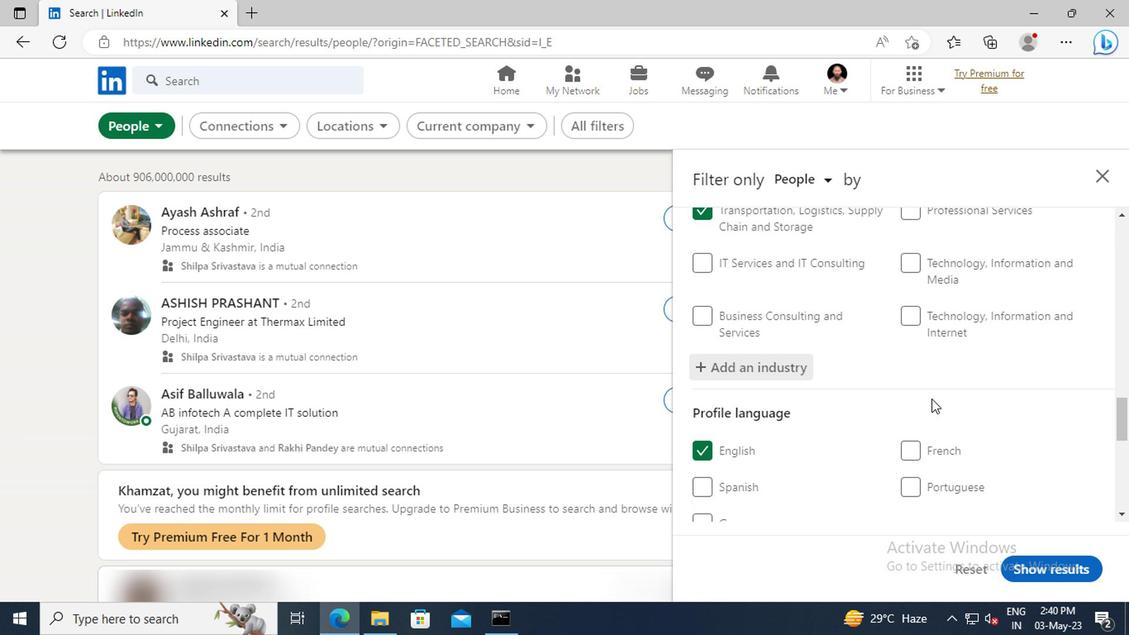 
Action: Mouse moved to (771, 391)
Screenshot: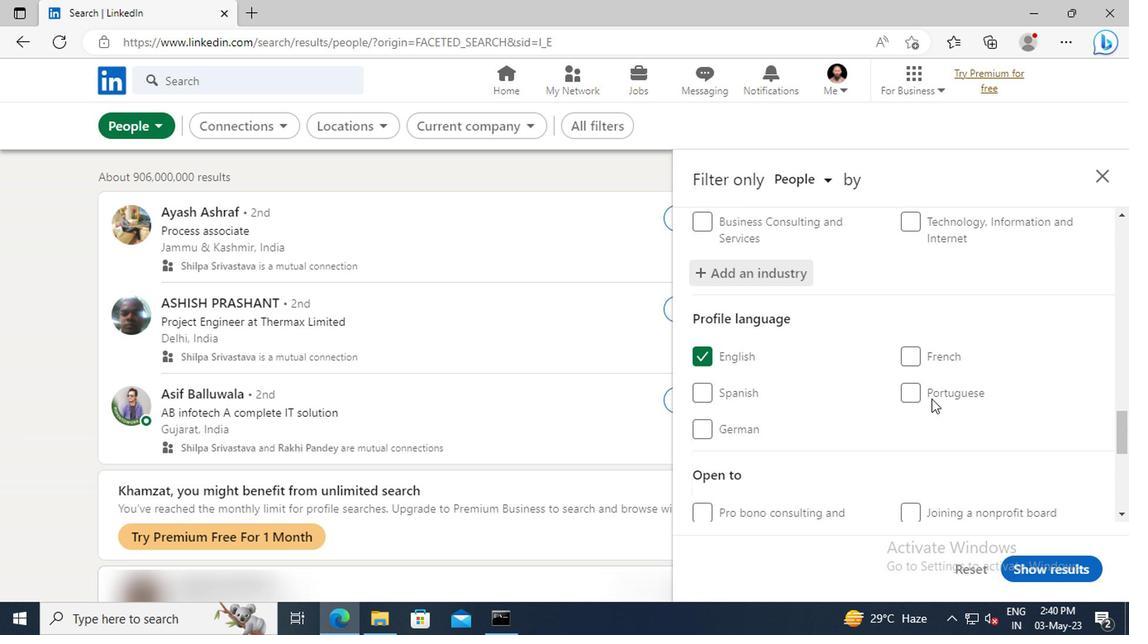 
Action: Mouse scrolled (771, 391) with delta (0, 0)
Screenshot: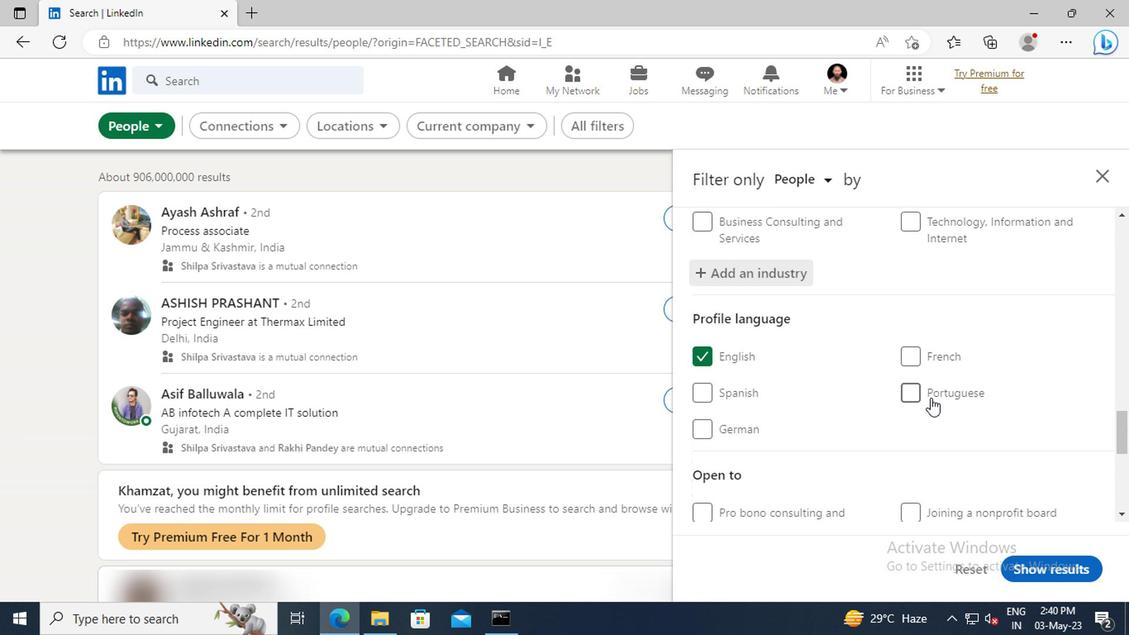
Action: Mouse scrolled (771, 391) with delta (0, 0)
Screenshot: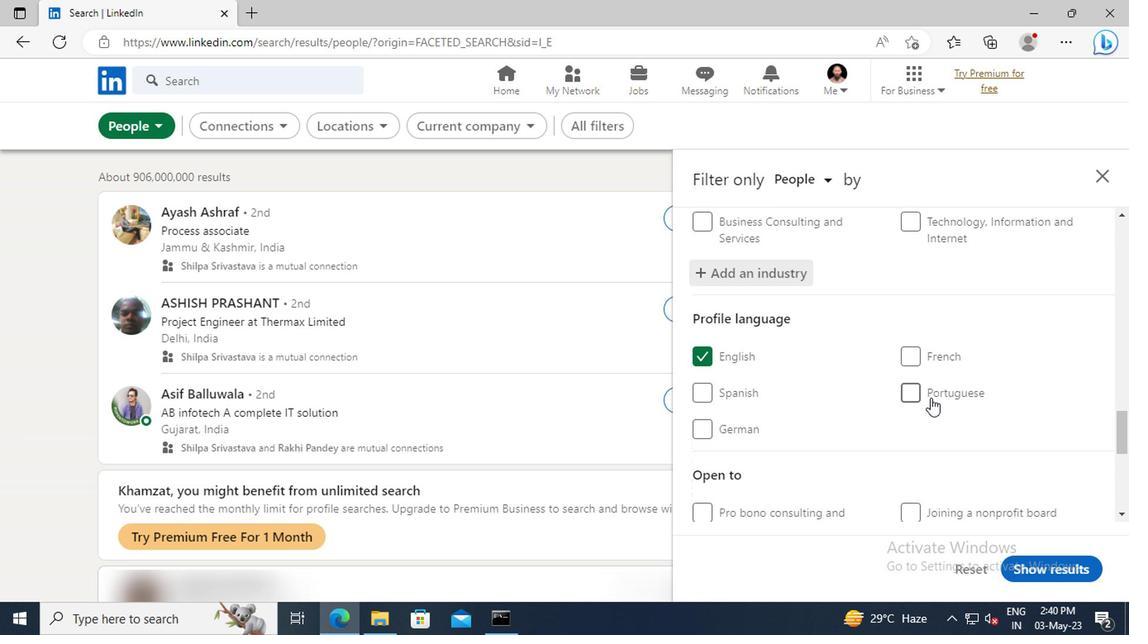 
Action: Mouse moved to (766, 368)
Screenshot: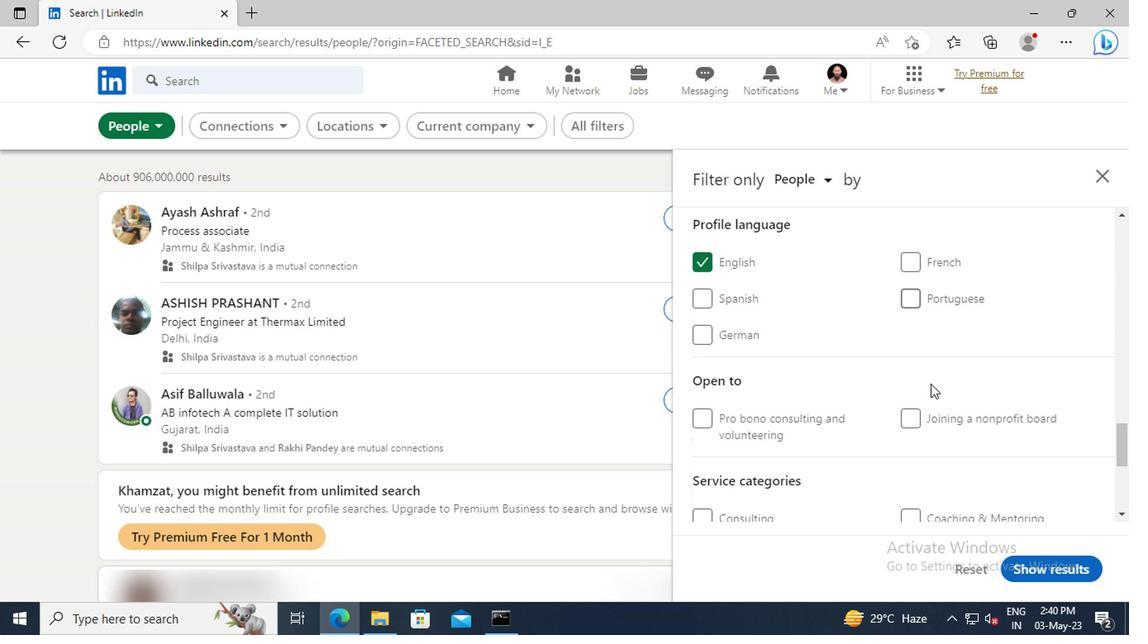 
Action: Mouse scrolled (766, 368) with delta (0, 0)
Screenshot: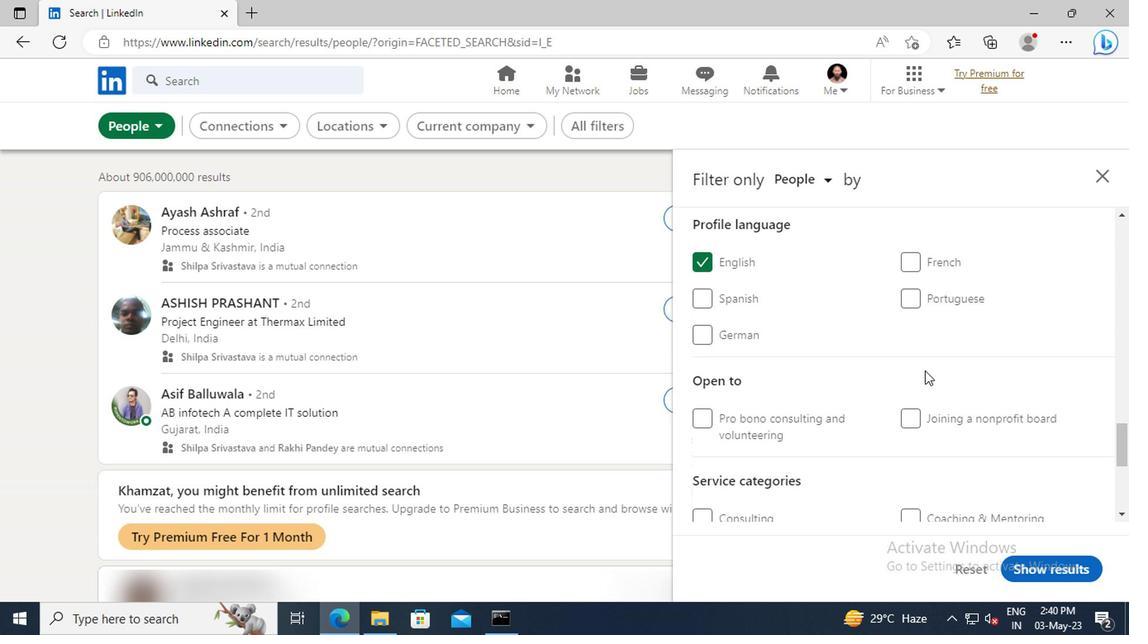 
Action: Mouse scrolled (766, 368) with delta (0, 0)
Screenshot: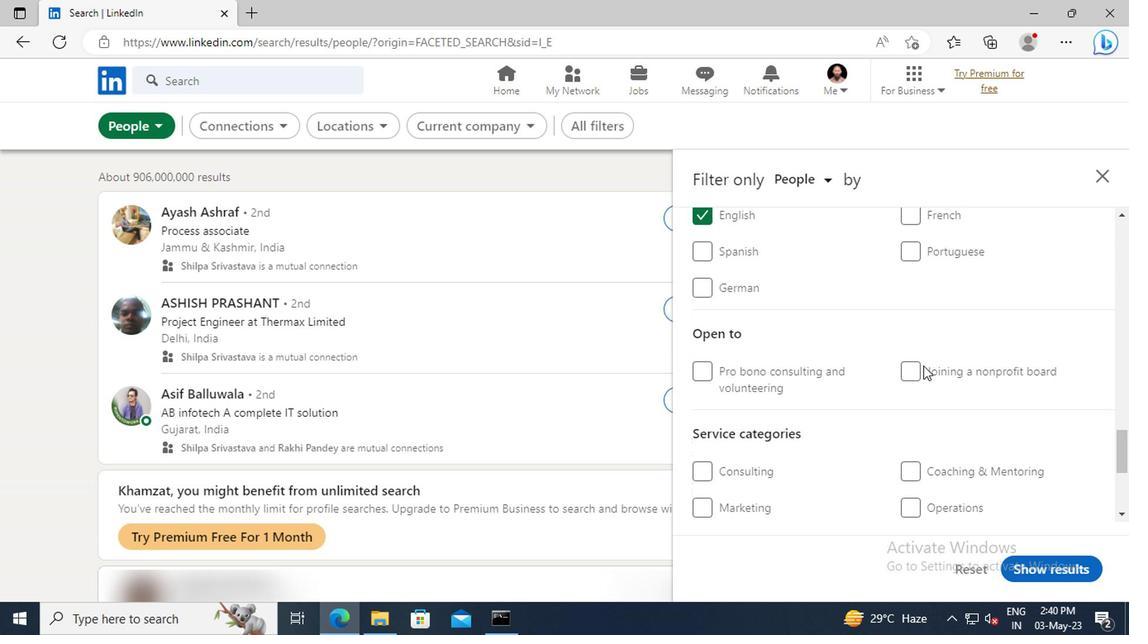
Action: Mouse scrolled (766, 368) with delta (0, 0)
Screenshot: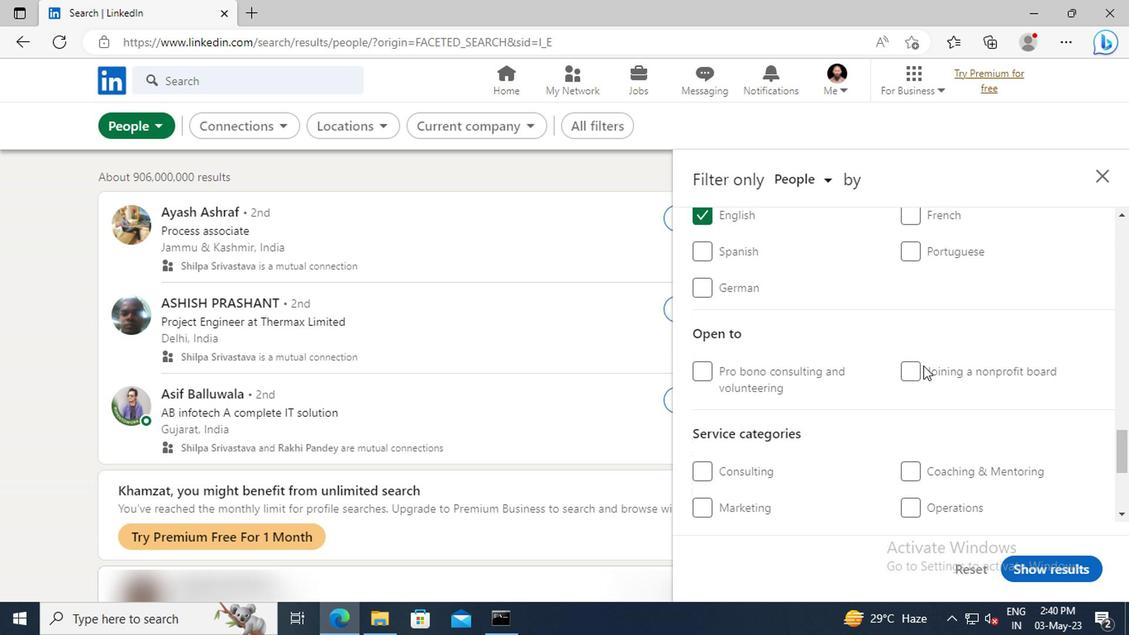 
Action: Mouse scrolled (766, 368) with delta (0, 0)
Screenshot: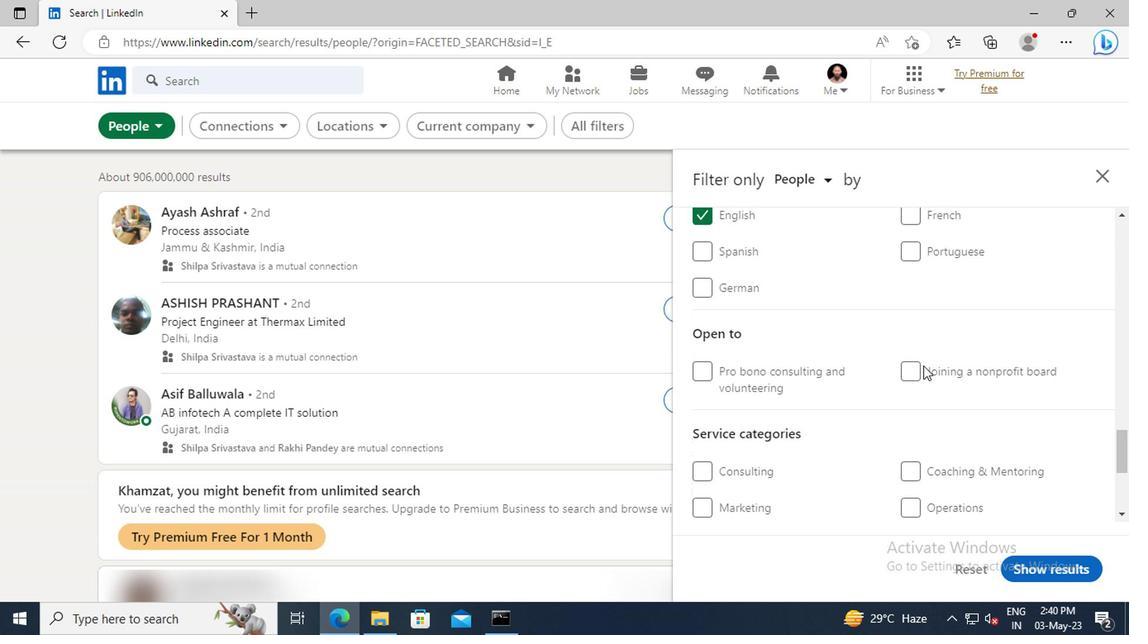 
Action: Mouse moved to (763, 393)
Screenshot: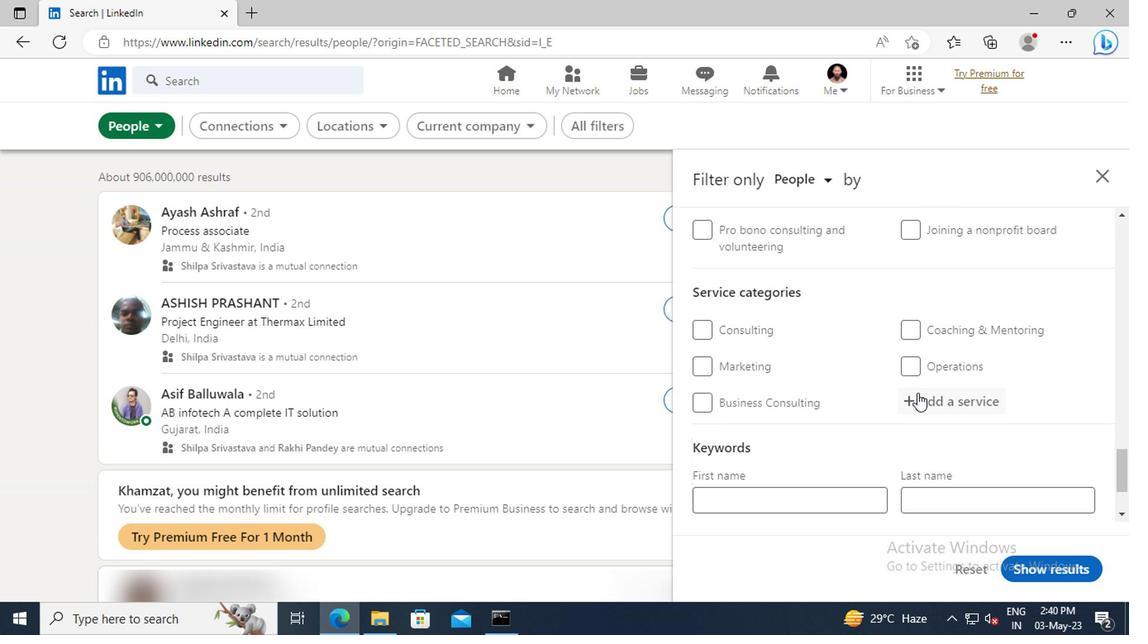 
Action: Mouse pressed left at (763, 393)
Screenshot: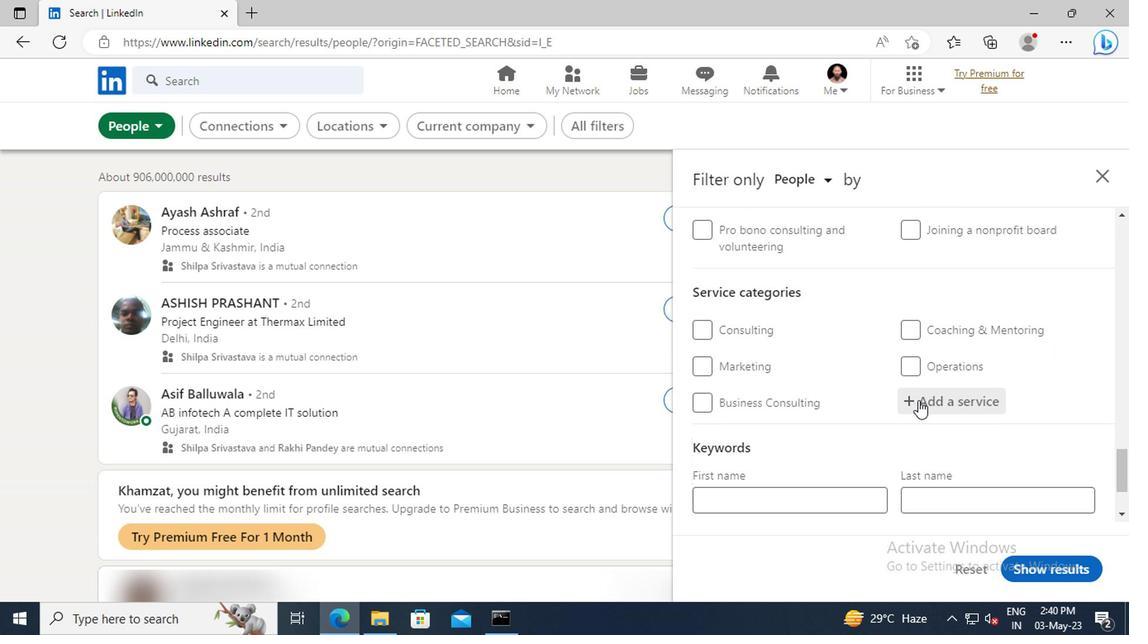 
Action: Key pressed <Key.shift>BUDGETI
Screenshot: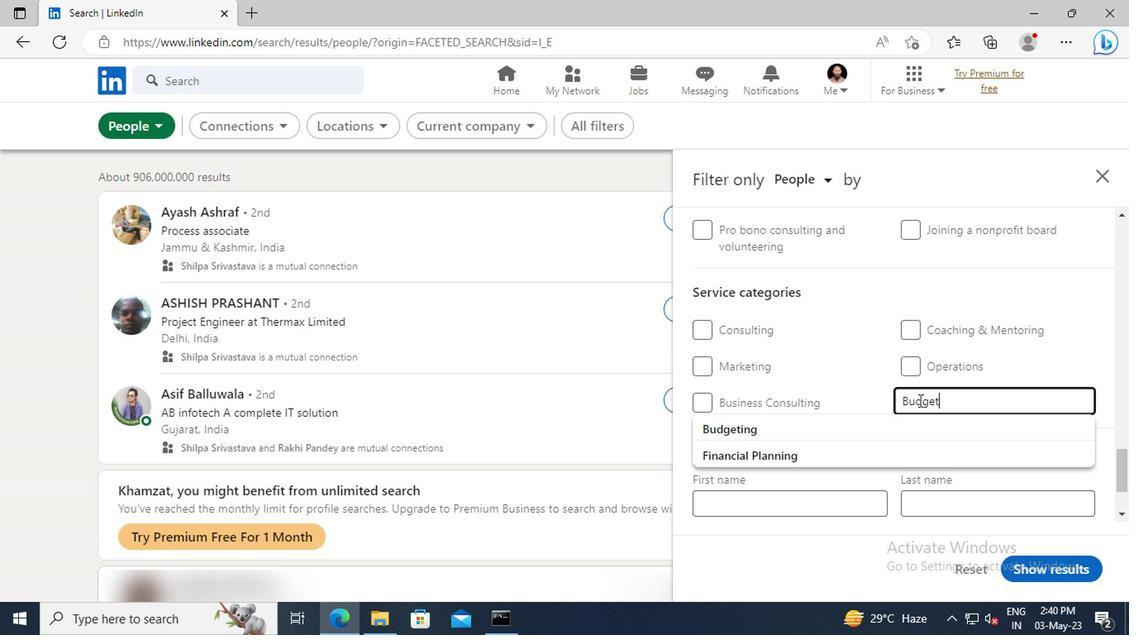 
Action: Mouse moved to (767, 414)
Screenshot: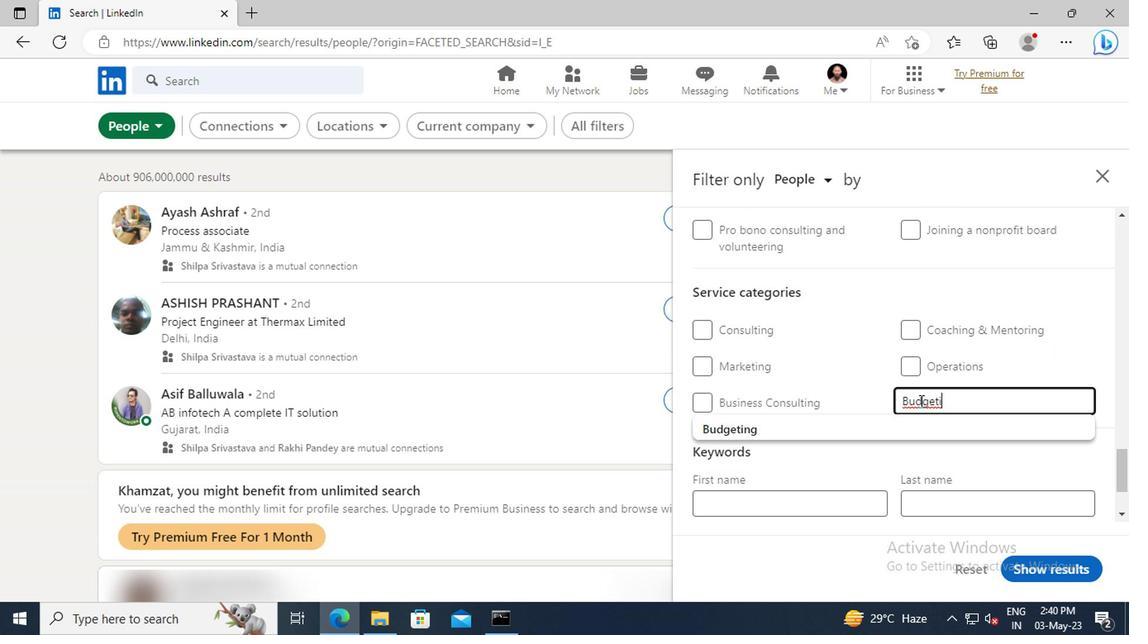 
Action: Mouse pressed left at (767, 414)
Screenshot: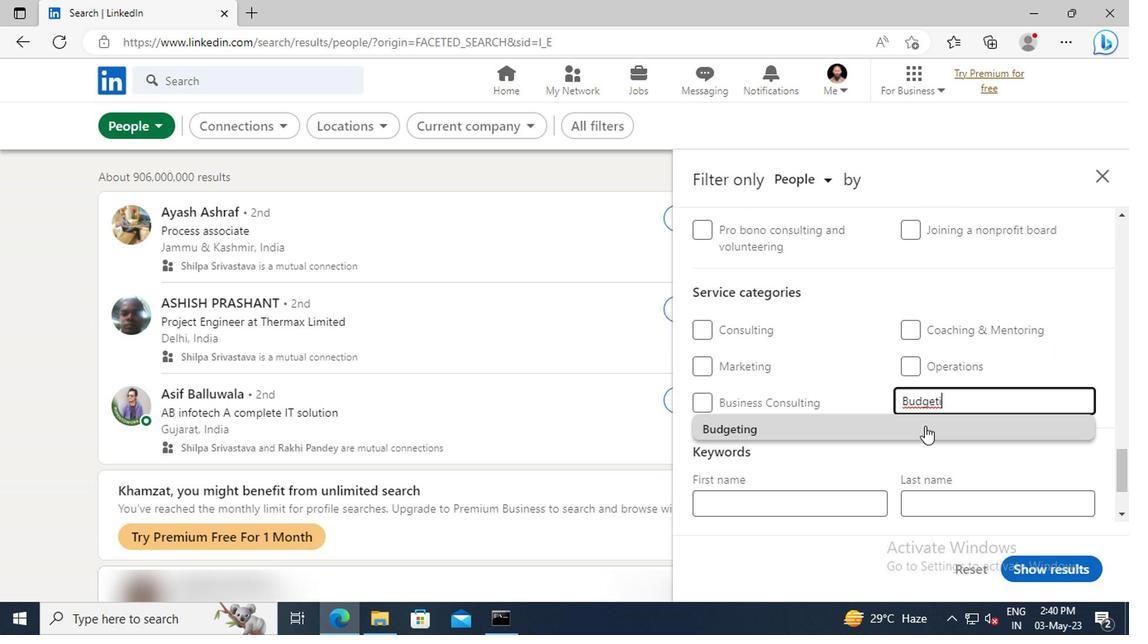 
Action: Mouse scrolled (767, 414) with delta (0, 0)
Screenshot: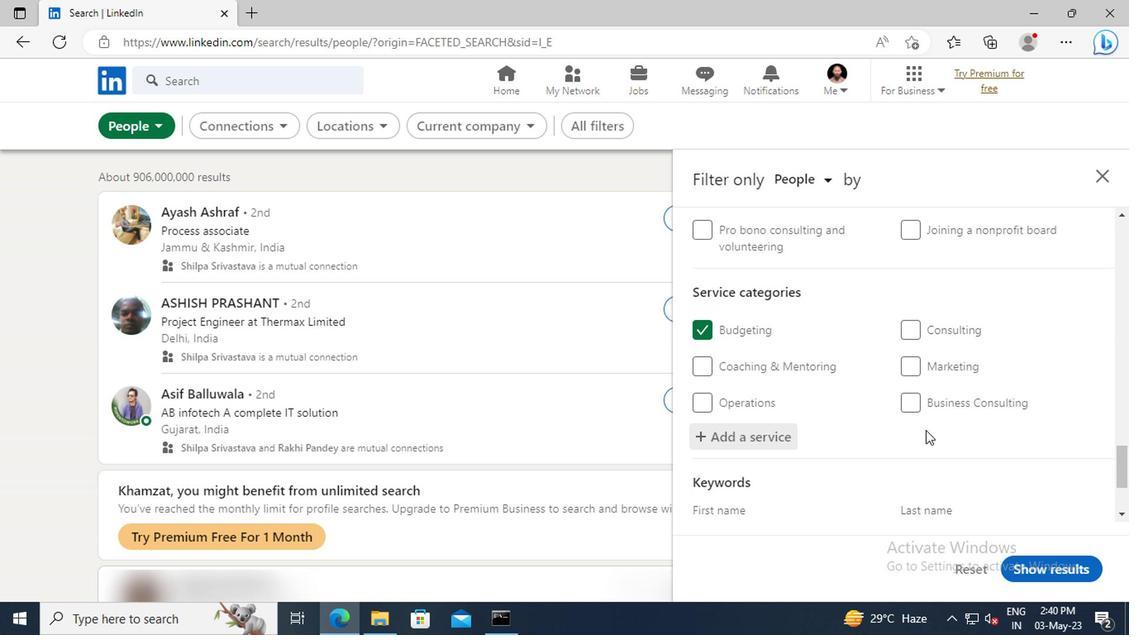 
Action: Mouse scrolled (767, 414) with delta (0, 0)
Screenshot: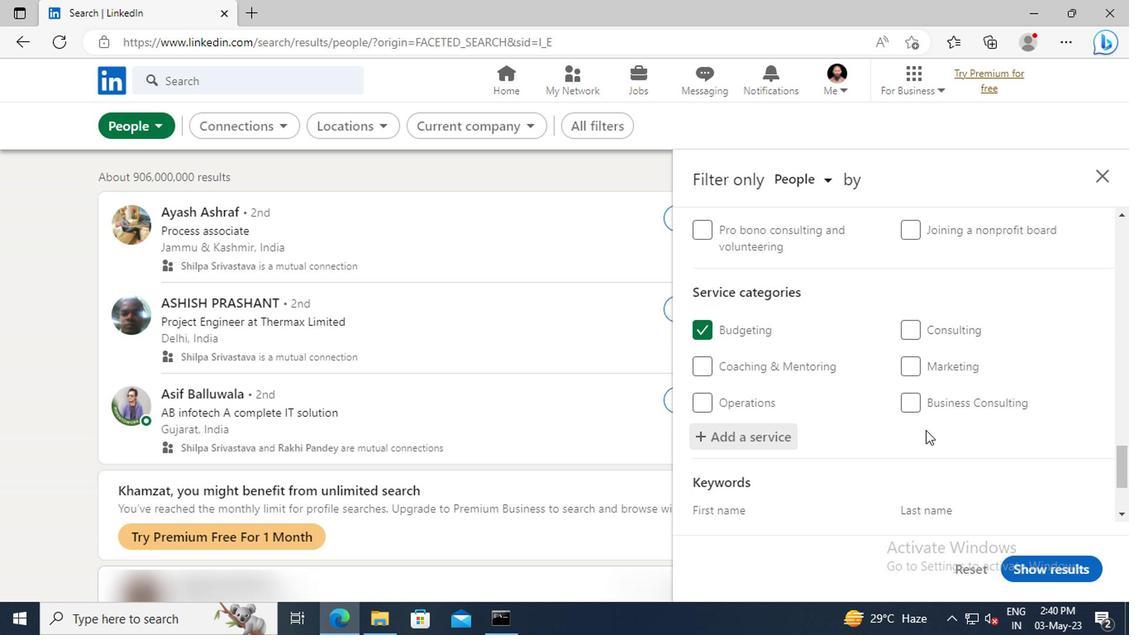 
Action: Mouse scrolled (767, 414) with delta (0, 0)
Screenshot: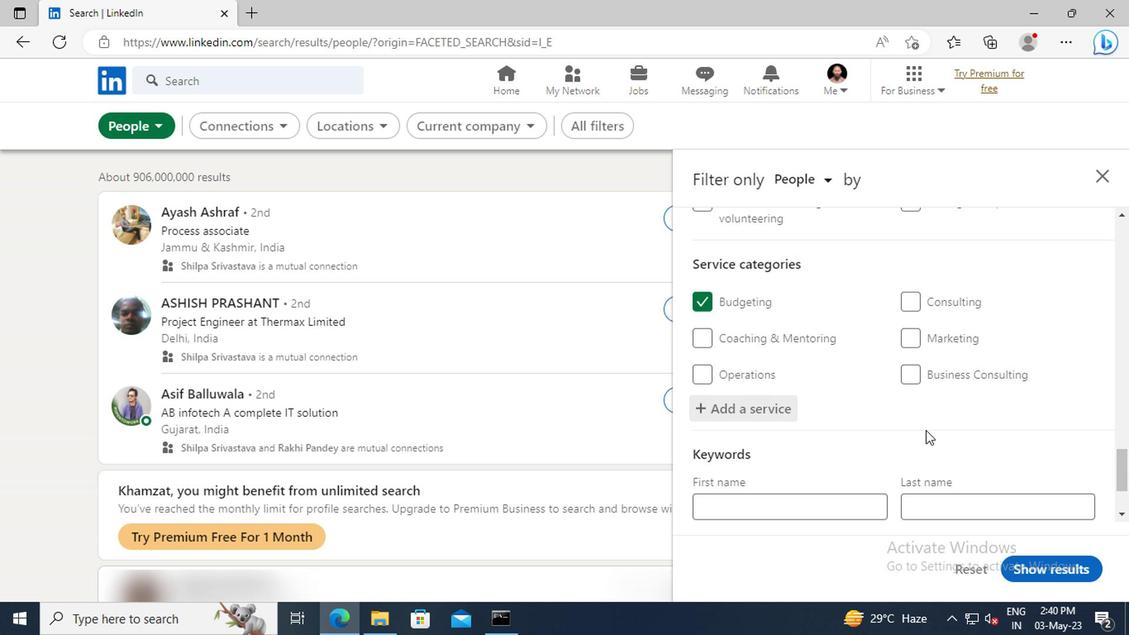 
Action: Mouse scrolled (767, 414) with delta (0, 0)
Screenshot: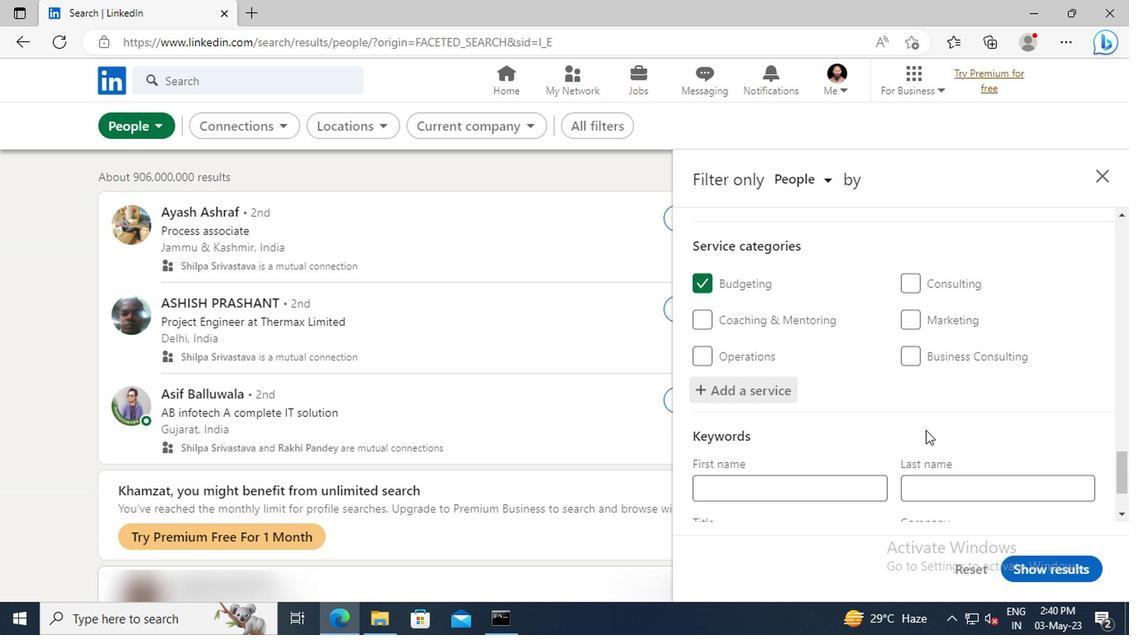 
Action: Mouse moved to (691, 427)
Screenshot: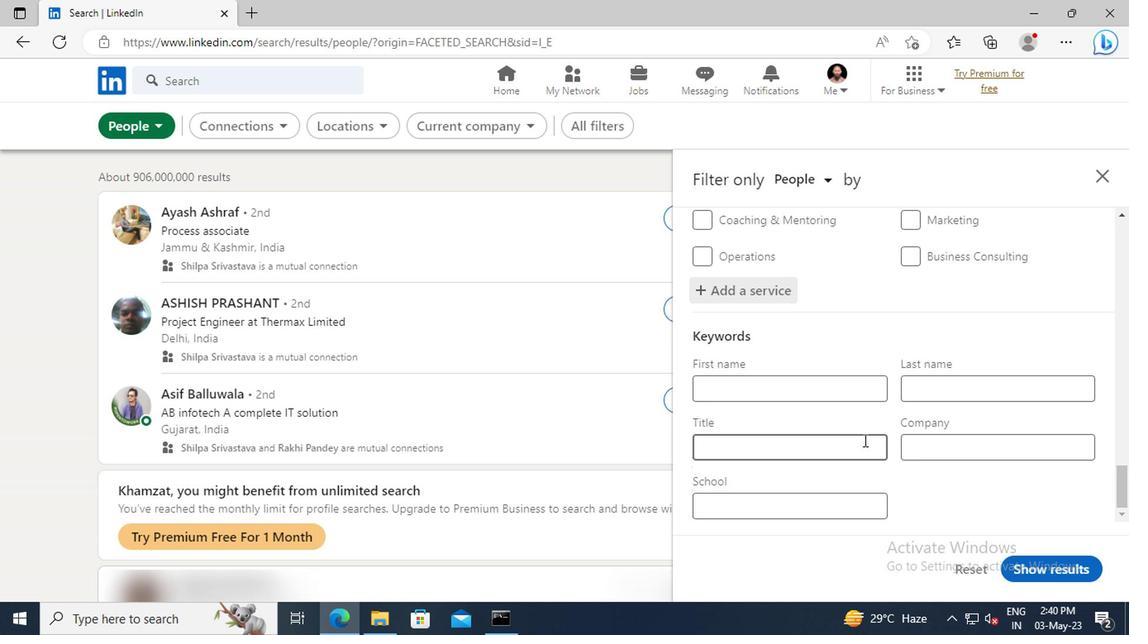 
Action: Mouse pressed left at (691, 427)
Screenshot: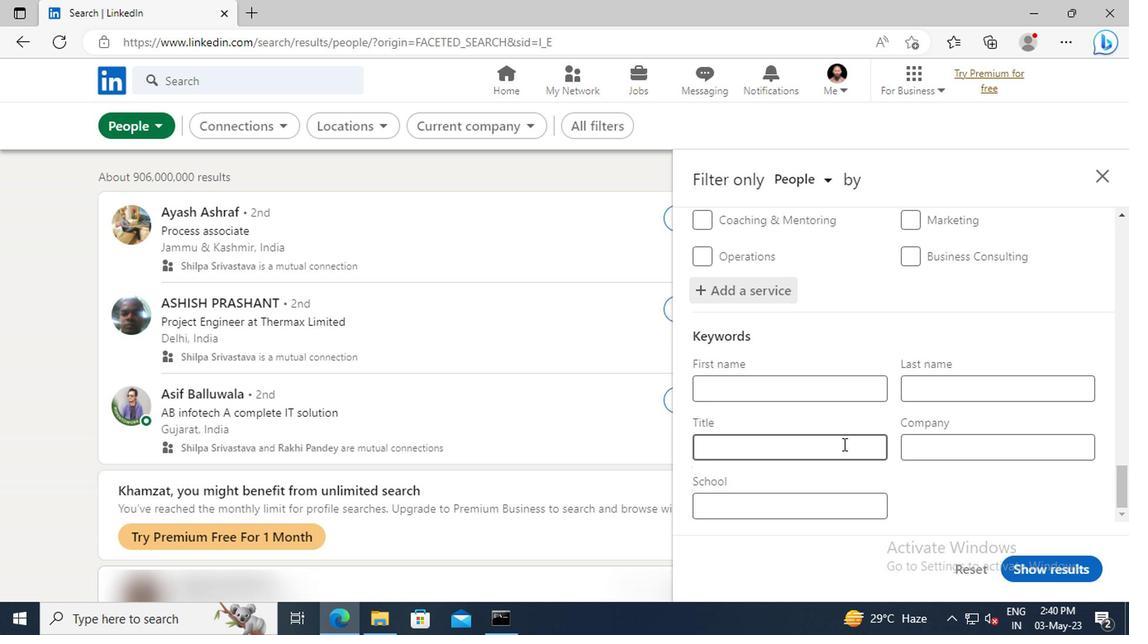
Action: Key pressed <Key.shift>TECHNICAL<Key.space><Key.shift>SPECIALIST<Key.enter>
Screenshot: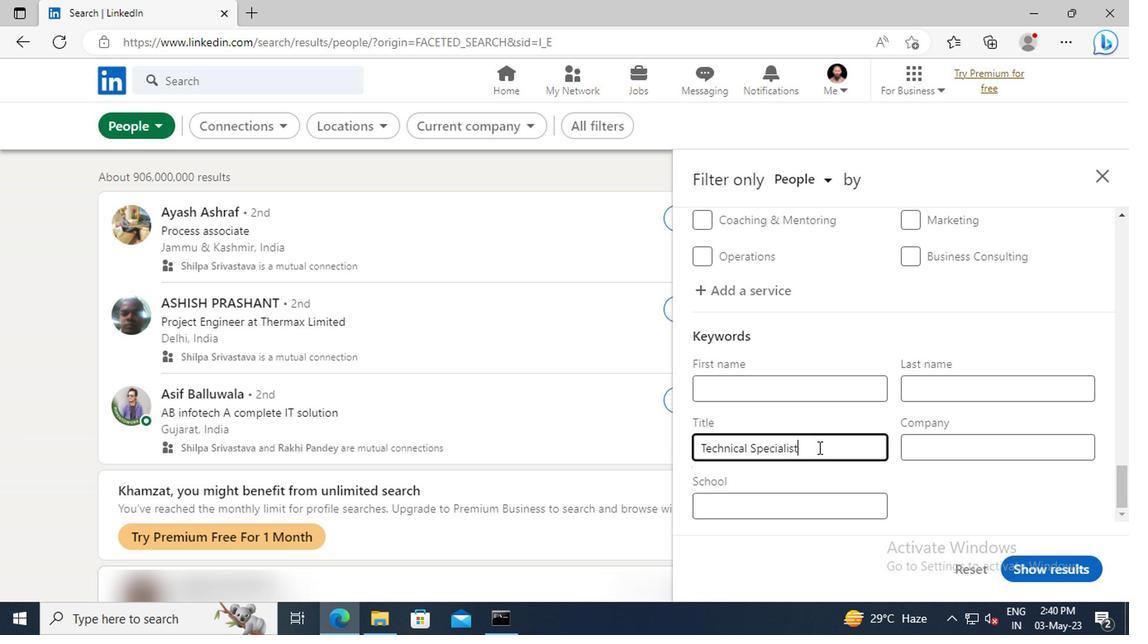 
Action: Mouse moved to (849, 510)
Screenshot: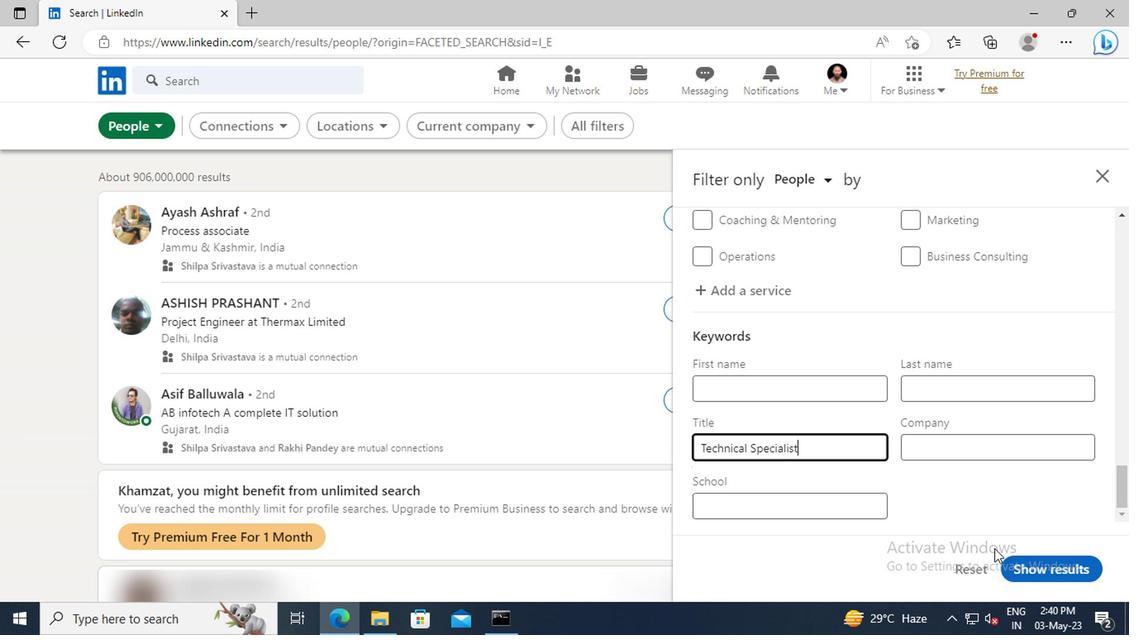 
Action: Mouse pressed left at (849, 510)
Screenshot: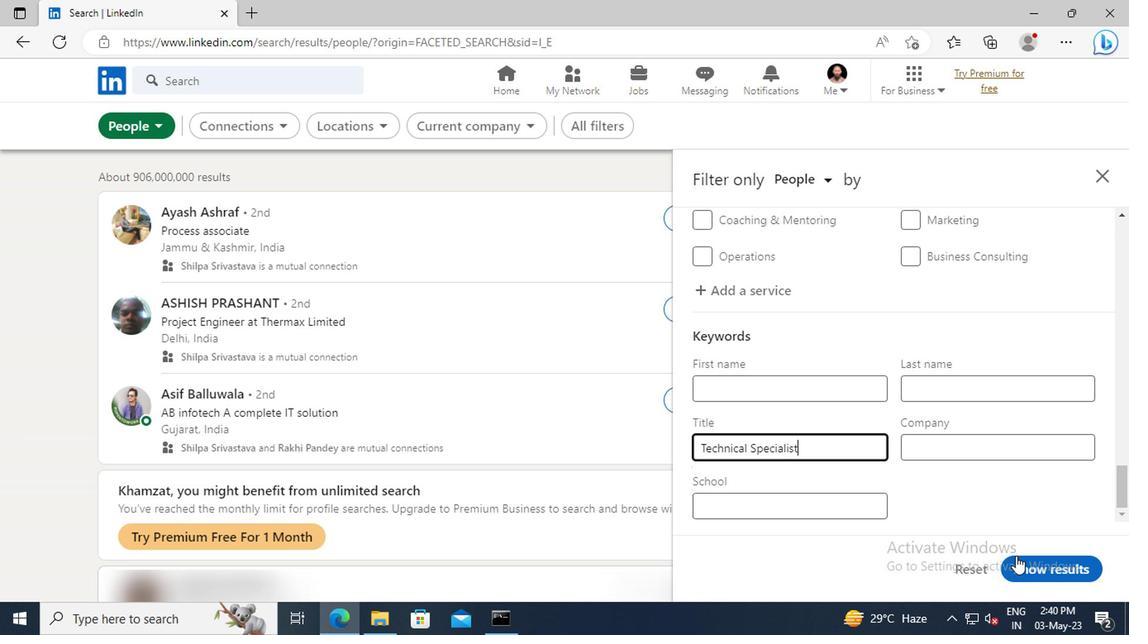 
